 Task: Find a guest house in Prudentópolis, Brazil for 7 guests from July 10 to July 15, with 4 bedrooms, 7 beds, 4 bathrooms, WiFi, free parking, air conditioning, and breakfast, within a price range of ₹10,000 to ₹15,000.
Action: Mouse moved to (693, 109)
Screenshot: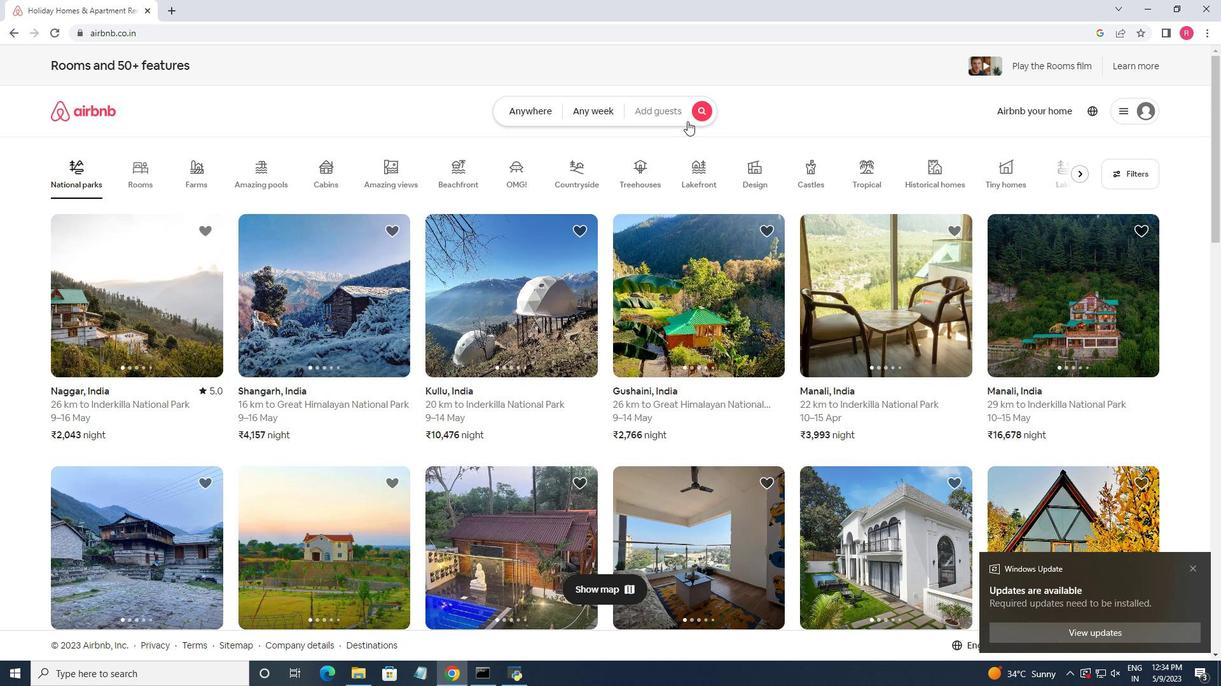 
Action: Mouse pressed left at (693, 109)
Screenshot: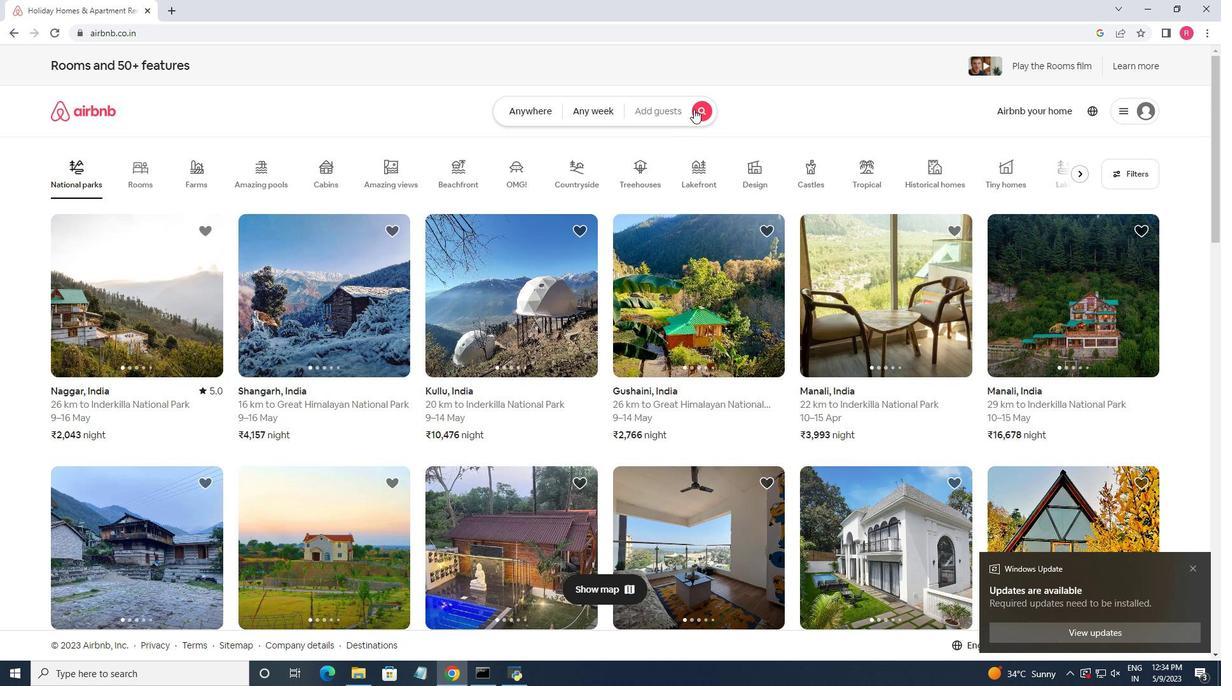
Action: Mouse moved to (375, 168)
Screenshot: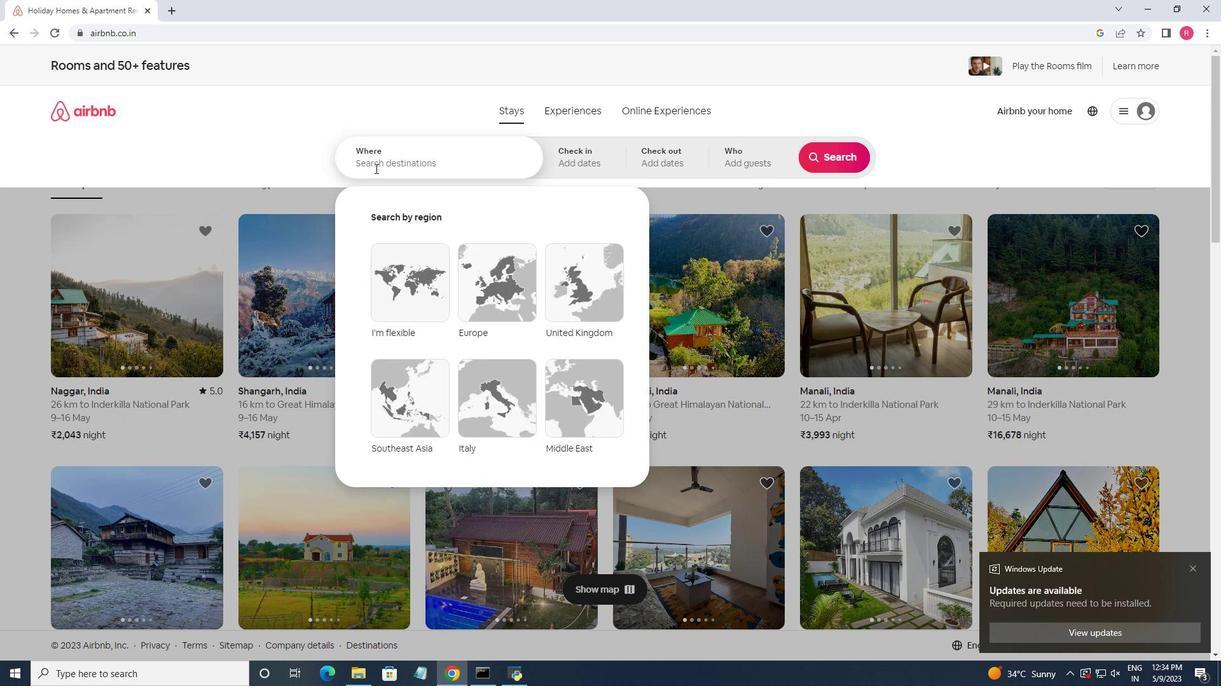 
Action: Mouse pressed left at (375, 168)
Screenshot: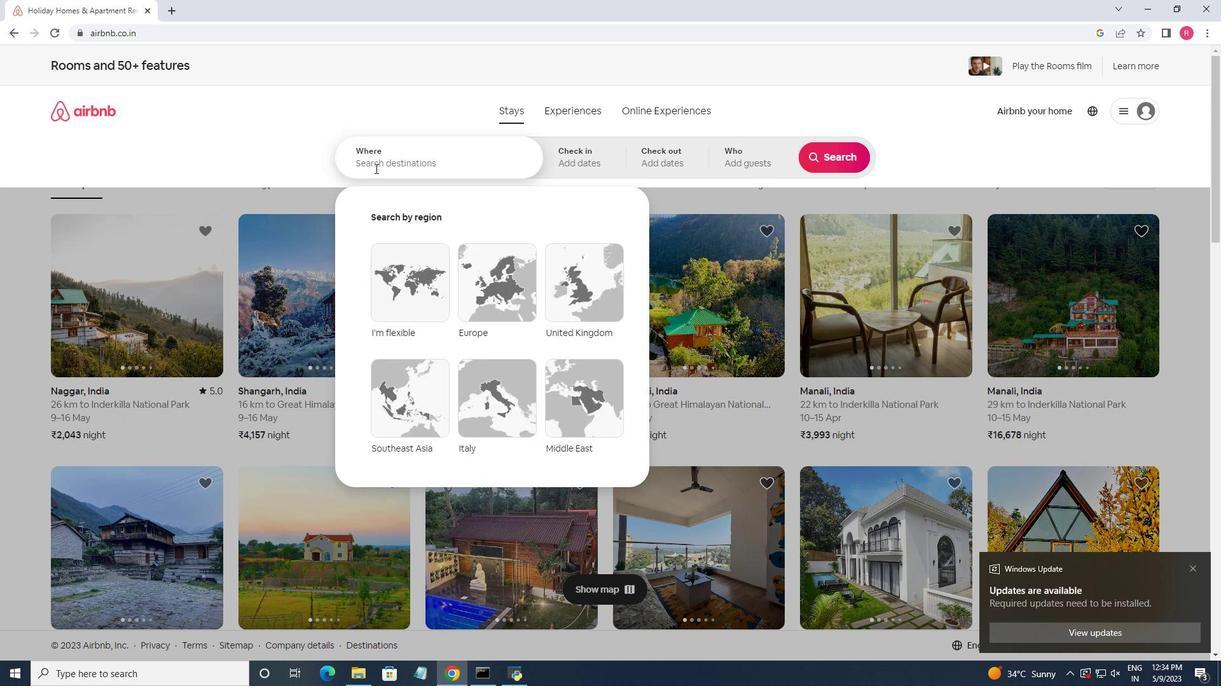 
Action: Key pressed <Key.shift>Prudentipolis,<Key.space><Key.shift>Brazil
Screenshot: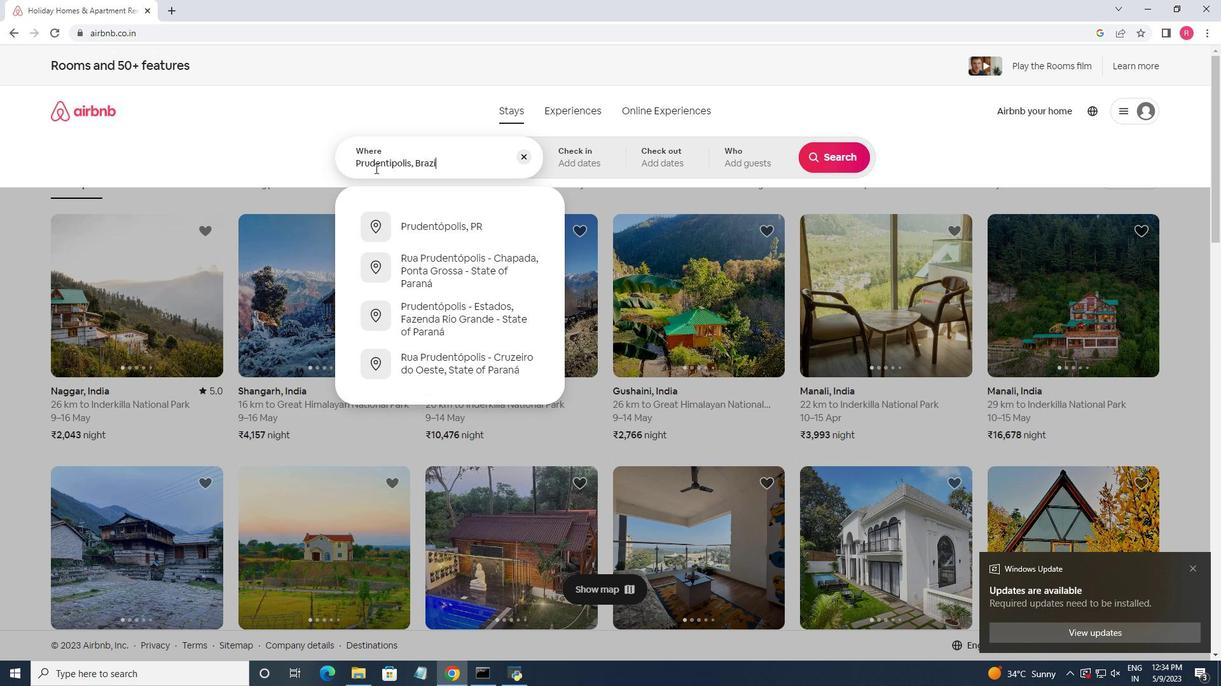 
Action: Mouse moved to (438, 227)
Screenshot: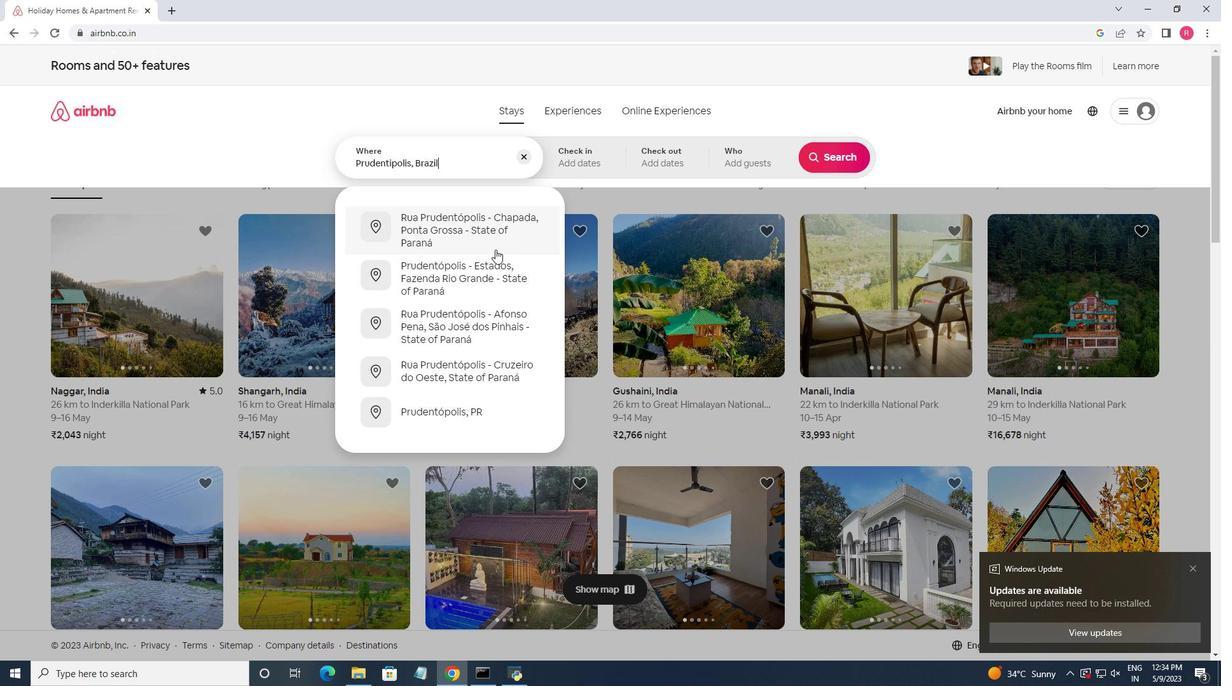 
Action: Key pressed <Key.enter>
Screenshot: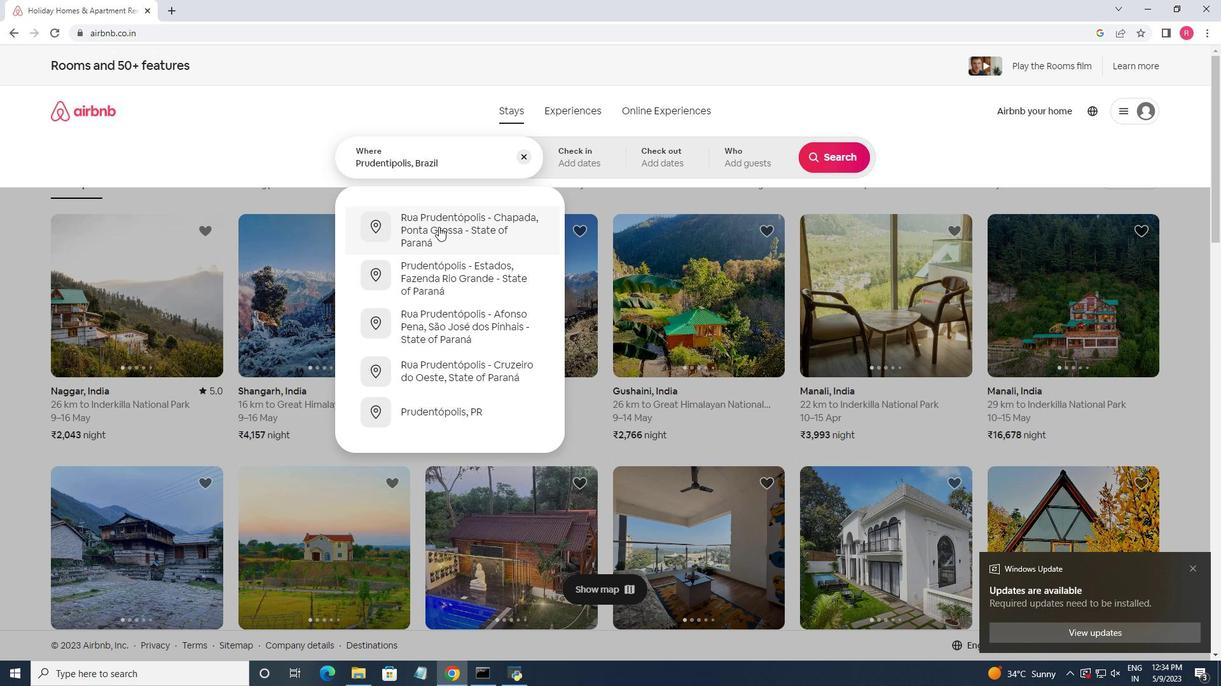 
Action: Mouse moved to (841, 258)
Screenshot: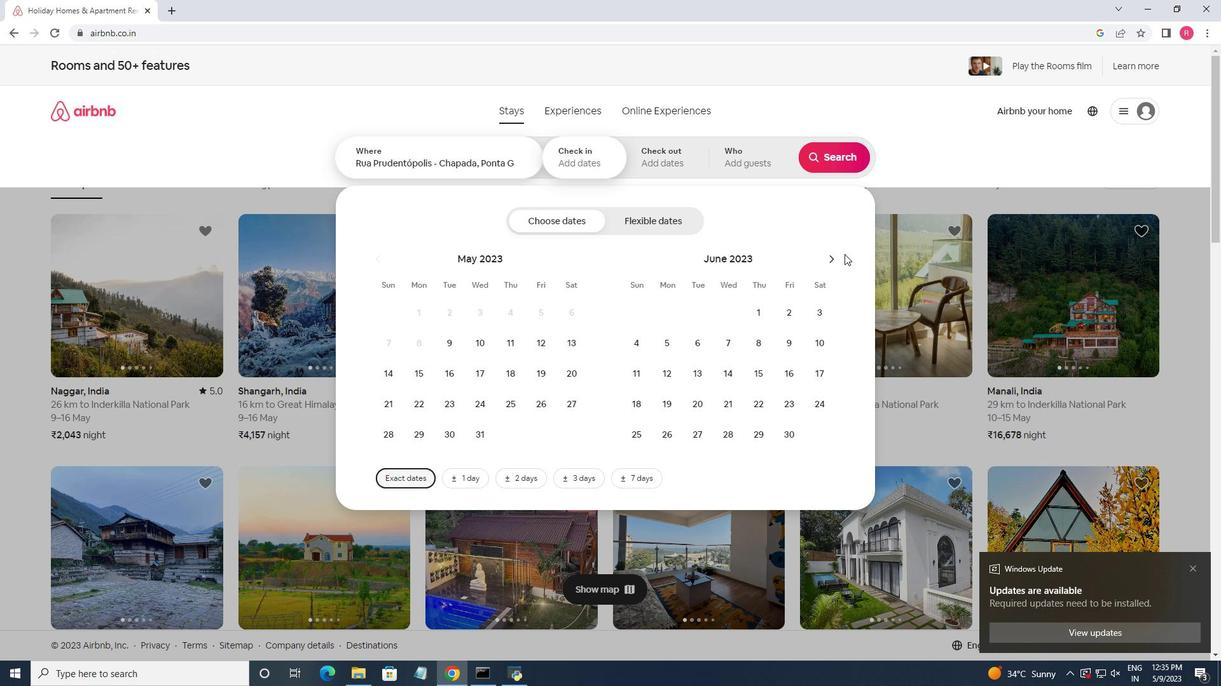 
Action: Mouse pressed left at (841, 258)
Screenshot: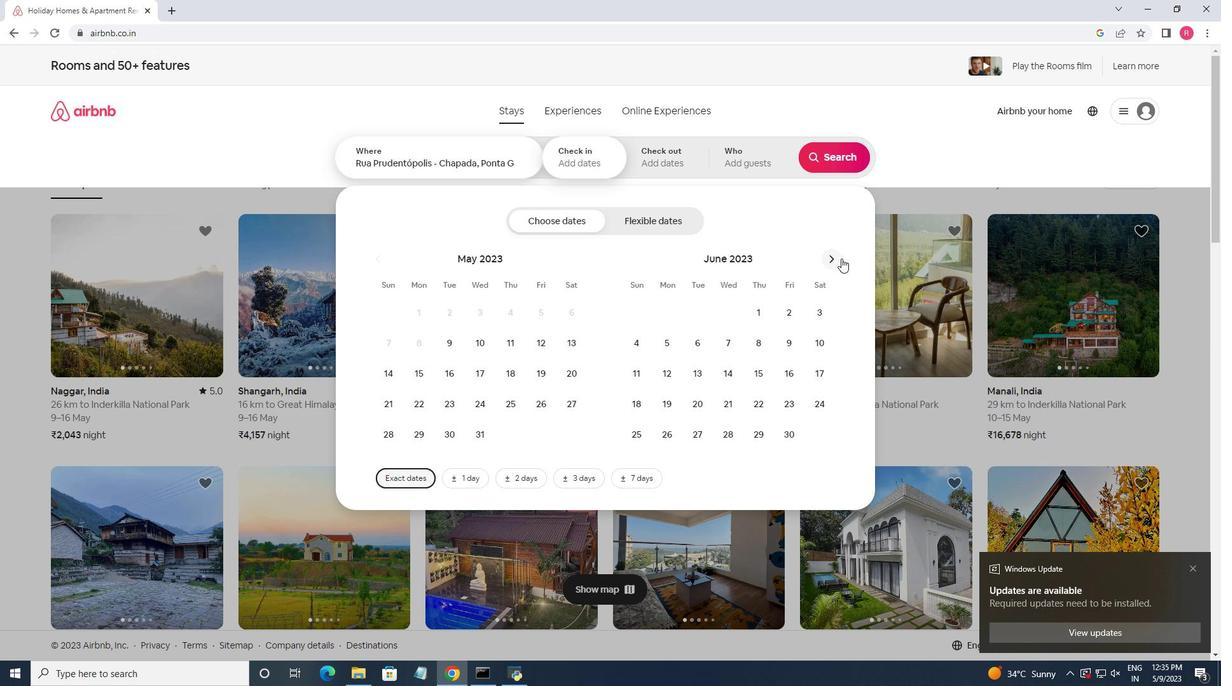 
Action: Mouse moved to (672, 373)
Screenshot: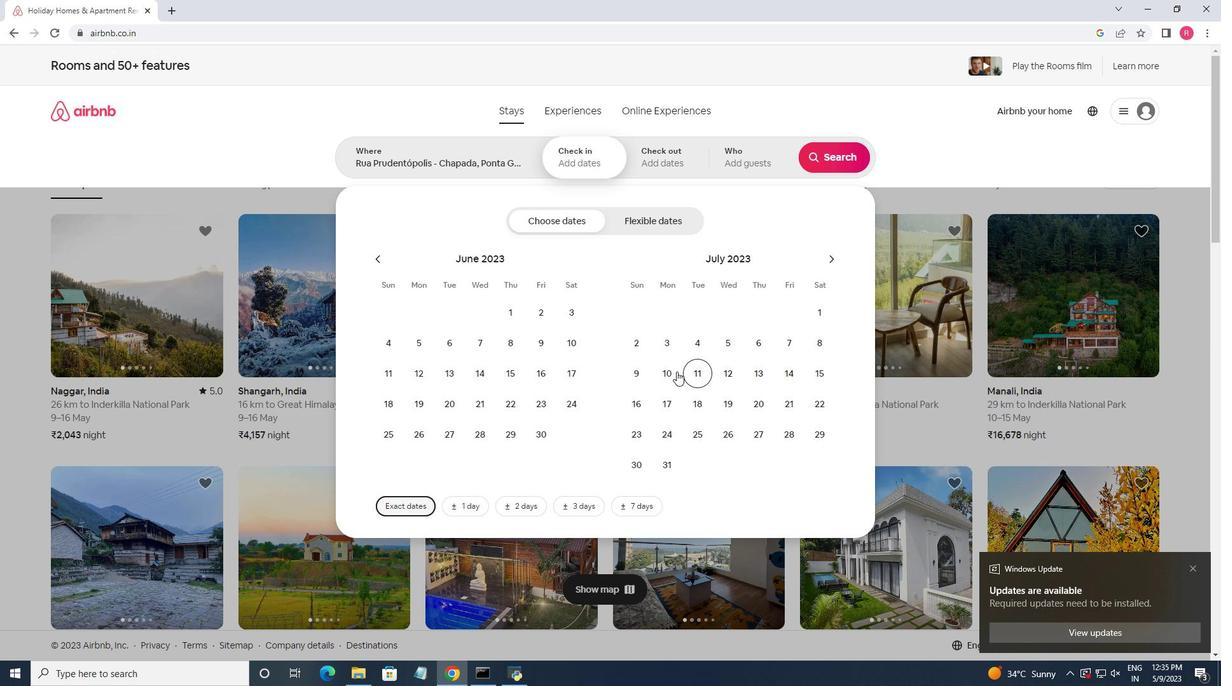 
Action: Mouse pressed left at (672, 373)
Screenshot: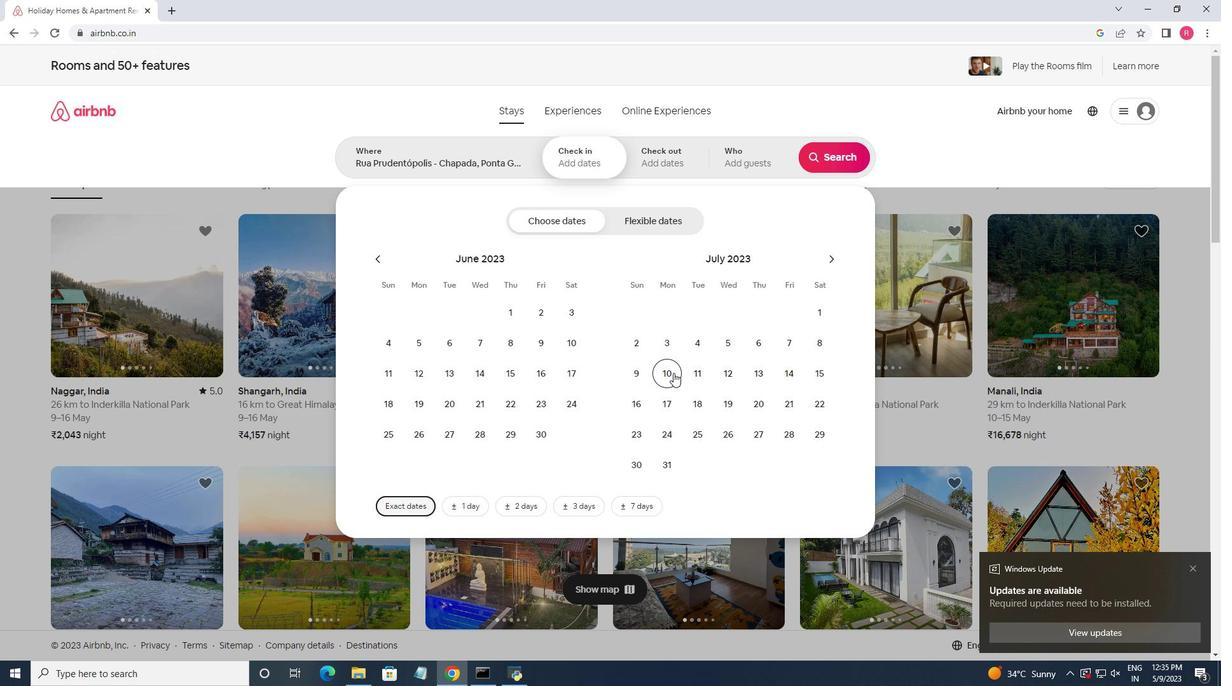 
Action: Mouse moved to (827, 377)
Screenshot: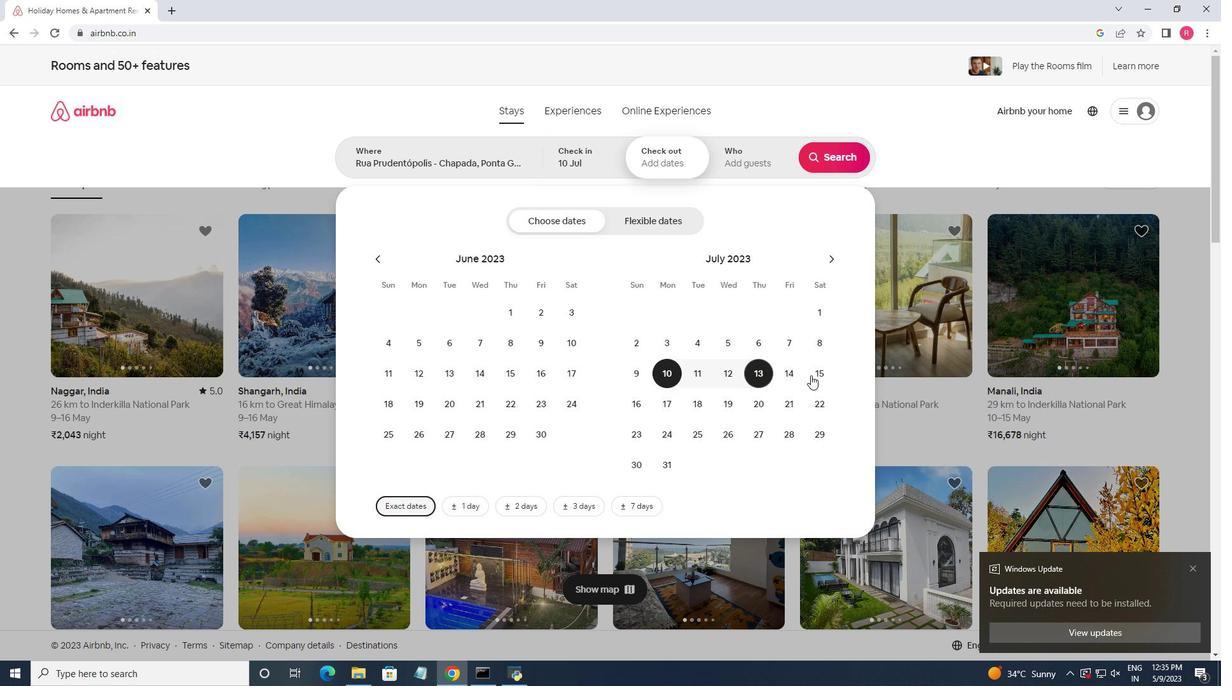 
Action: Mouse pressed left at (827, 377)
Screenshot: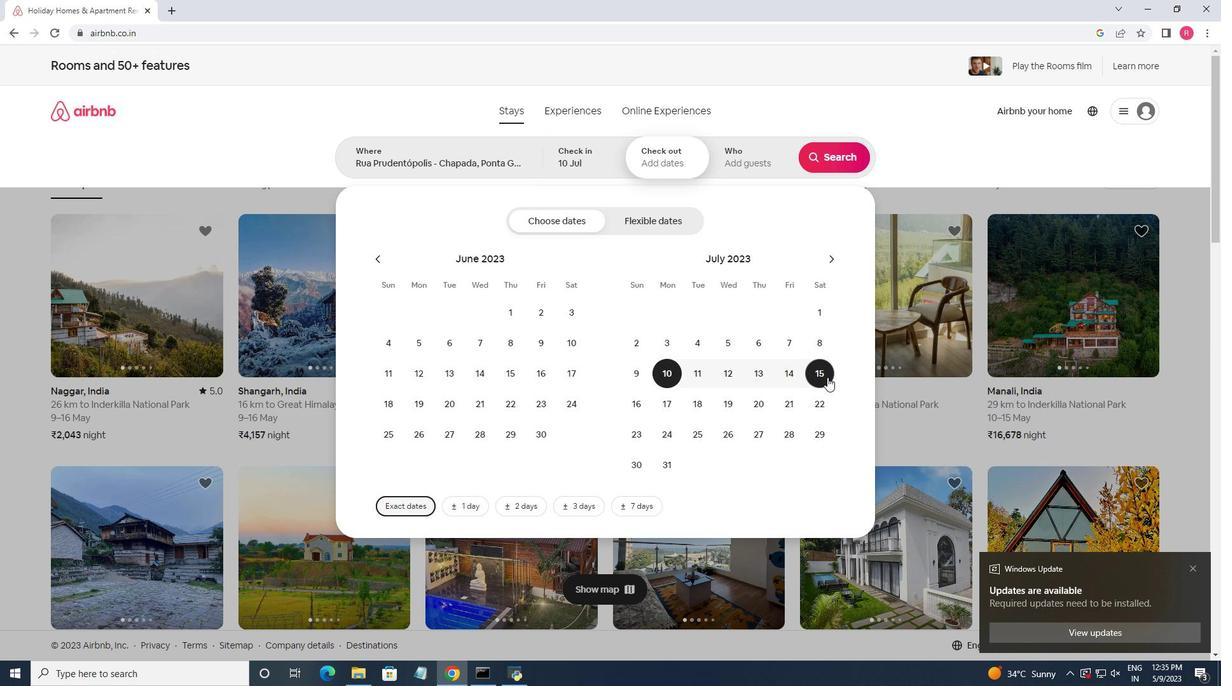 
Action: Mouse moved to (752, 162)
Screenshot: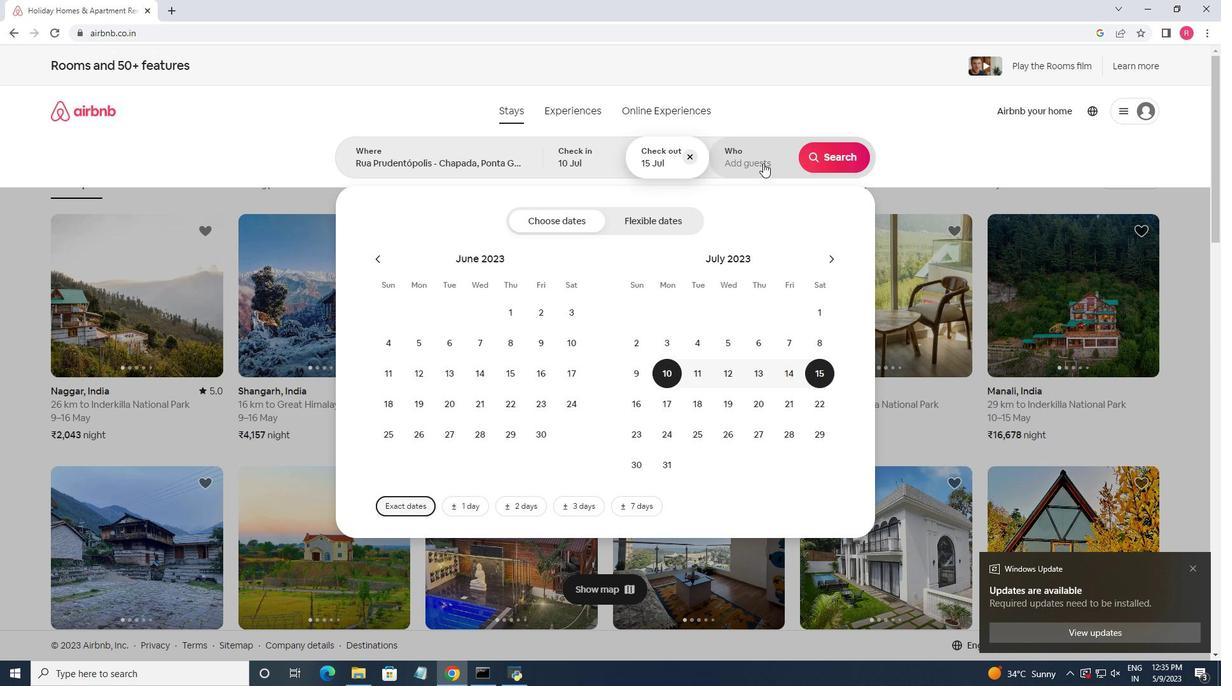 
Action: Mouse pressed left at (752, 162)
Screenshot: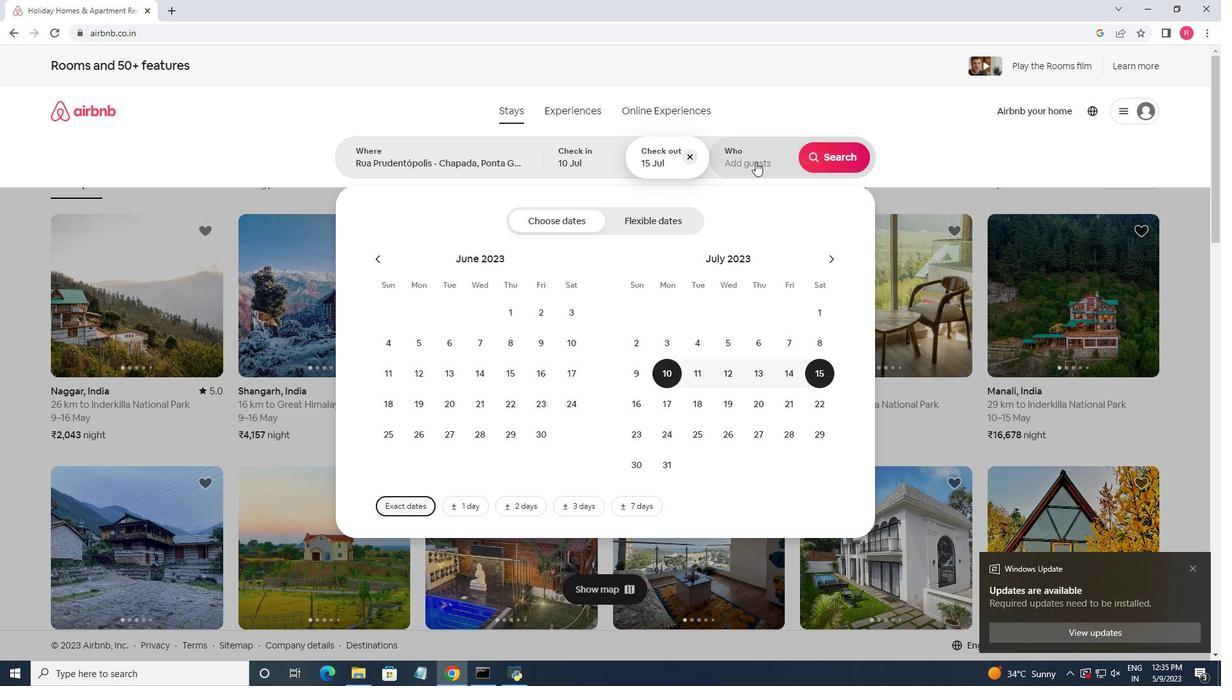 
Action: Mouse moved to (832, 228)
Screenshot: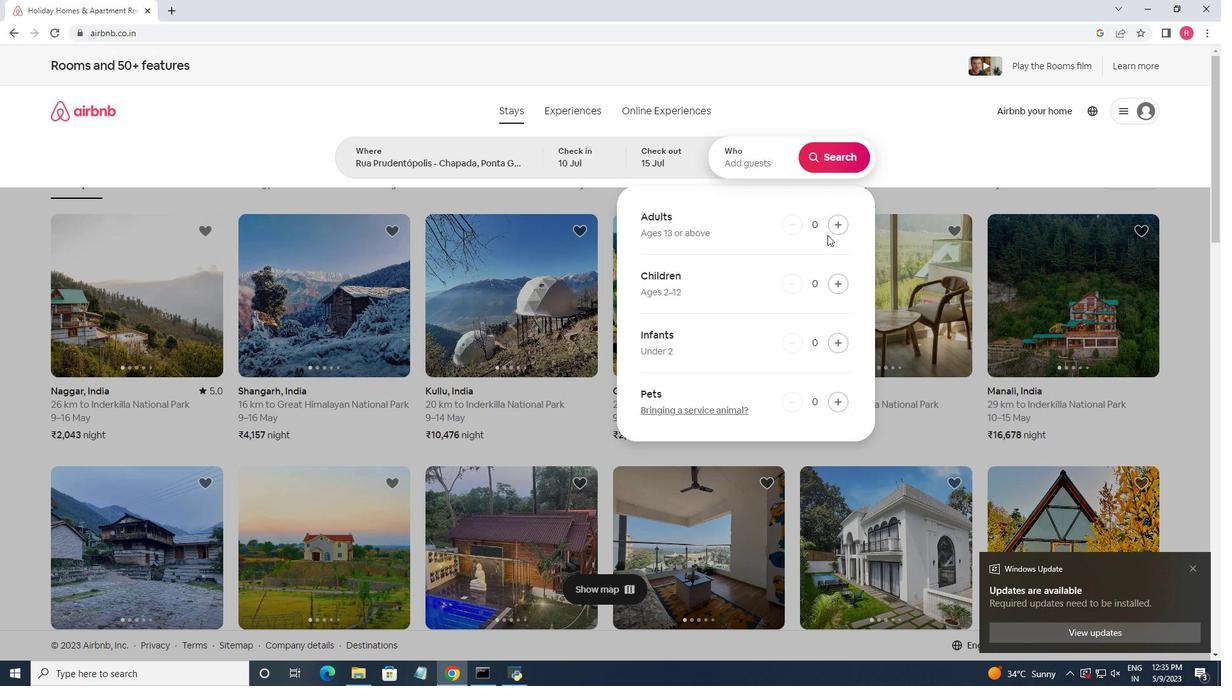 
Action: Mouse pressed left at (832, 228)
Screenshot: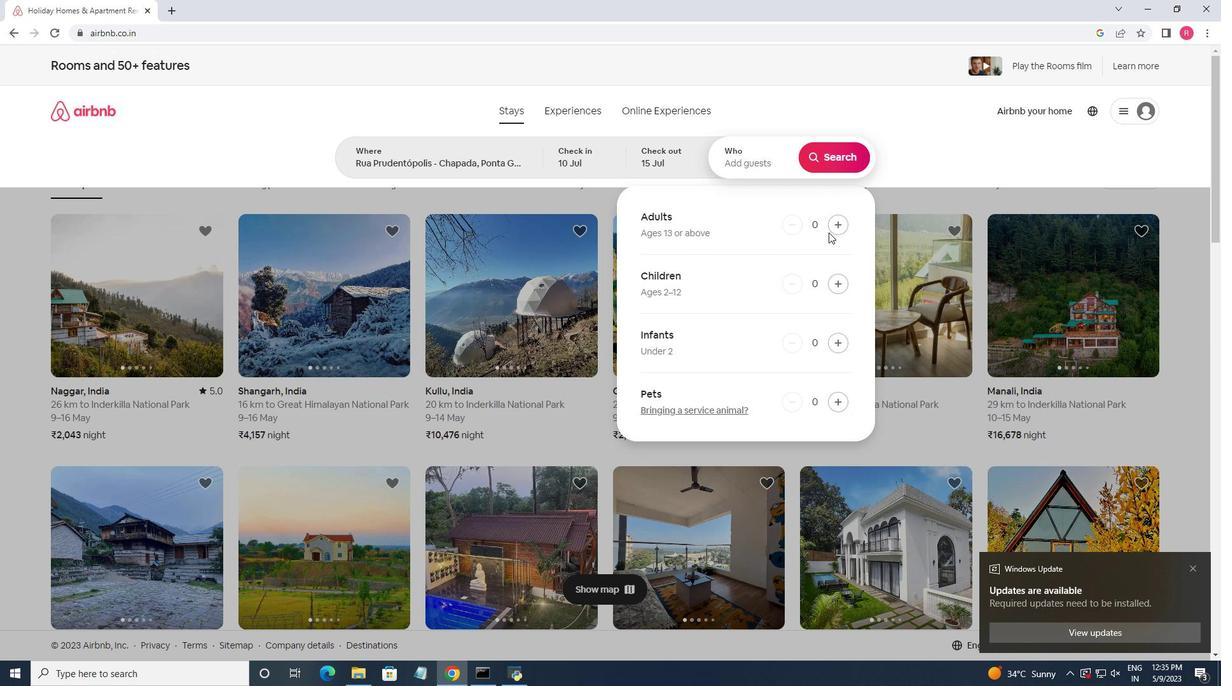 
Action: Mouse pressed left at (832, 228)
Screenshot: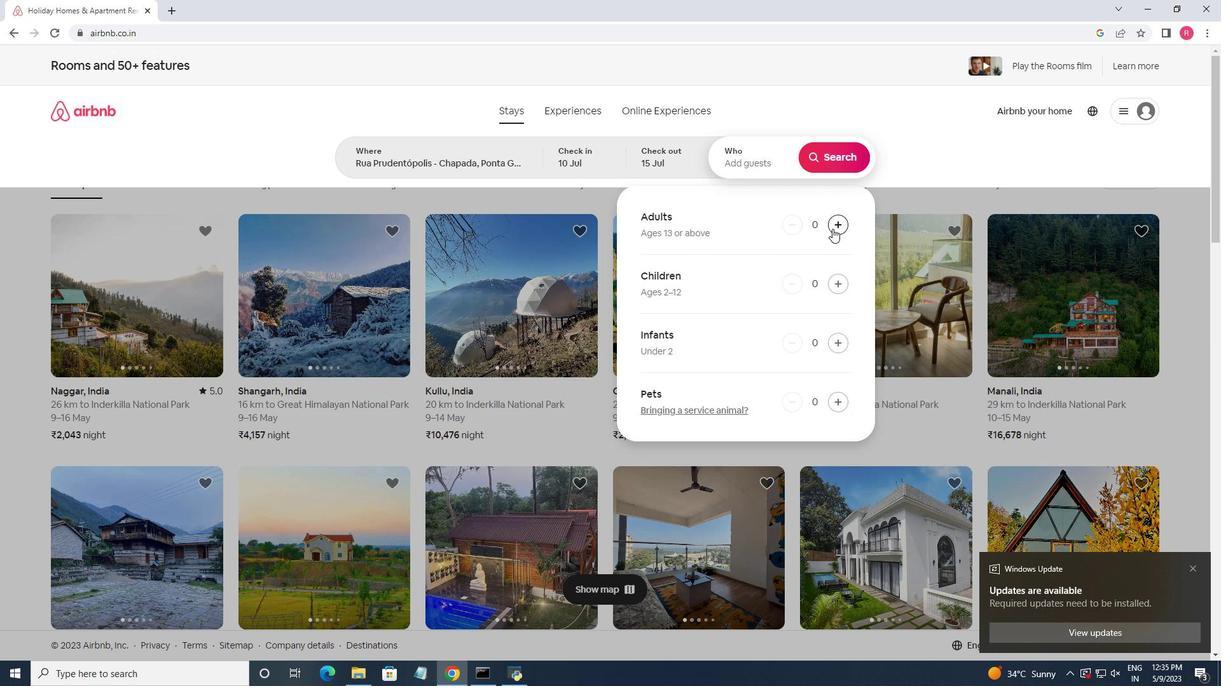 
Action: Mouse pressed left at (832, 228)
Screenshot: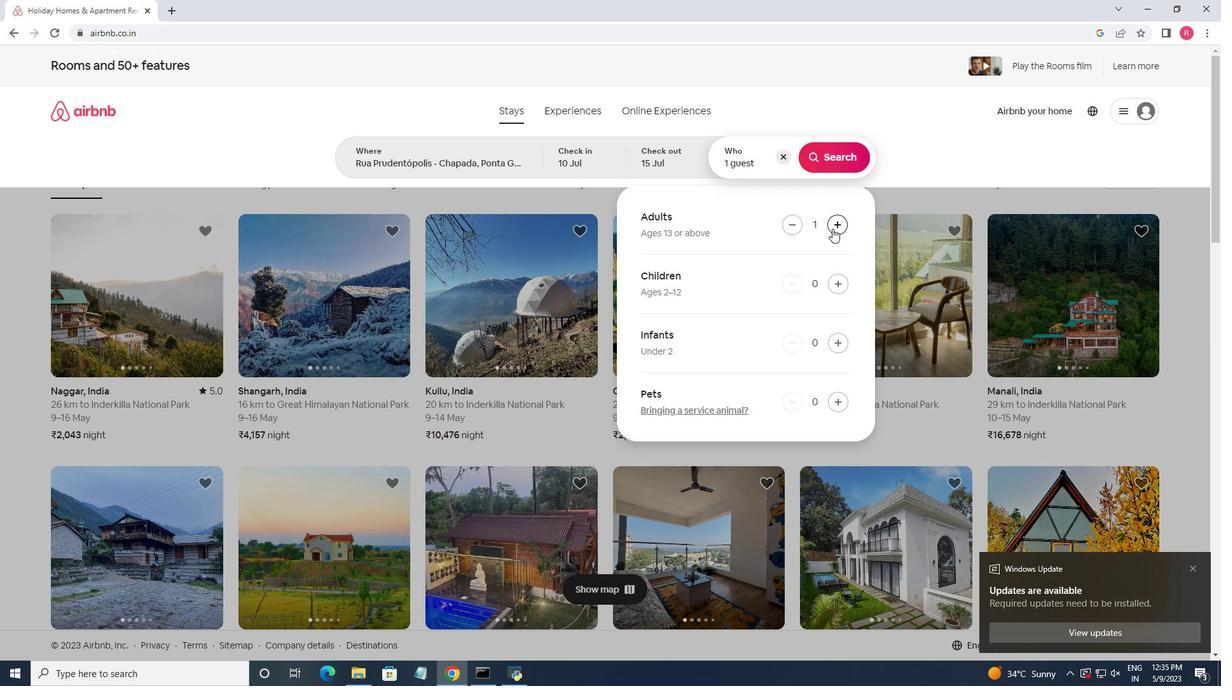 
Action: Mouse pressed left at (832, 228)
Screenshot: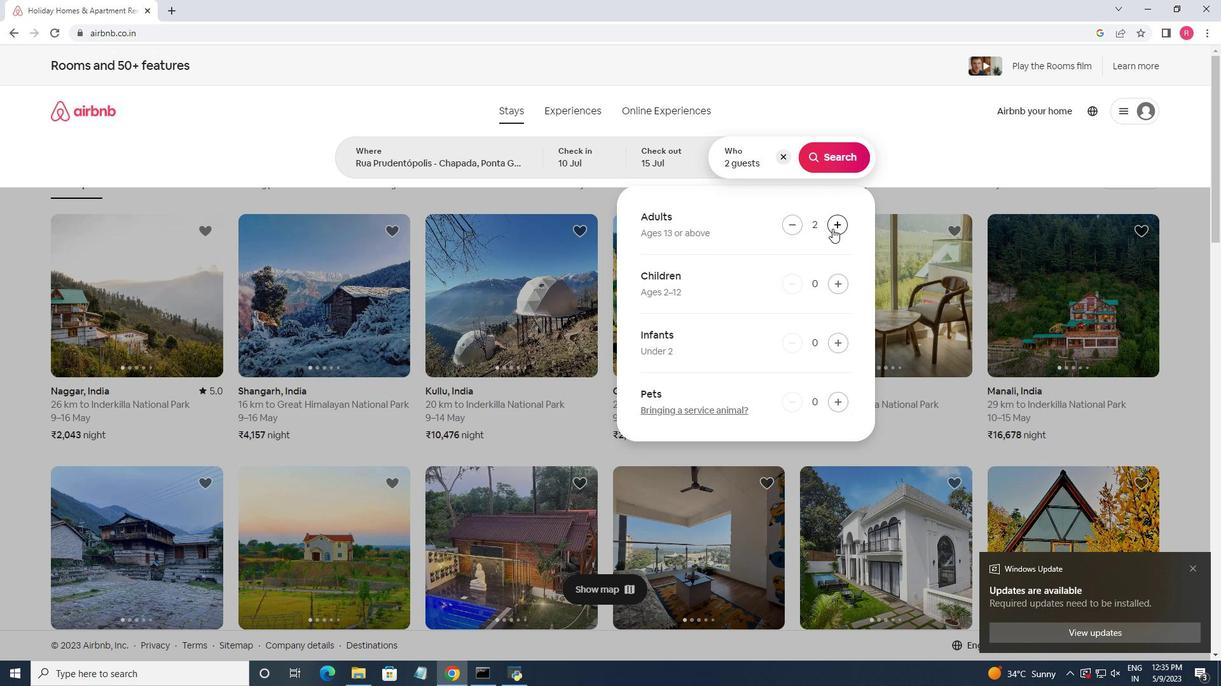 
Action: Mouse pressed left at (832, 228)
Screenshot: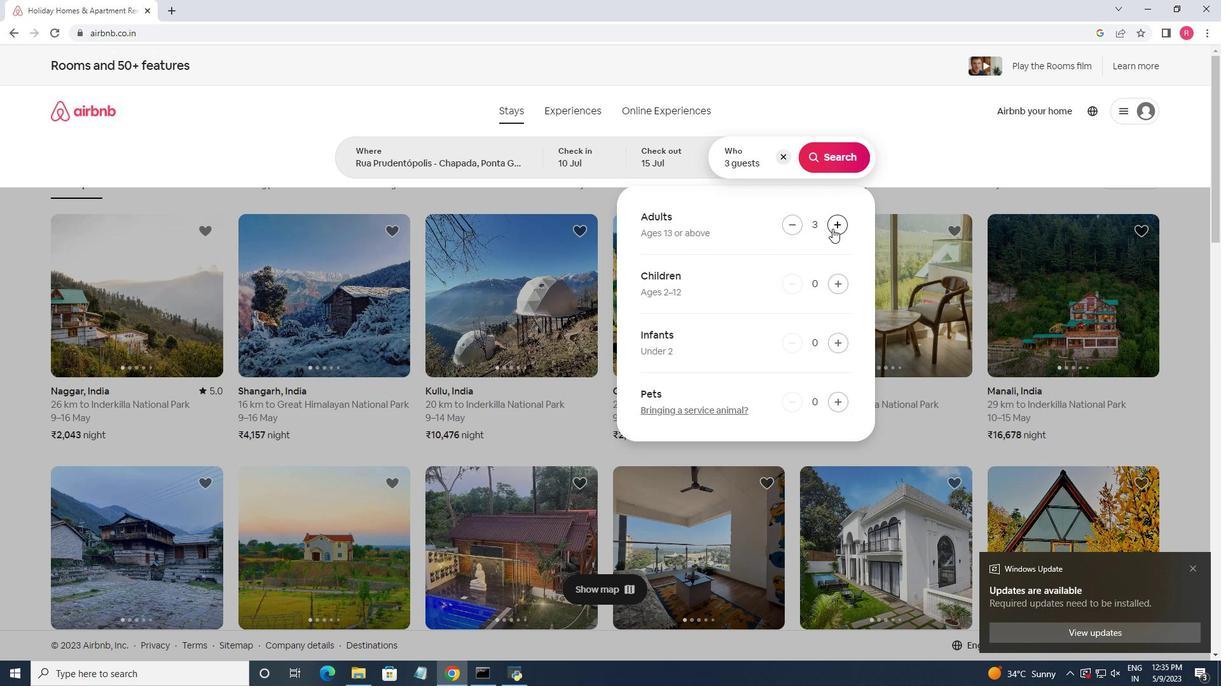 
Action: Mouse pressed left at (832, 228)
Screenshot: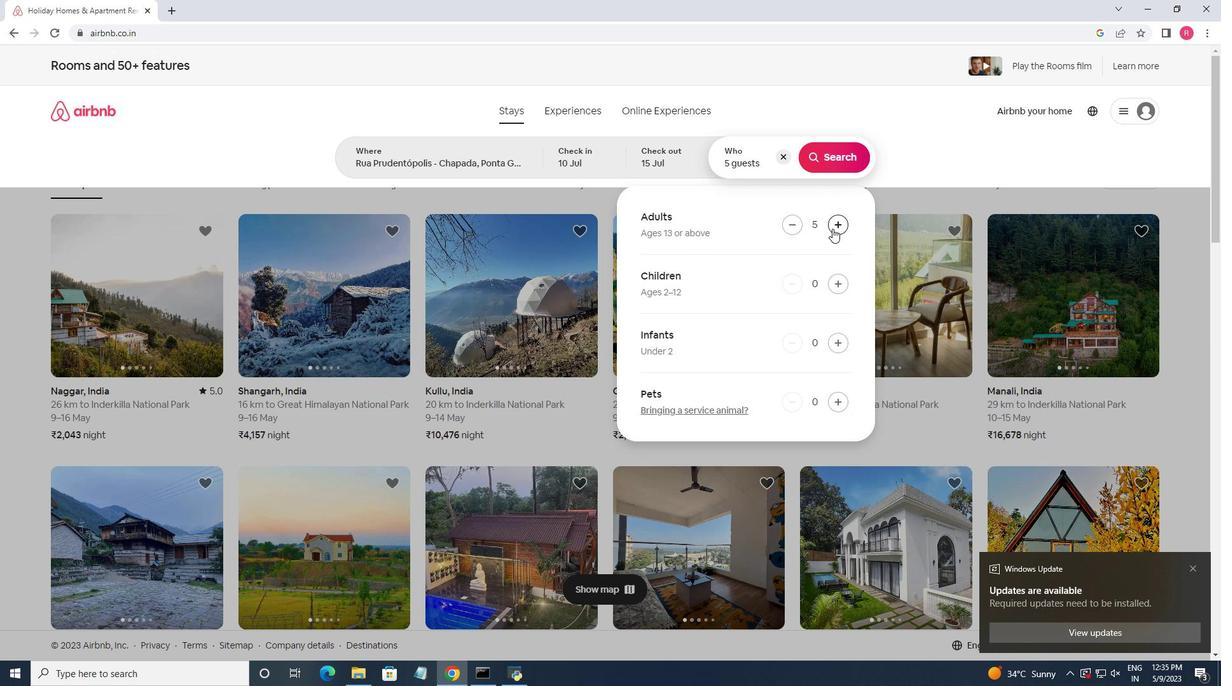 
Action: Mouse pressed left at (832, 228)
Screenshot: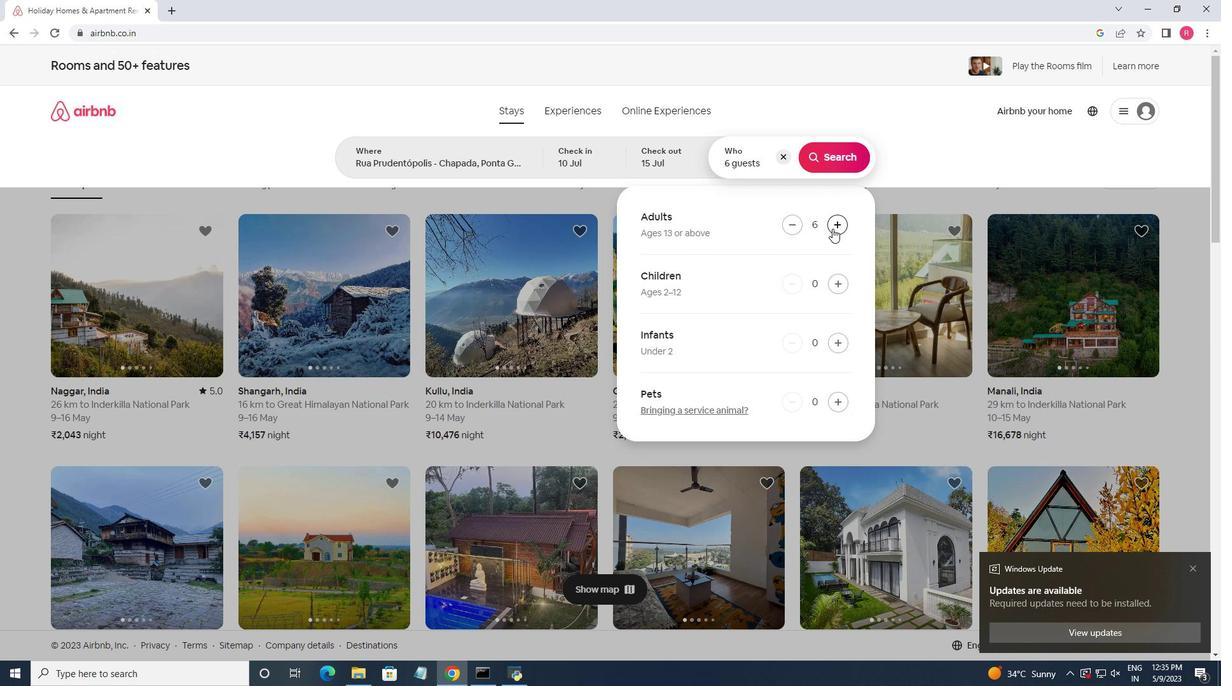 
Action: Mouse moved to (839, 152)
Screenshot: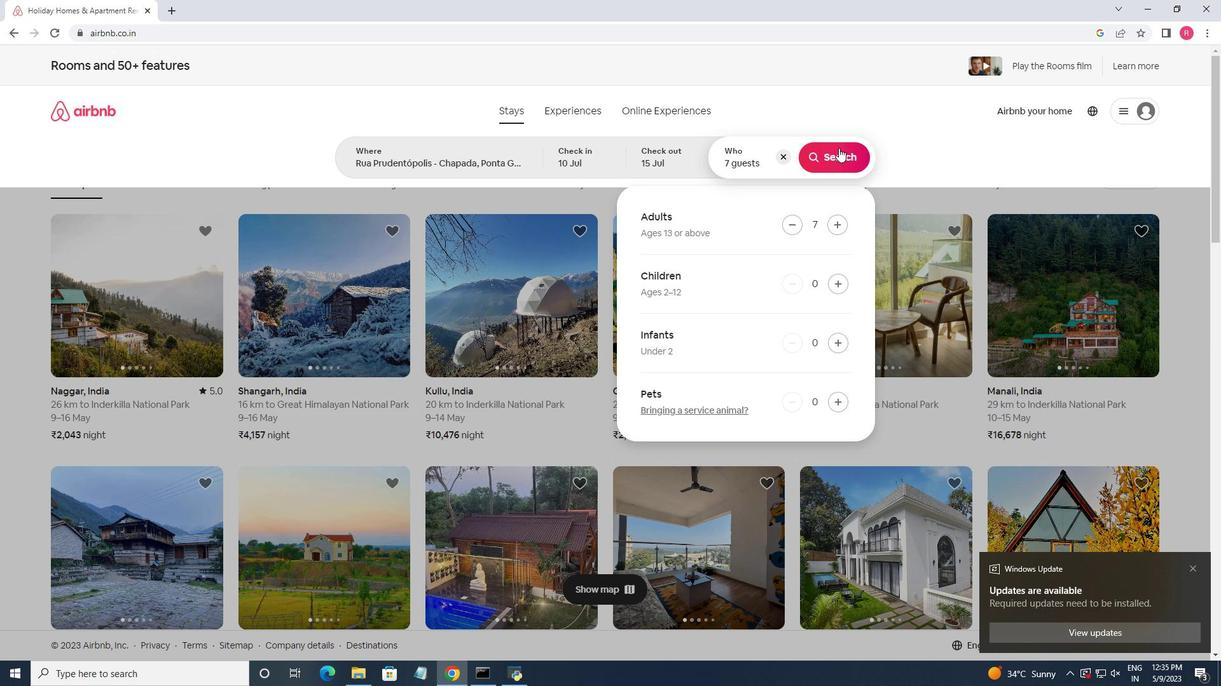 
Action: Mouse pressed left at (839, 152)
Screenshot: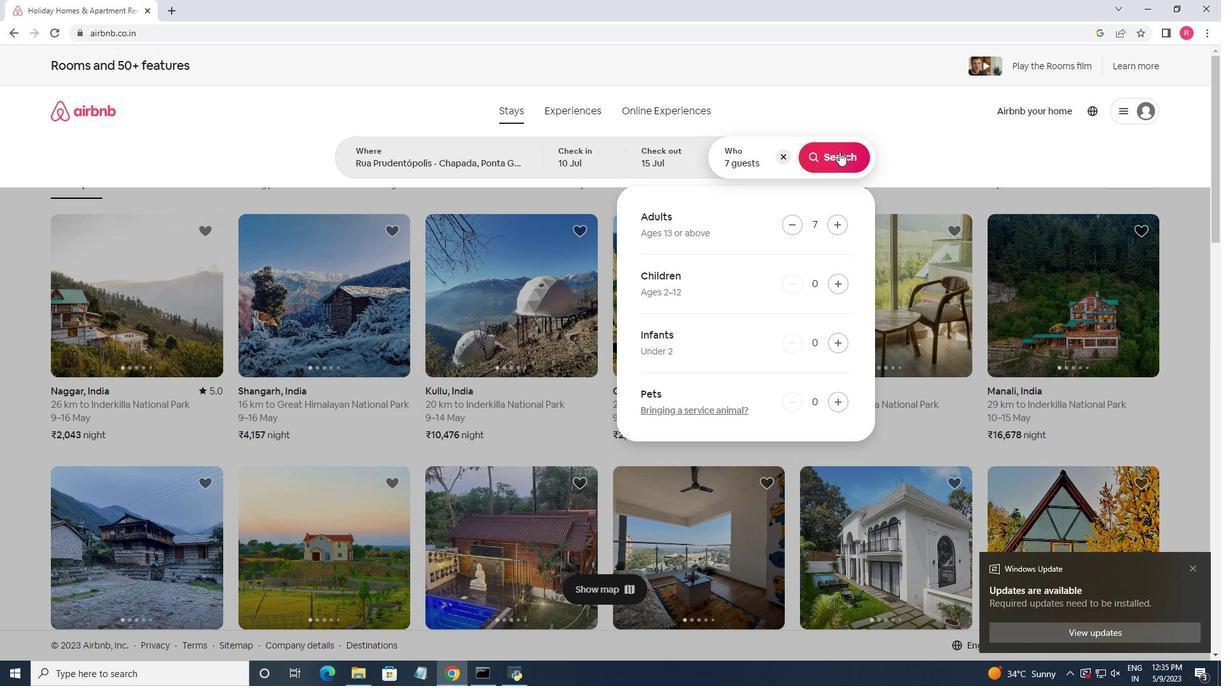 
Action: Mouse moved to (1172, 127)
Screenshot: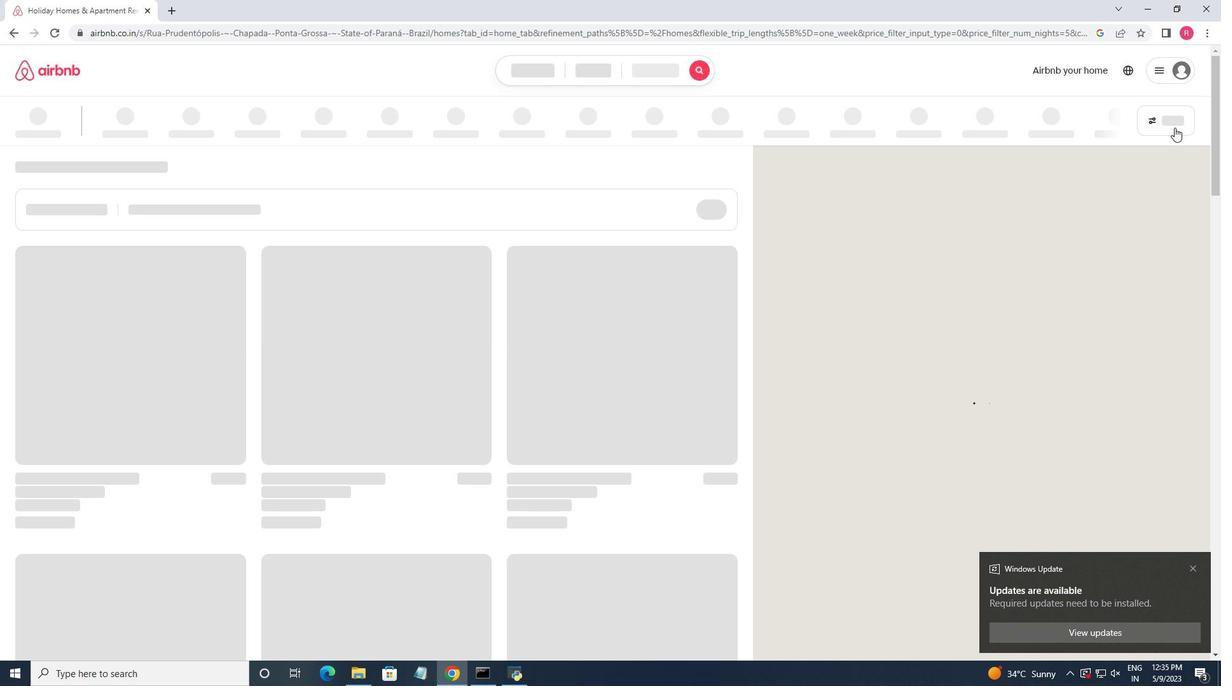 
Action: Mouse pressed left at (1172, 127)
Screenshot: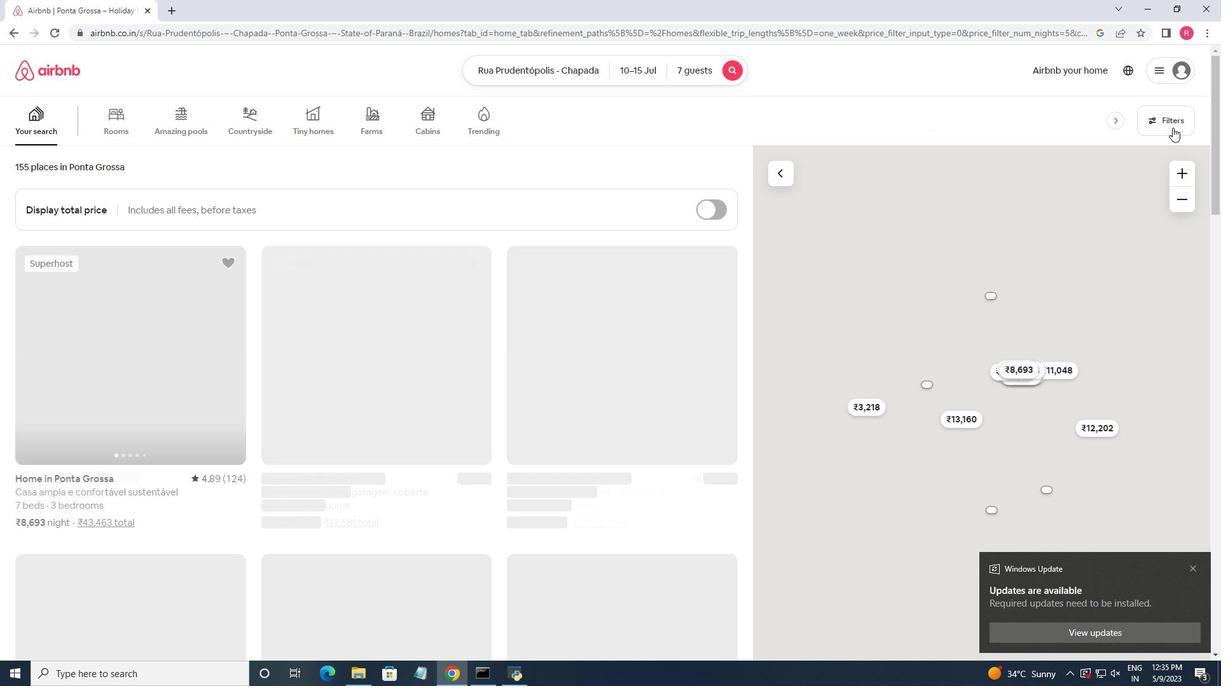 
Action: Mouse moved to (478, 375)
Screenshot: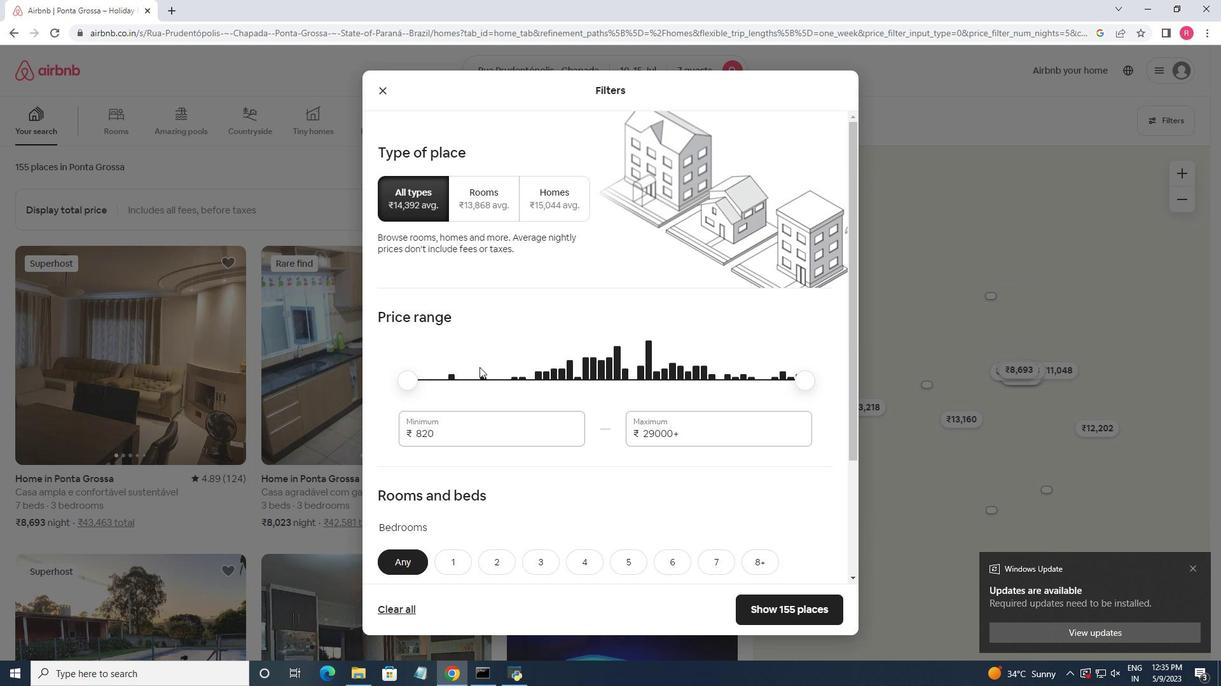 
Action: Mouse scrolled (478, 374) with delta (0, 0)
Screenshot: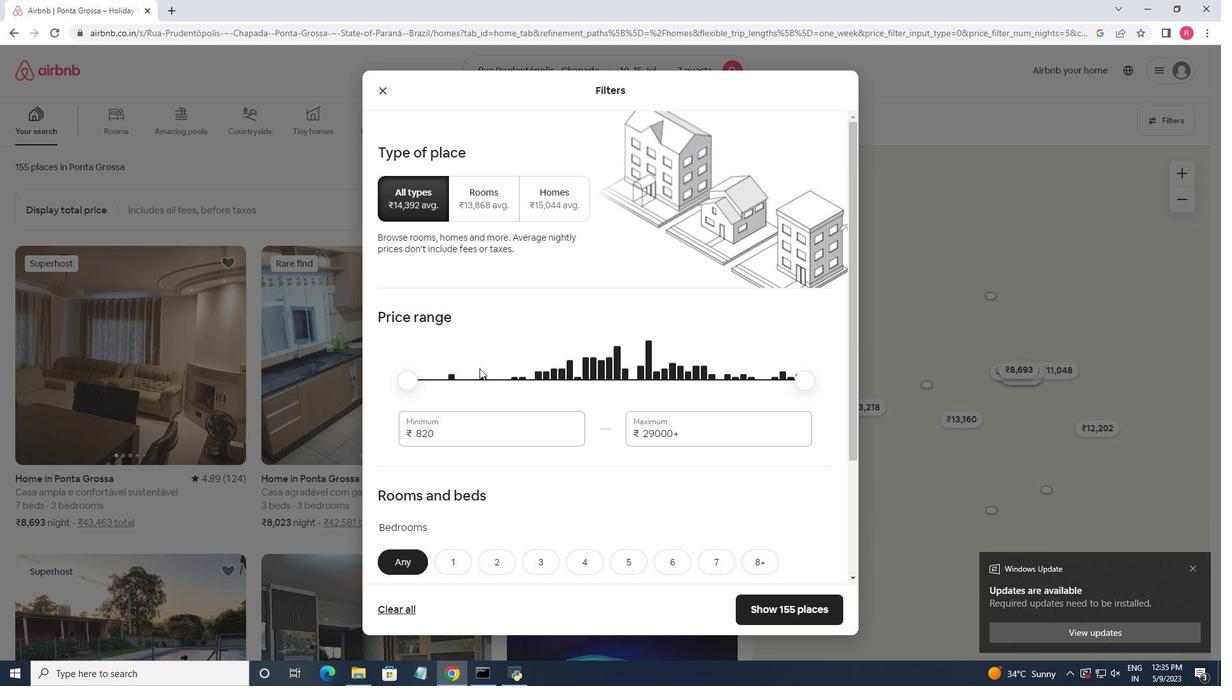 
Action: Mouse moved to (463, 373)
Screenshot: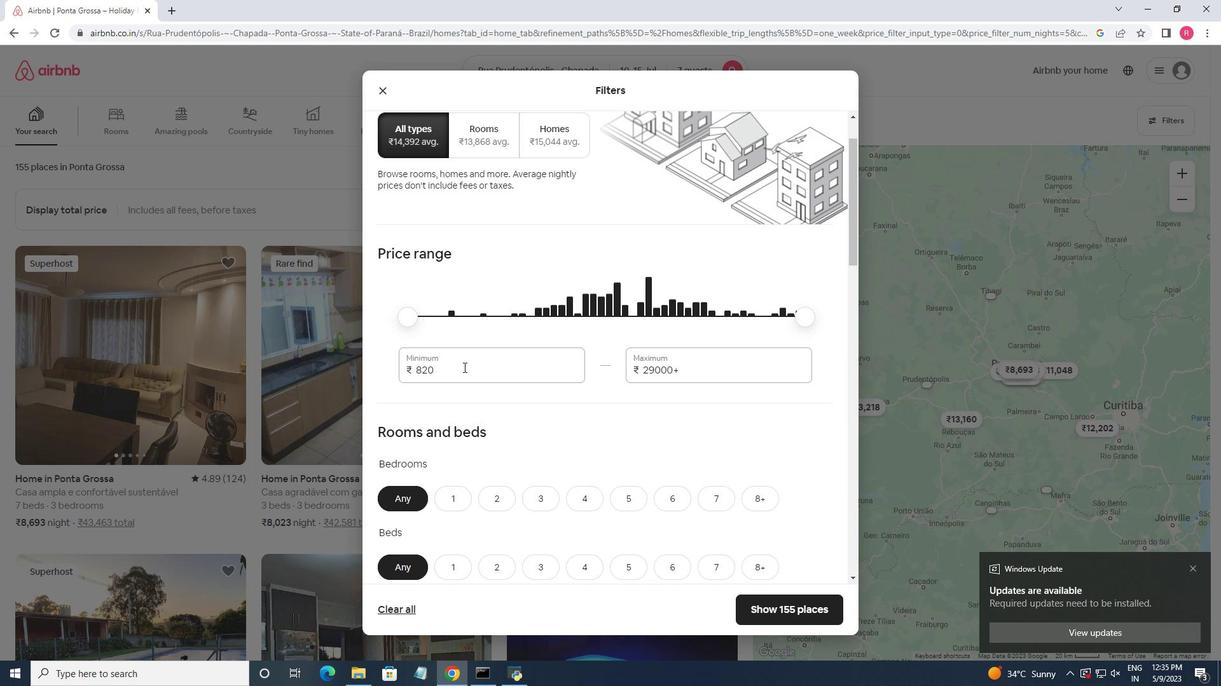 
Action: Mouse pressed left at (463, 373)
Screenshot: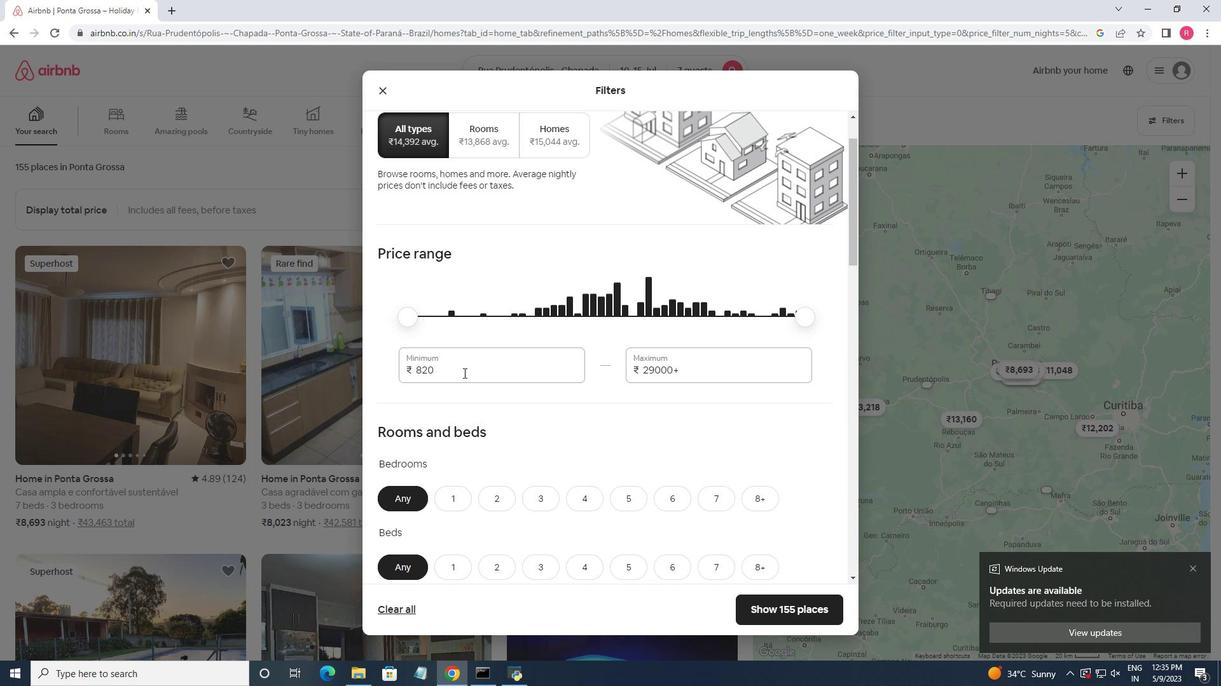 
Action: Mouse moved to (463, 374)
Screenshot: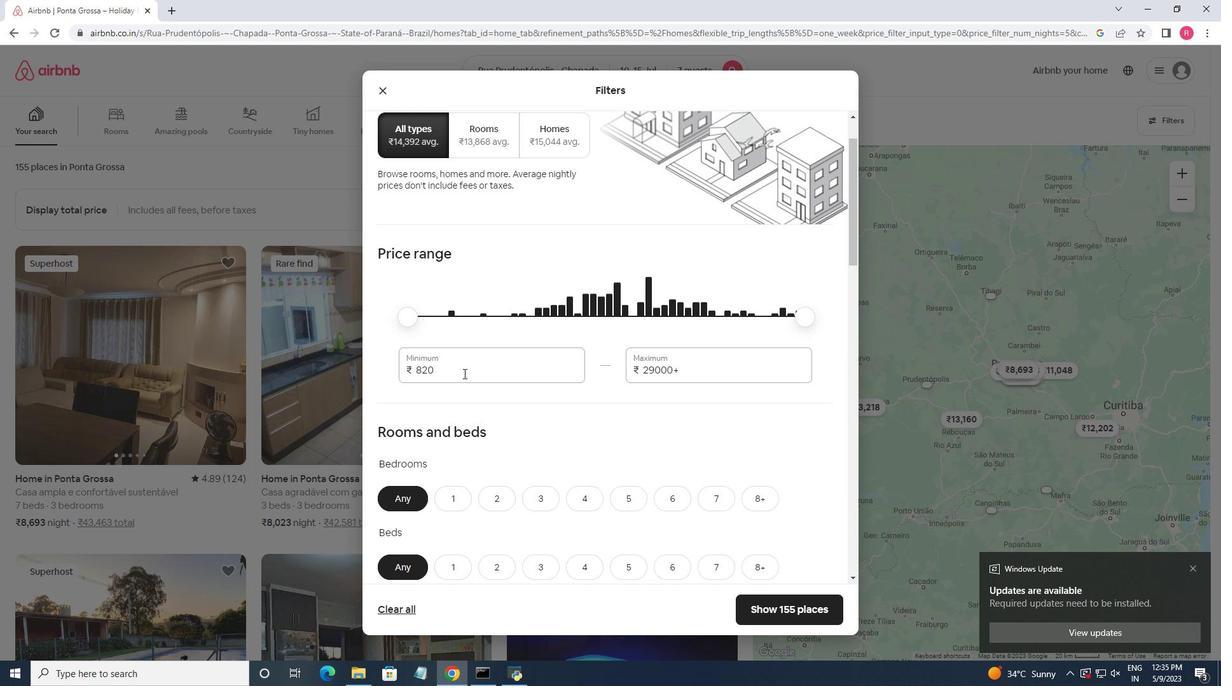 
Action: Key pressed <Key.backspace><Key.backspace><Key.backspace><Key.backspace>10000<Key.tab>15000
Screenshot: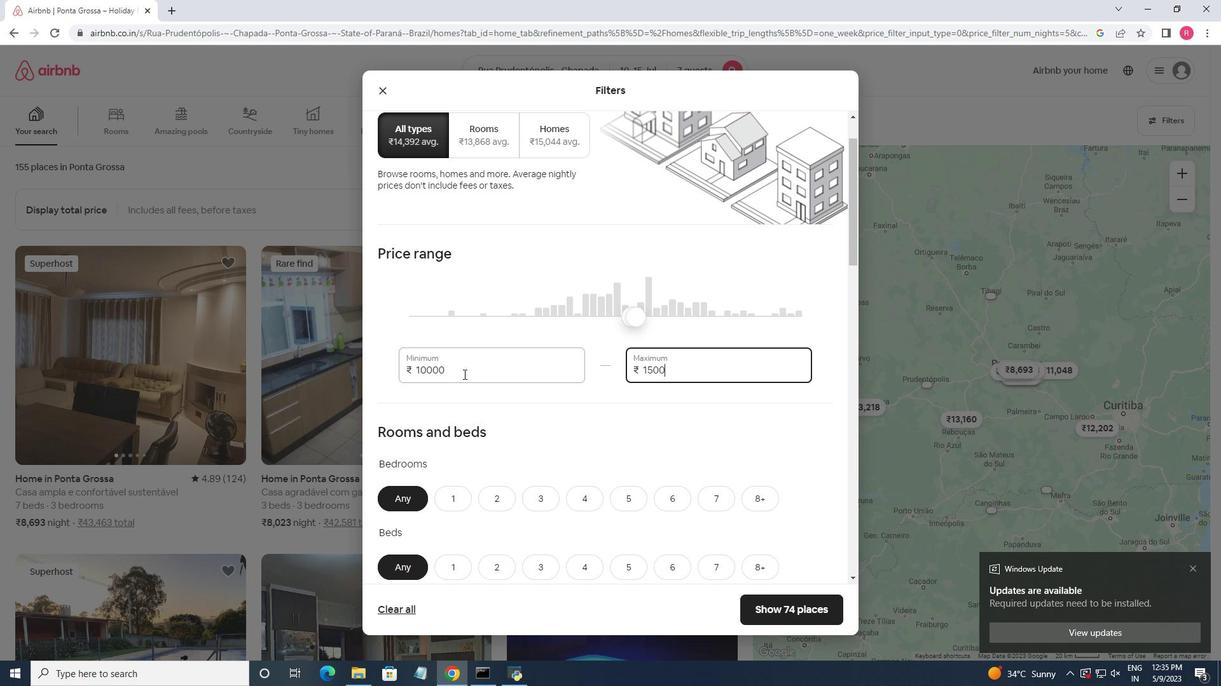 
Action: Mouse moved to (555, 452)
Screenshot: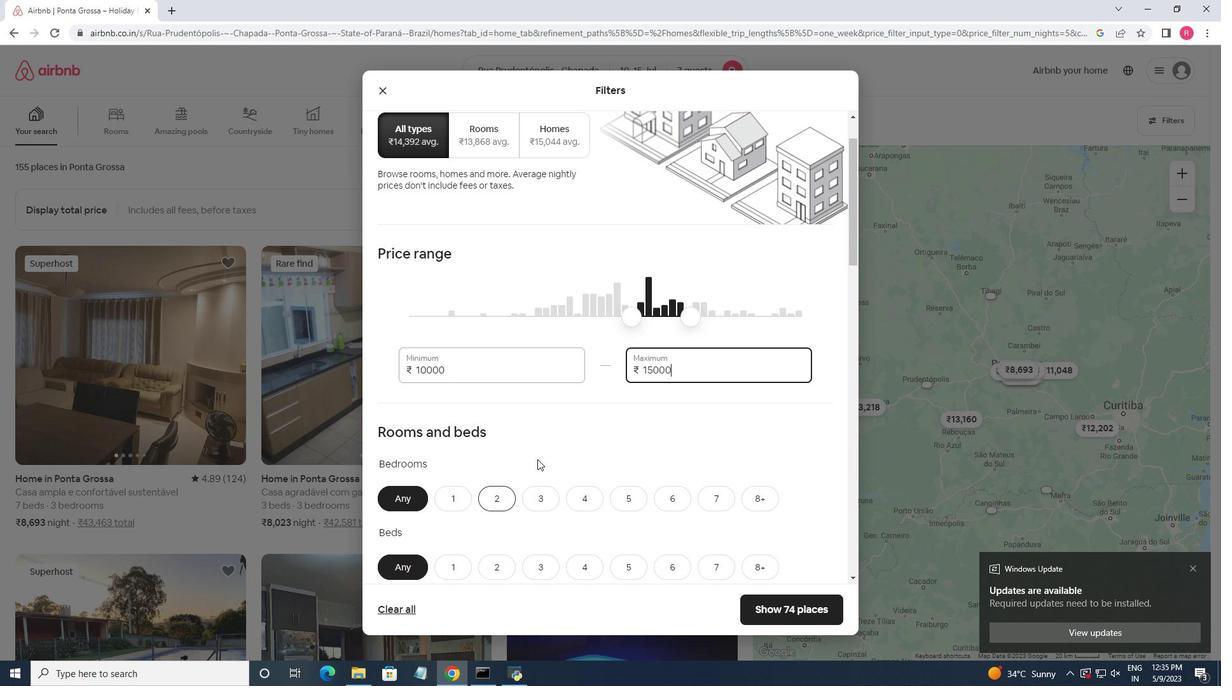 
Action: Mouse scrolled (555, 452) with delta (0, 0)
Screenshot: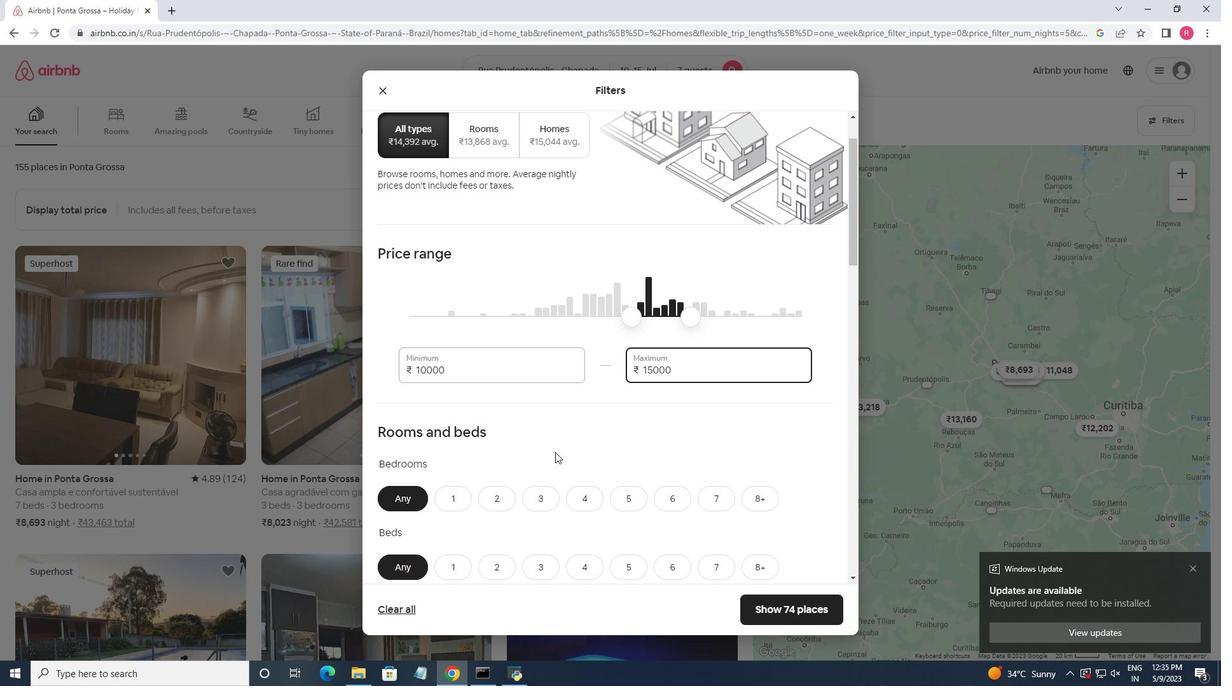 
Action: Mouse moved to (581, 433)
Screenshot: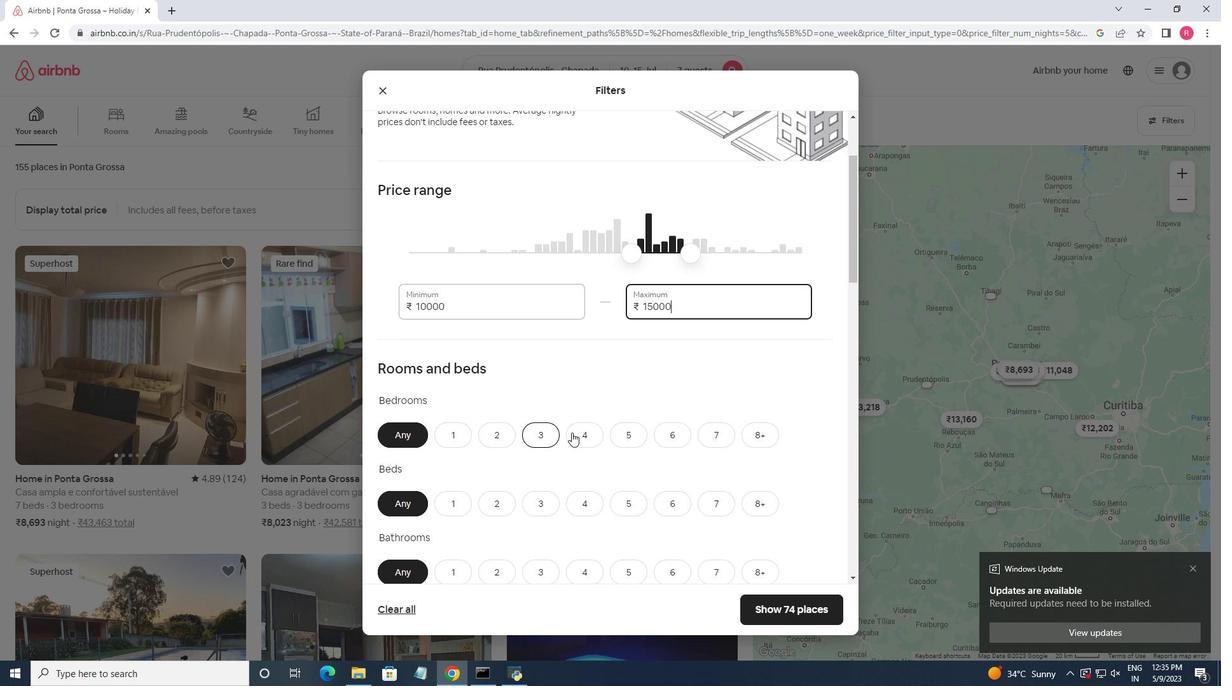 
Action: Mouse pressed left at (581, 433)
Screenshot: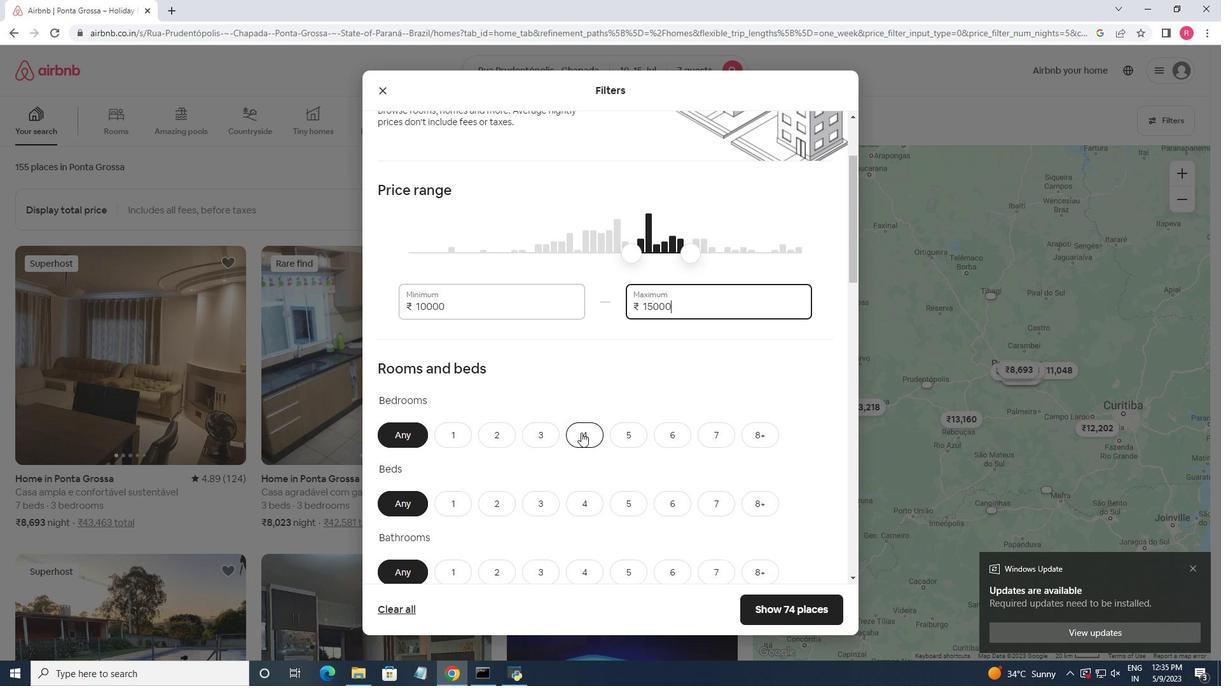 
Action: Mouse moved to (600, 406)
Screenshot: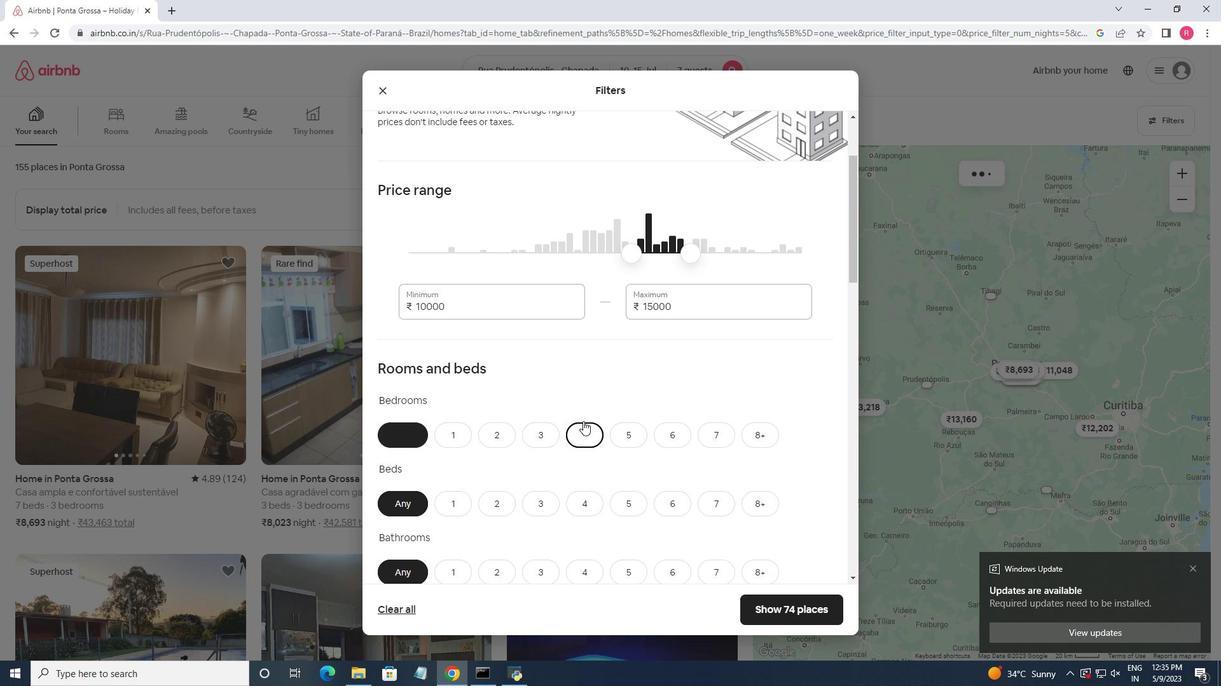 
Action: Mouse scrolled (600, 405) with delta (0, 0)
Screenshot: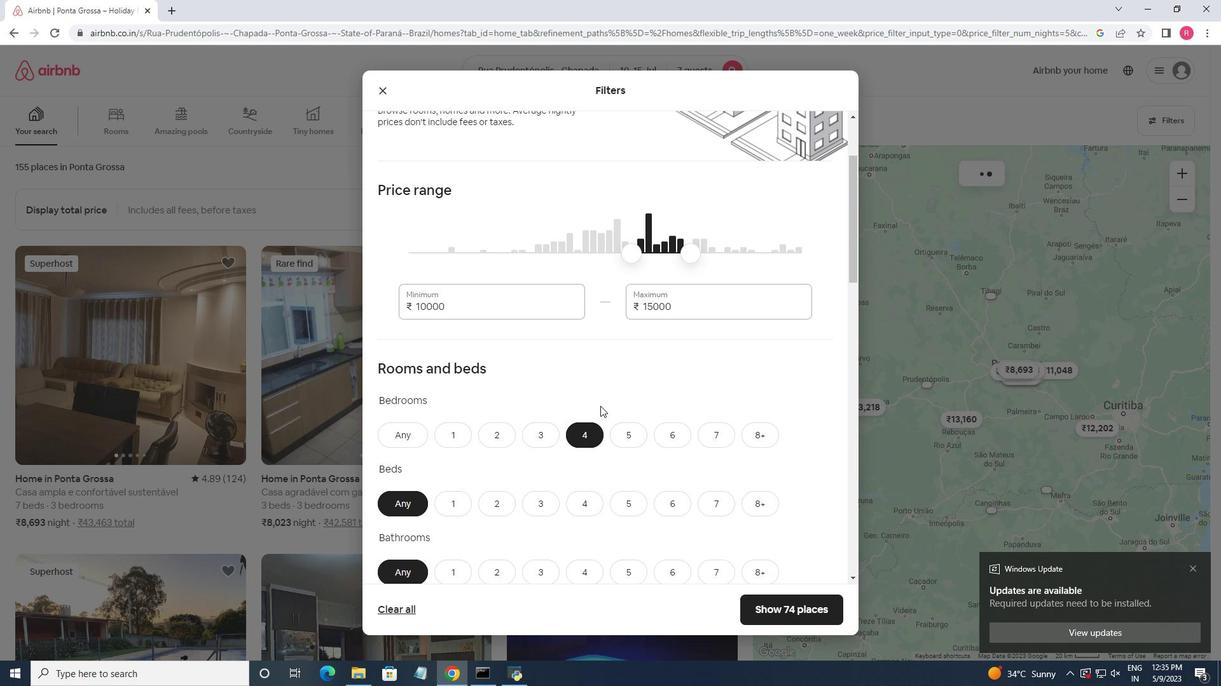 
Action: Mouse scrolled (600, 405) with delta (0, 0)
Screenshot: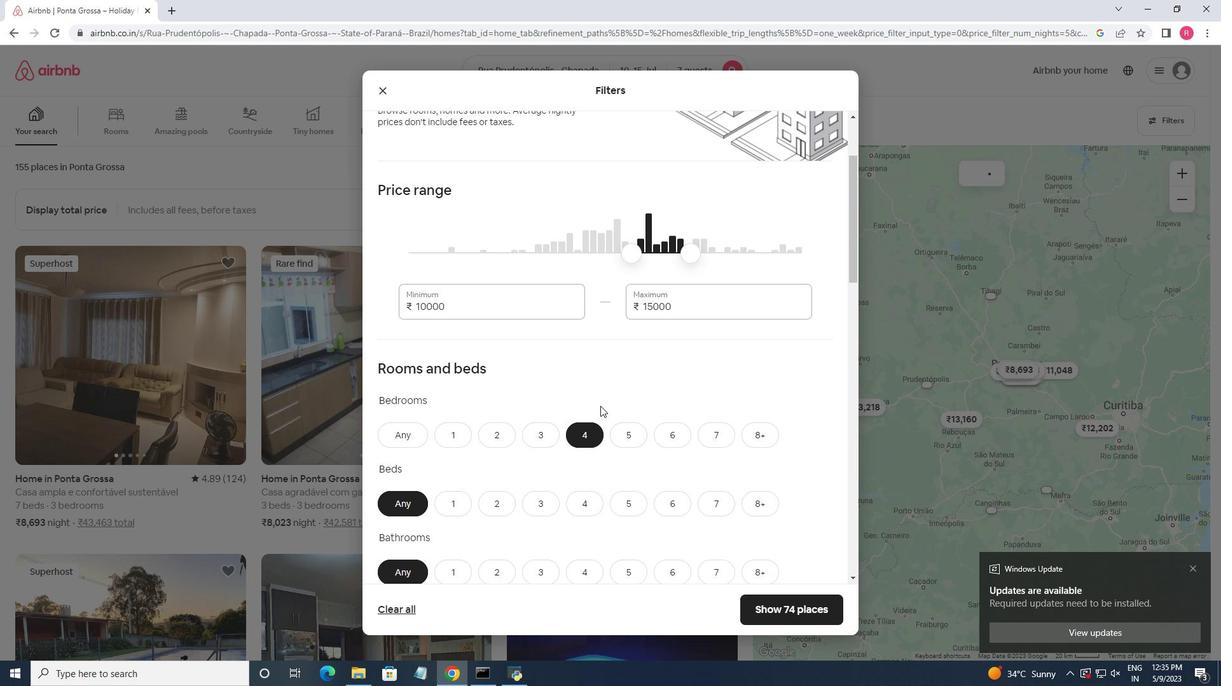
Action: Mouse moved to (712, 377)
Screenshot: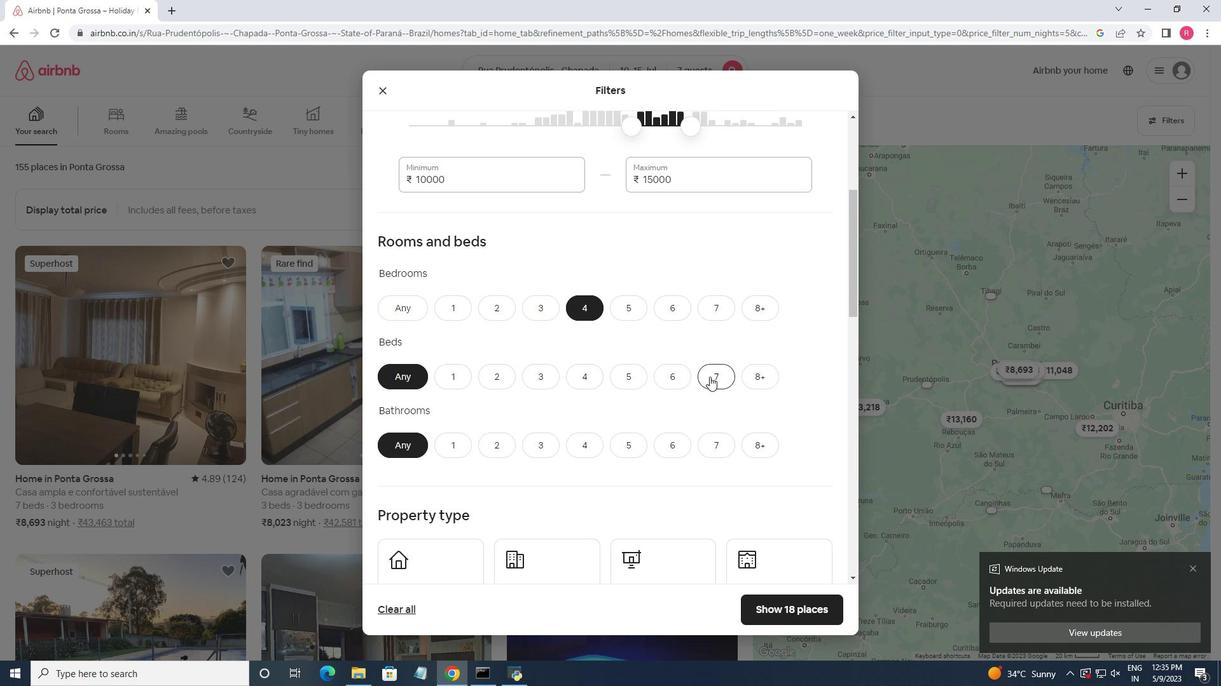 
Action: Mouse pressed left at (712, 377)
Screenshot: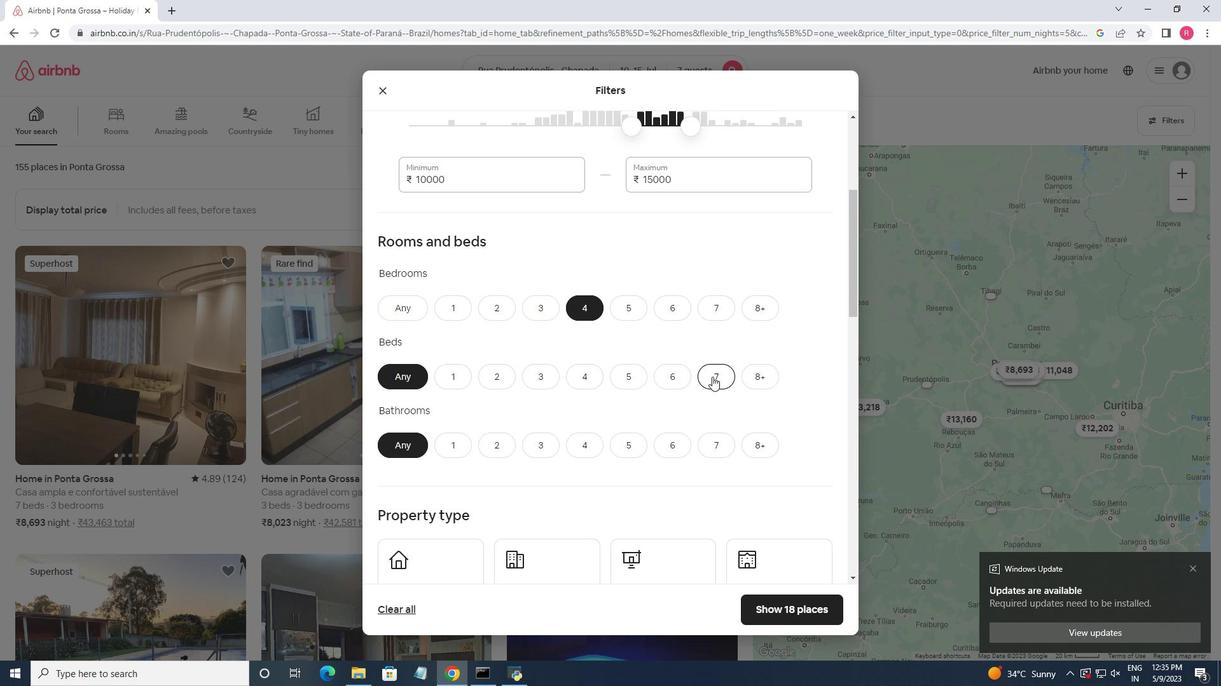 
Action: Mouse moved to (588, 448)
Screenshot: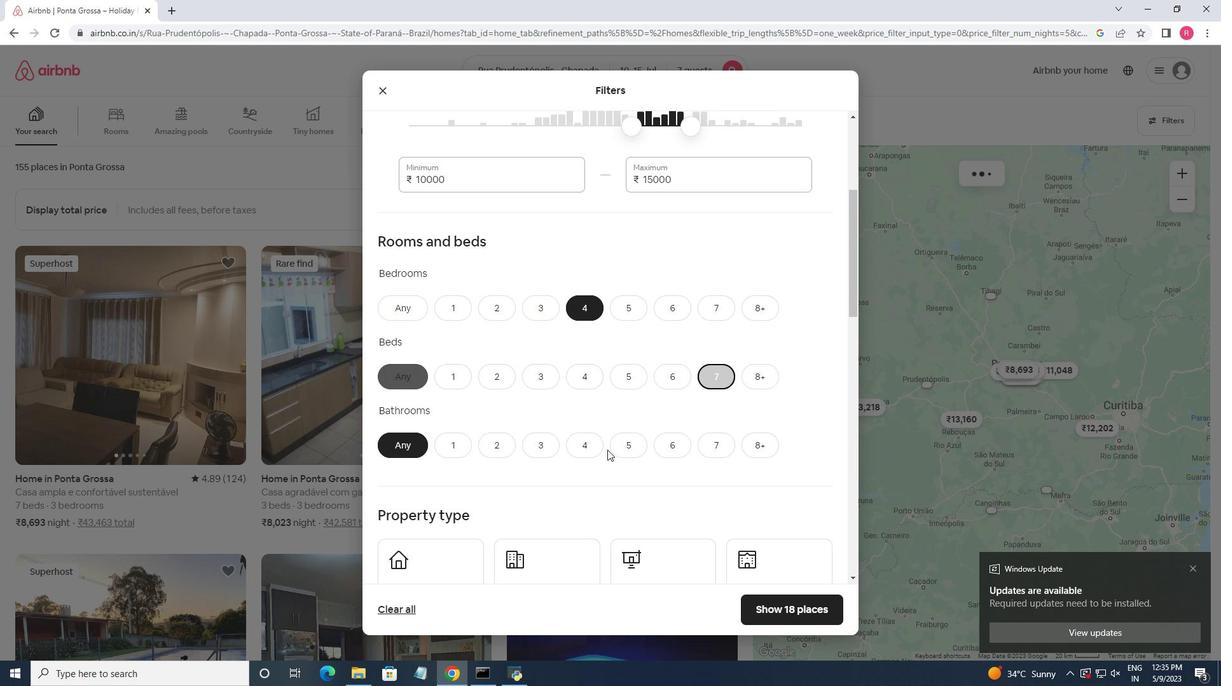 
Action: Mouse pressed left at (588, 448)
Screenshot: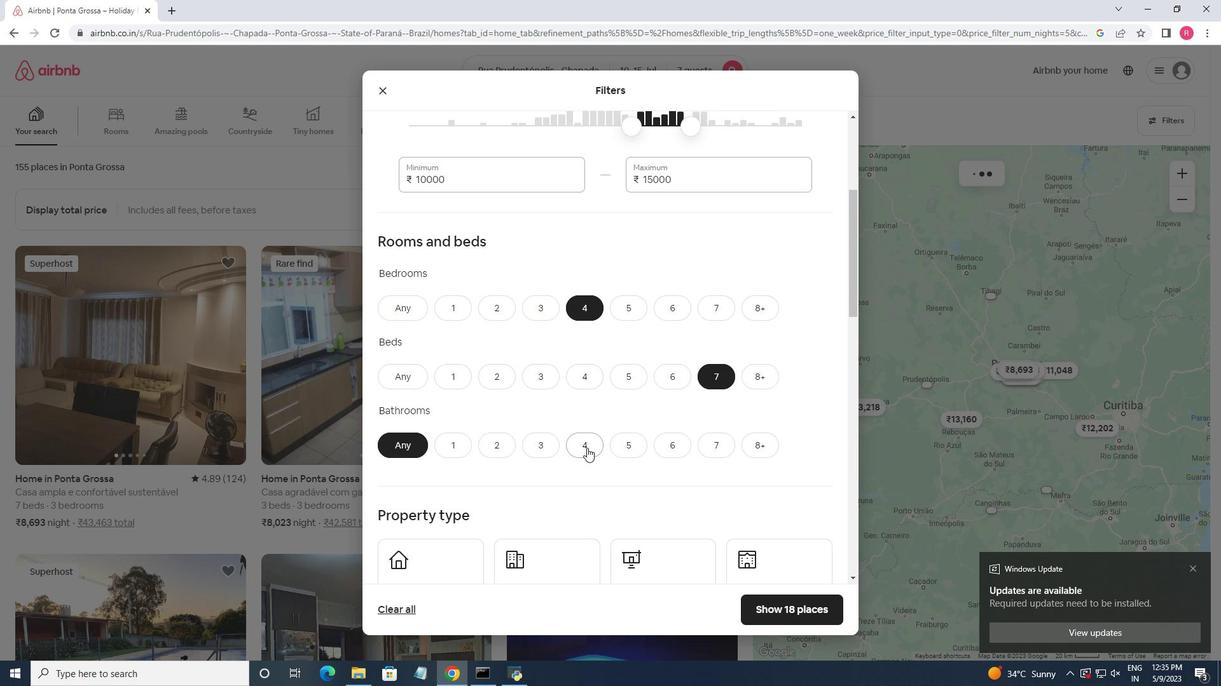 
Action: Mouse moved to (625, 383)
Screenshot: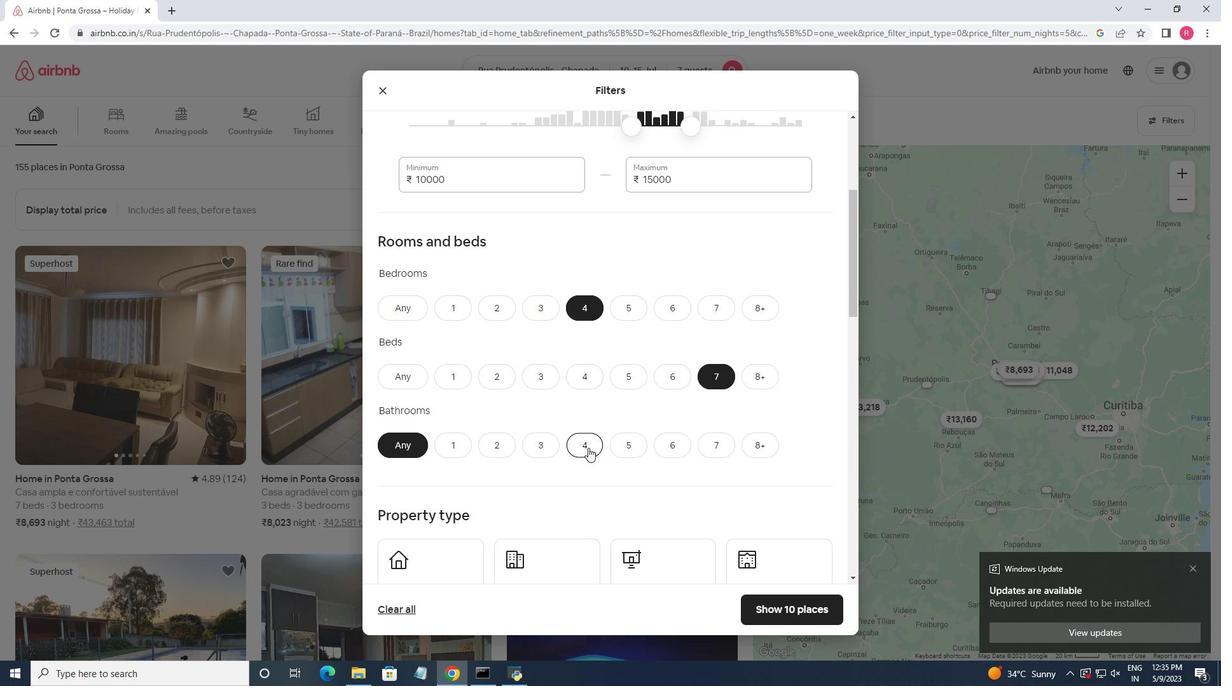 
Action: Mouse scrolled (625, 382) with delta (0, 0)
Screenshot: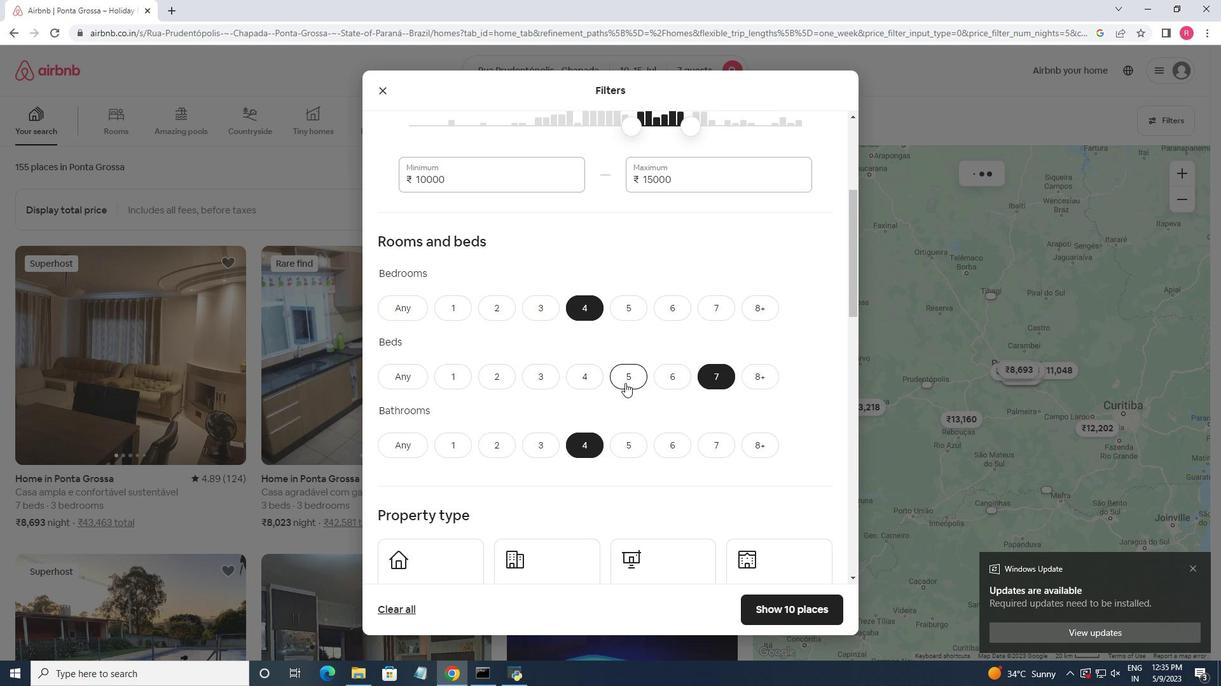 
Action: Mouse scrolled (625, 382) with delta (0, 0)
Screenshot: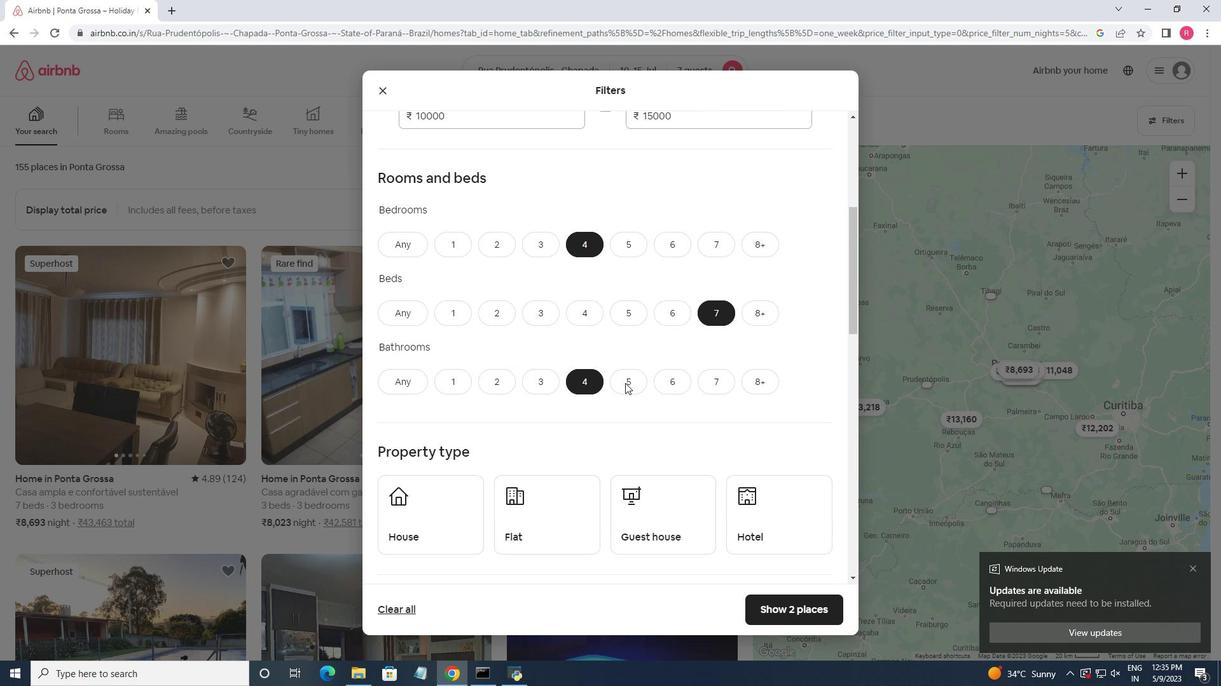 
Action: Mouse scrolled (625, 382) with delta (0, 0)
Screenshot: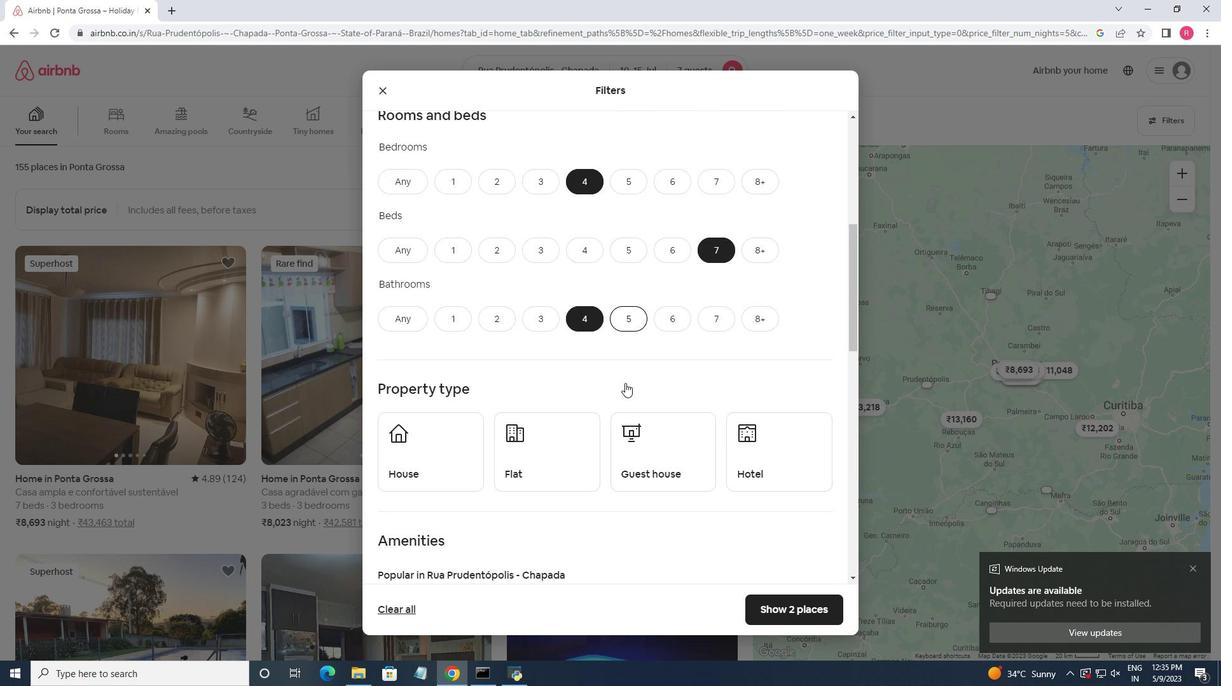 
Action: Mouse moved to (449, 397)
Screenshot: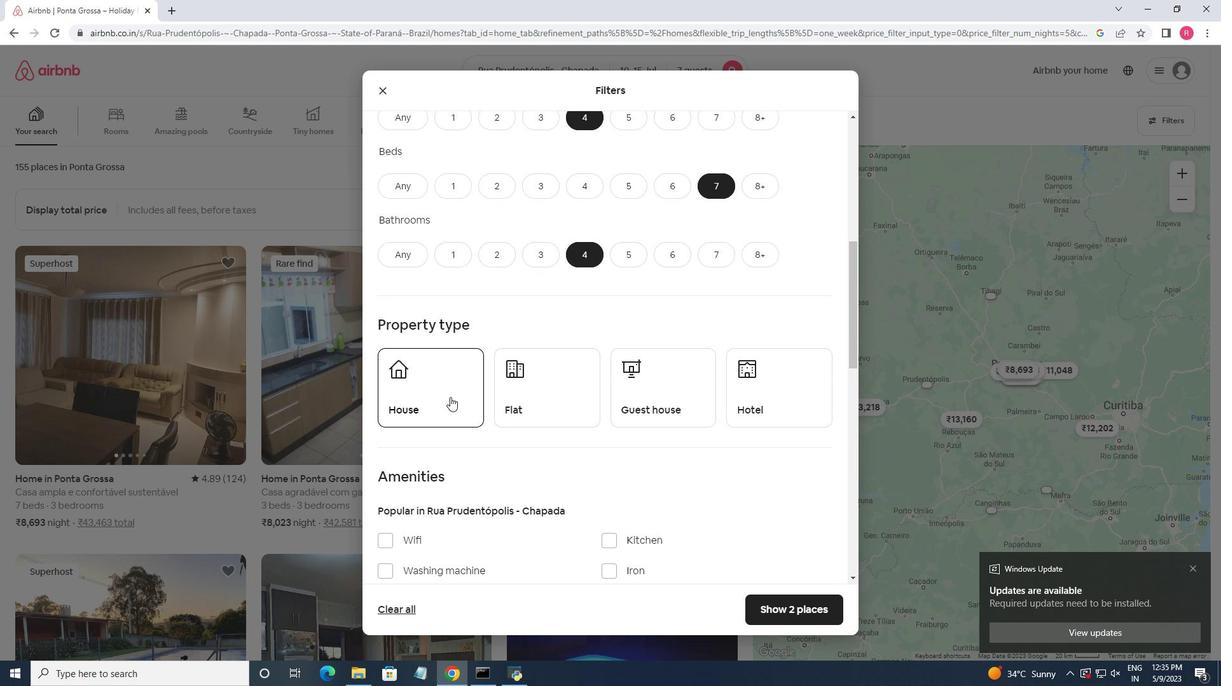 
Action: Mouse pressed left at (449, 397)
Screenshot: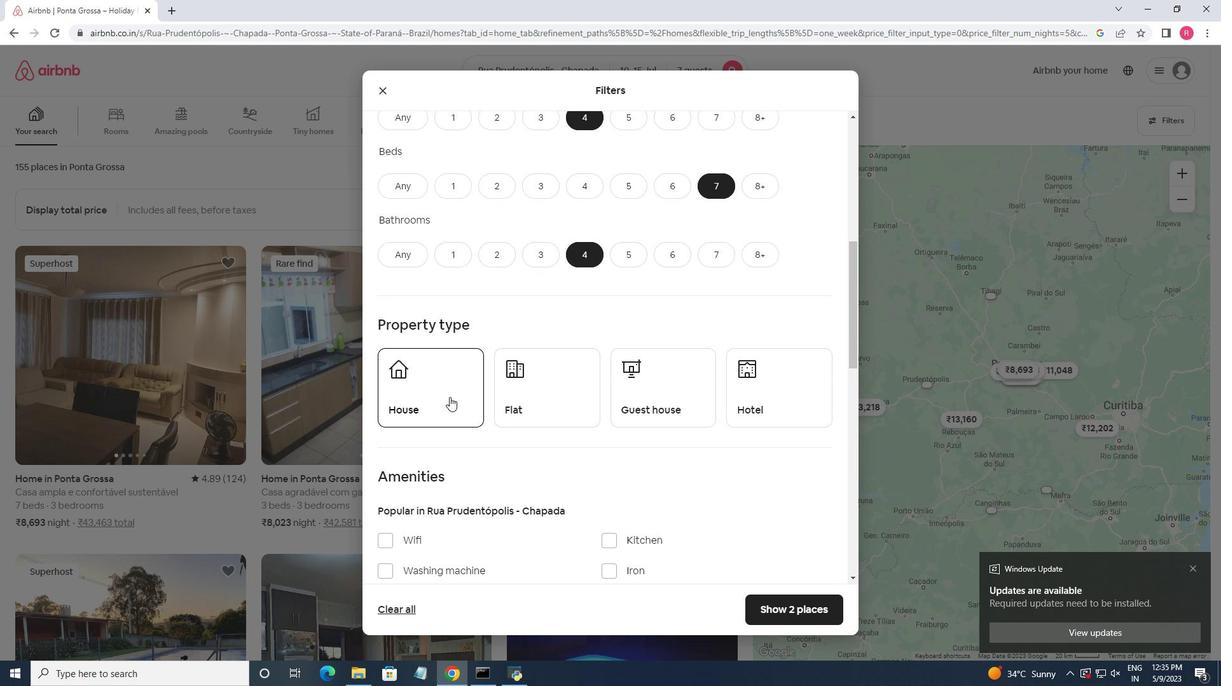 
Action: Mouse moved to (553, 401)
Screenshot: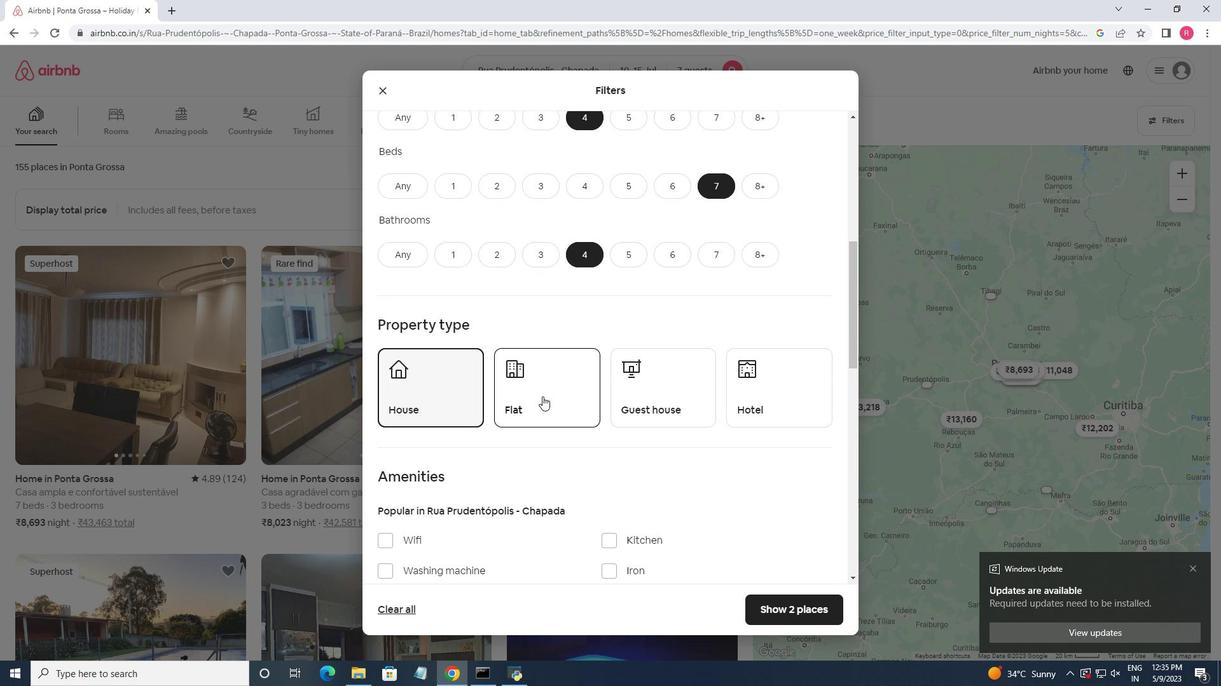 
Action: Mouse pressed left at (553, 401)
Screenshot: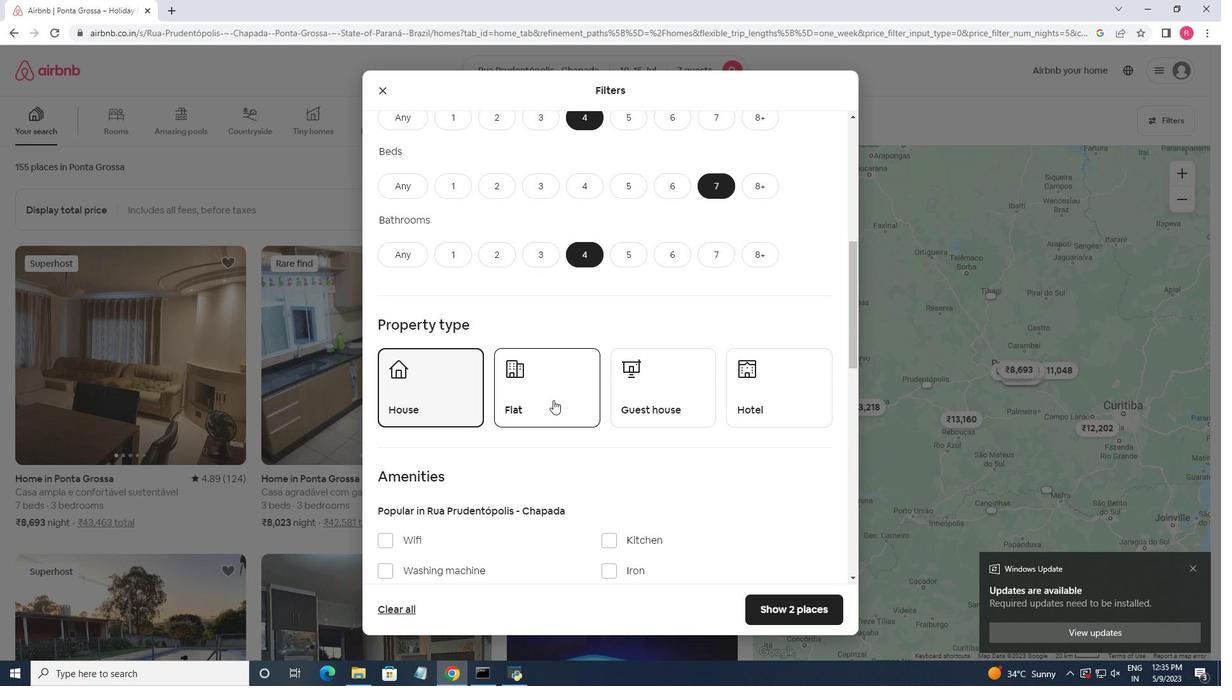 
Action: Mouse moved to (649, 394)
Screenshot: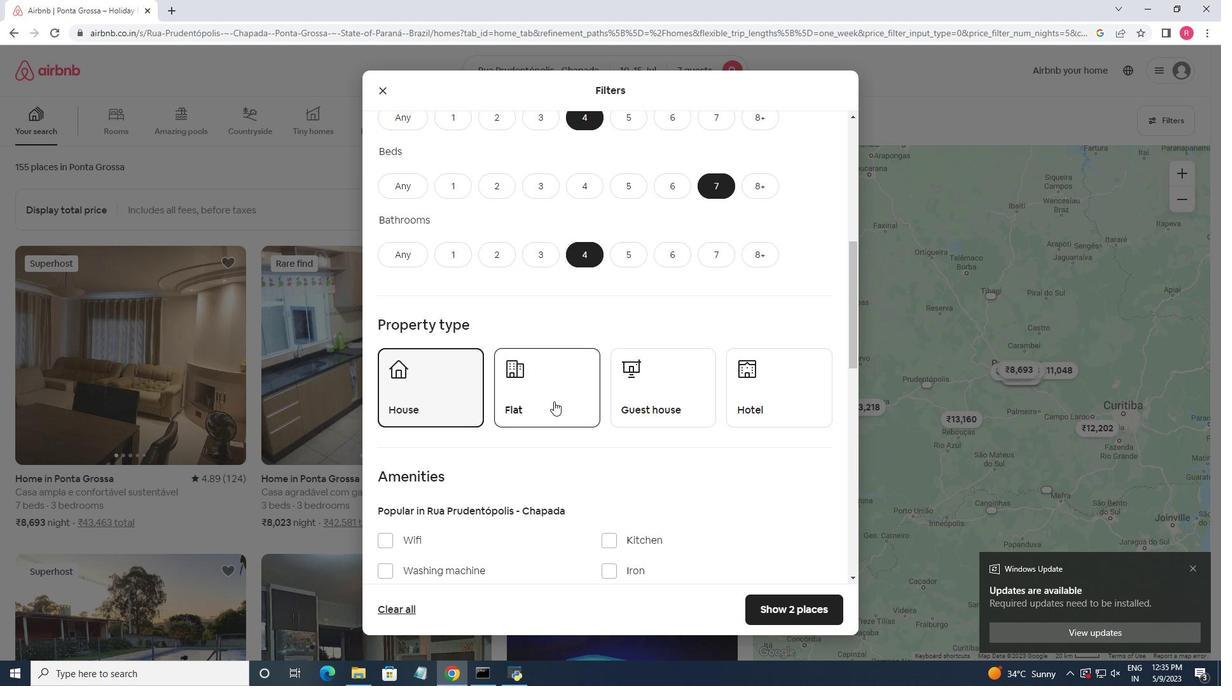 
Action: Mouse pressed left at (649, 394)
Screenshot: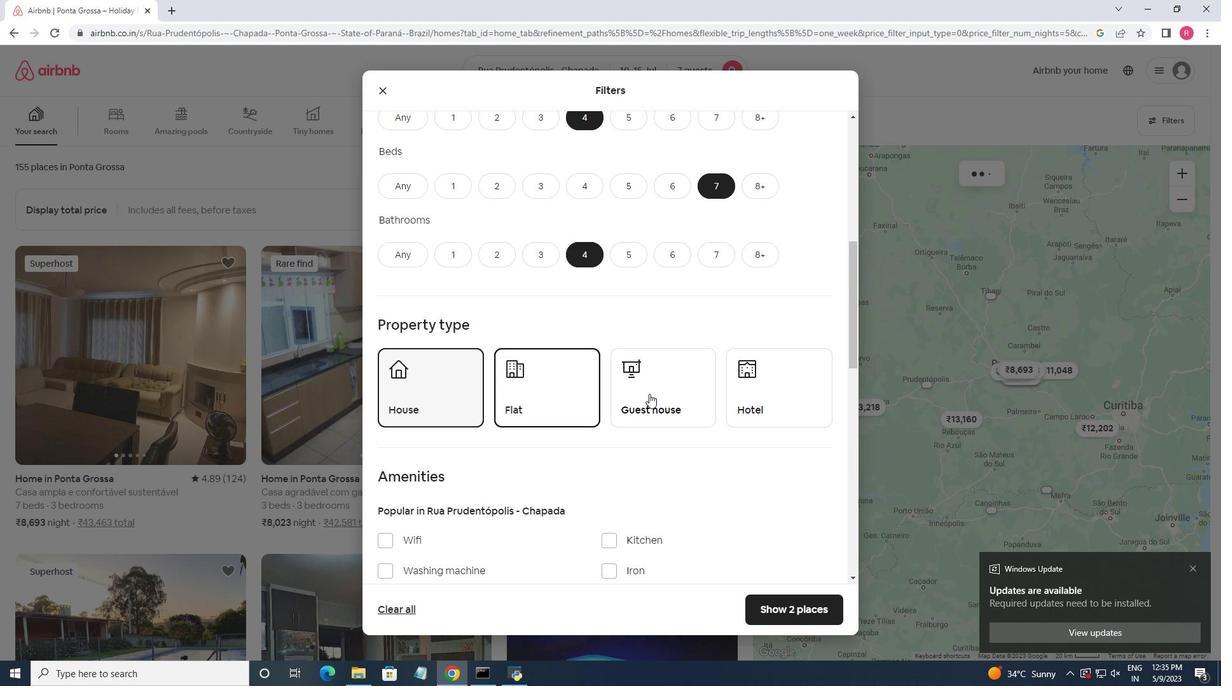 
Action: Mouse moved to (574, 384)
Screenshot: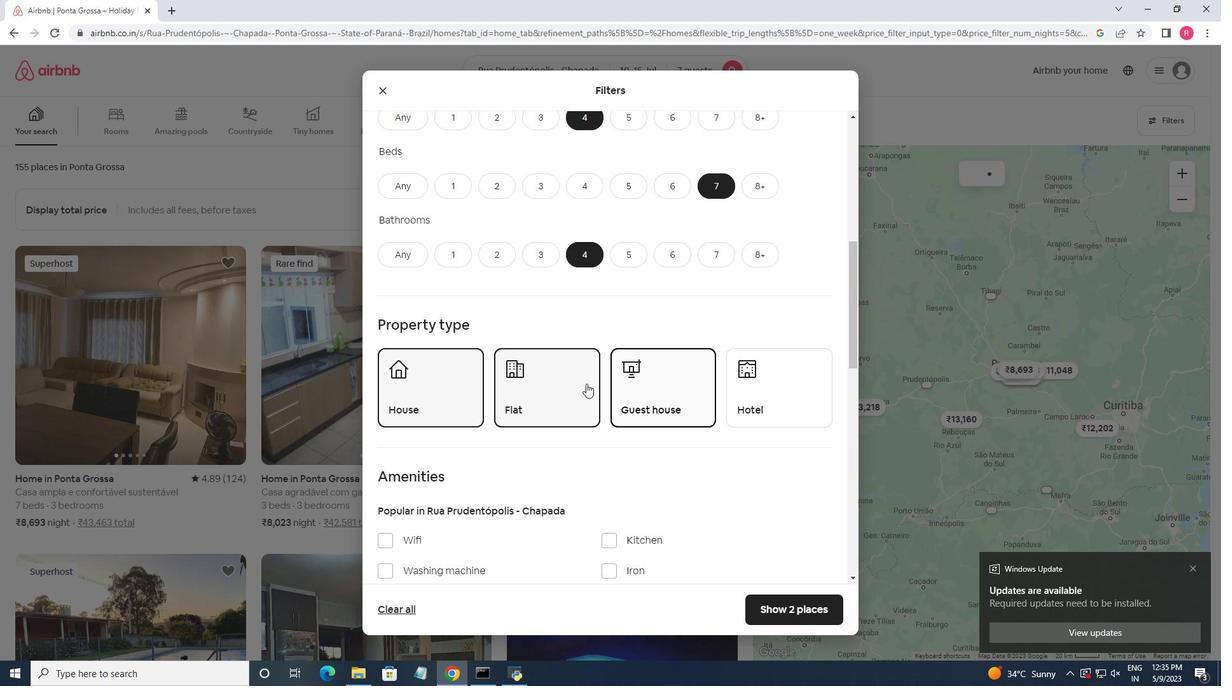 
Action: Mouse scrolled (574, 384) with delta (0, 0)
Screenshot: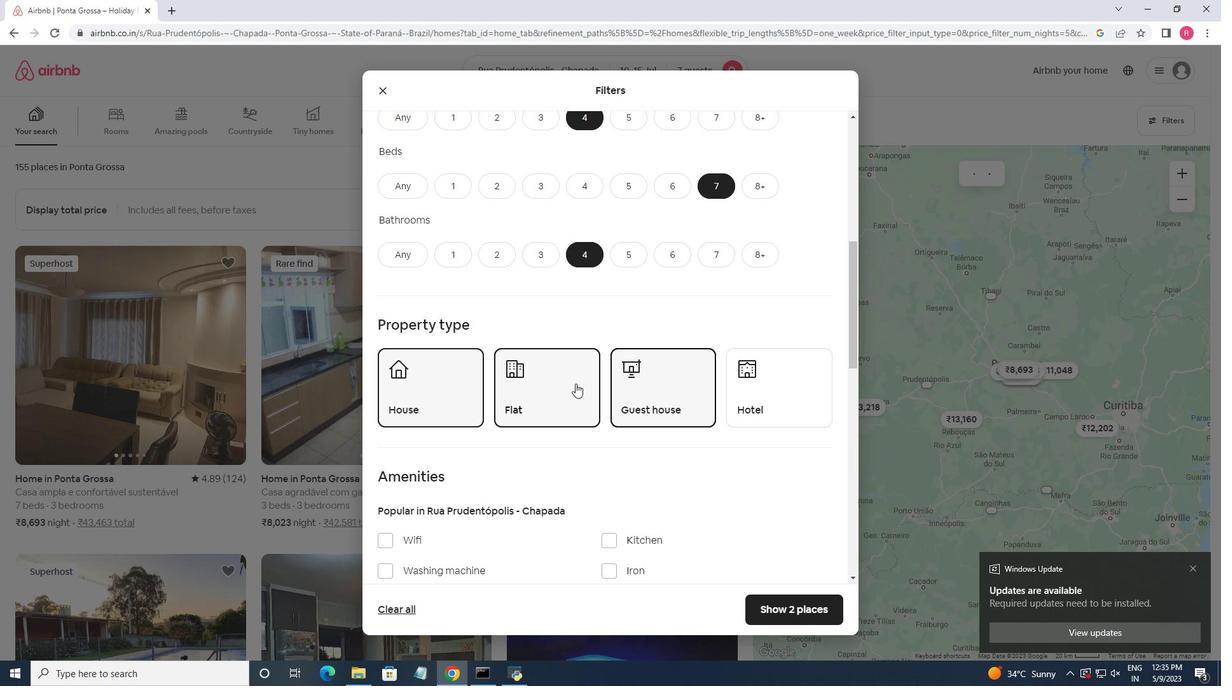 
Action: Mouse scrolled (574, 384) with delta (0, 0)
Screenshot: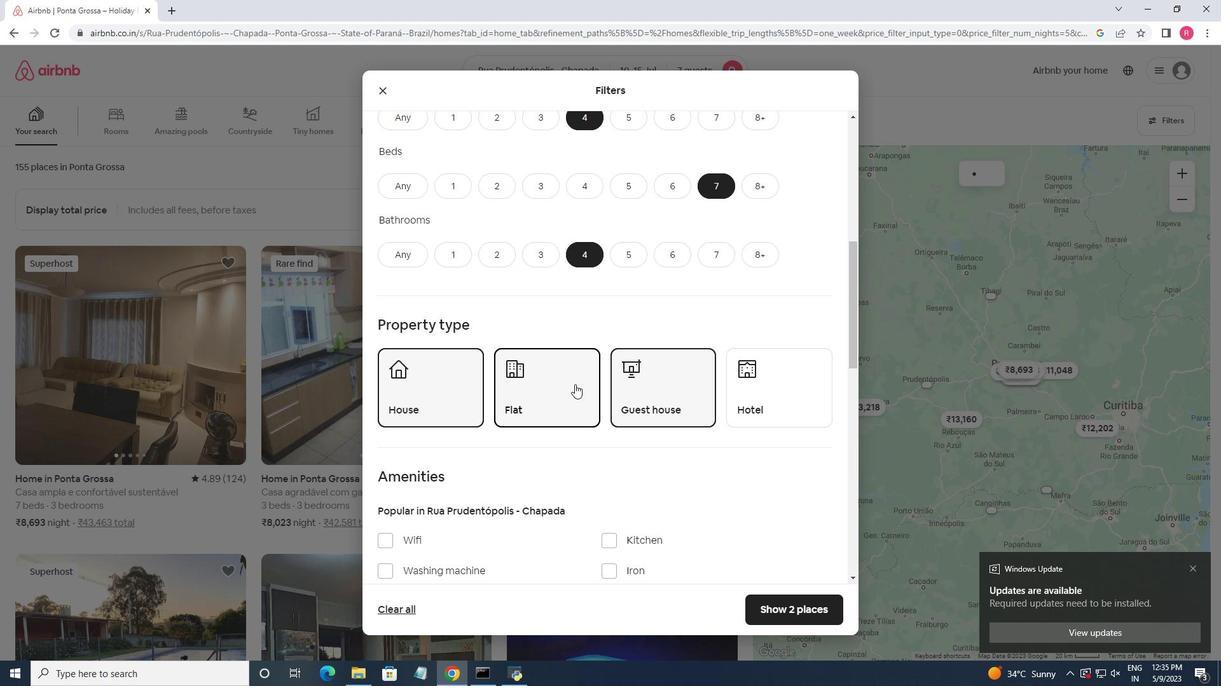 
Action: Mouse moved to (574, 391)
Screenshot: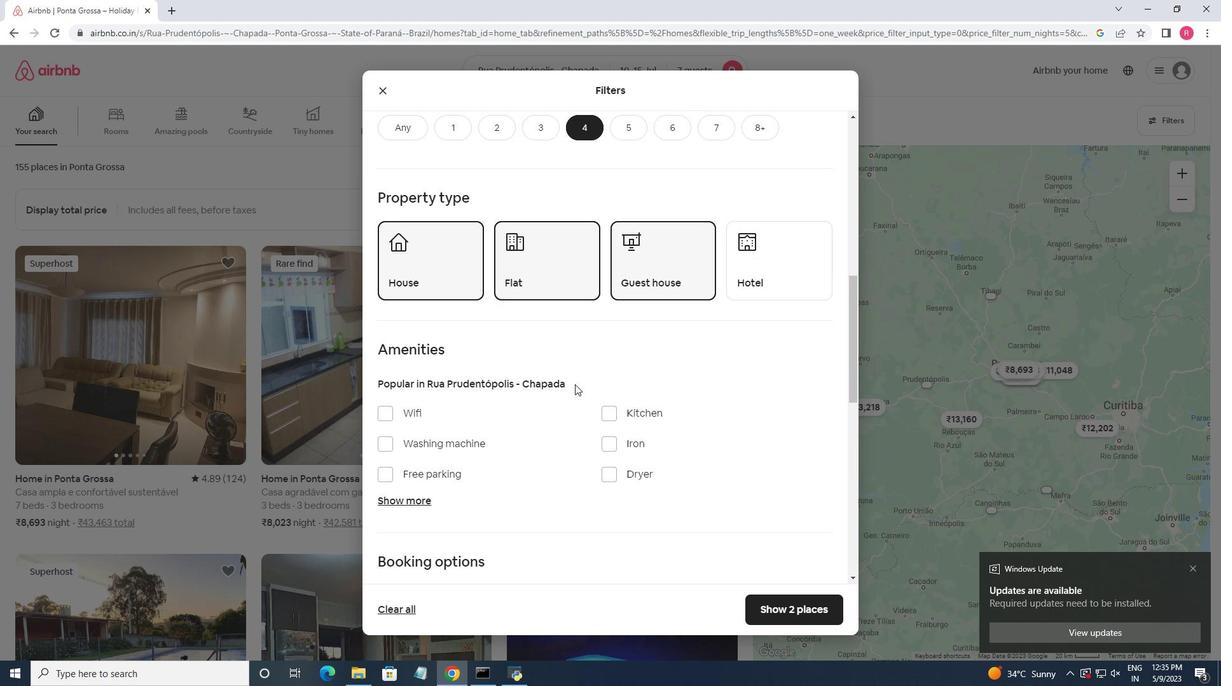 
Action: Mouse scrolled (574, 391) with delta (0, 0)
Screenshot: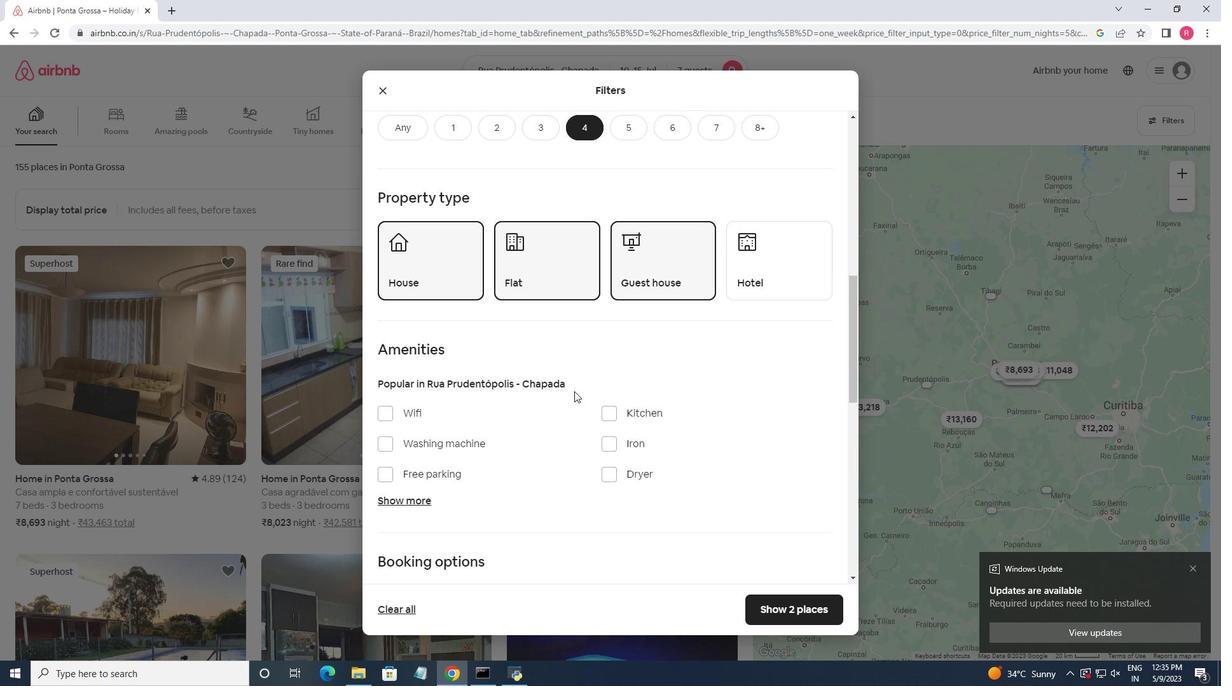 
Action: Mouse moved to (387, 349)
Screenshot: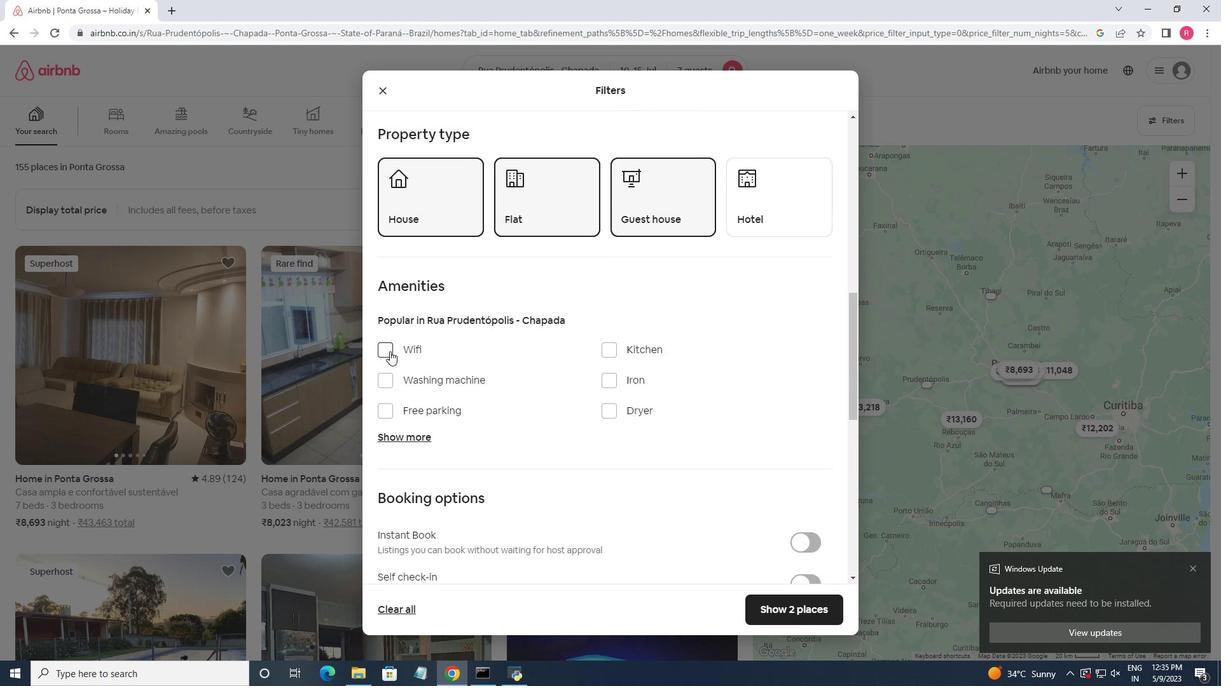 
Action: Mouse pressed left at (387, 349)
Screenshot: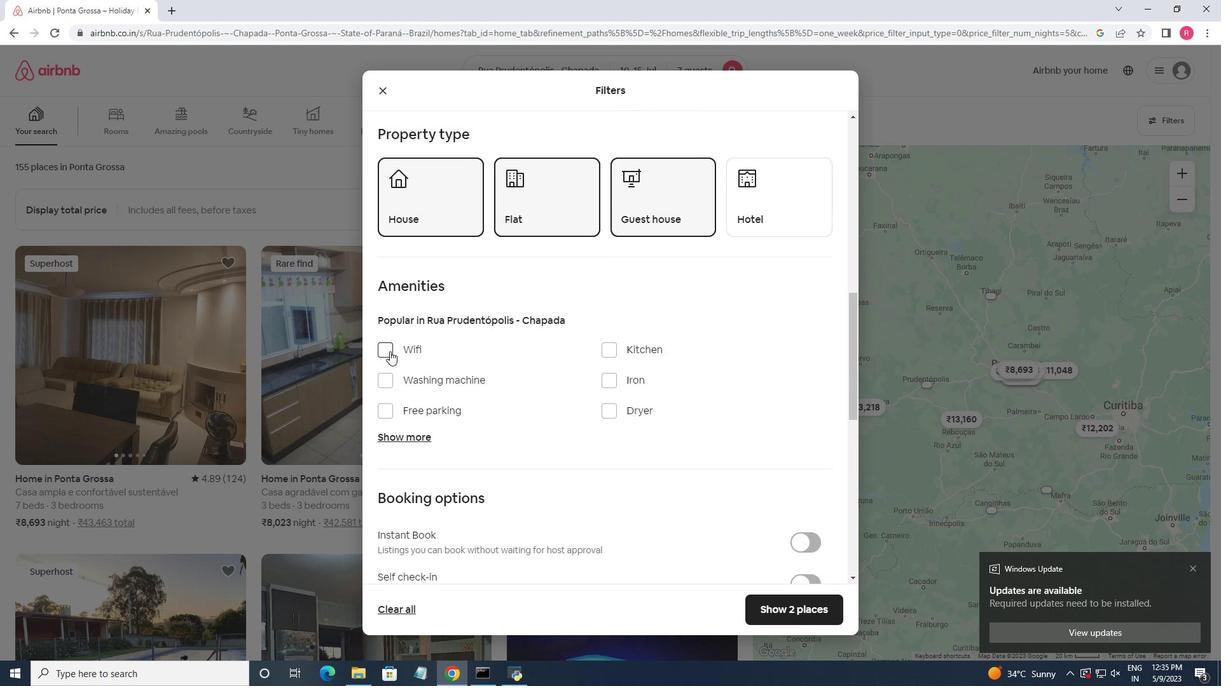 
Action: Mouse moved to (414, 439)
Screenshot: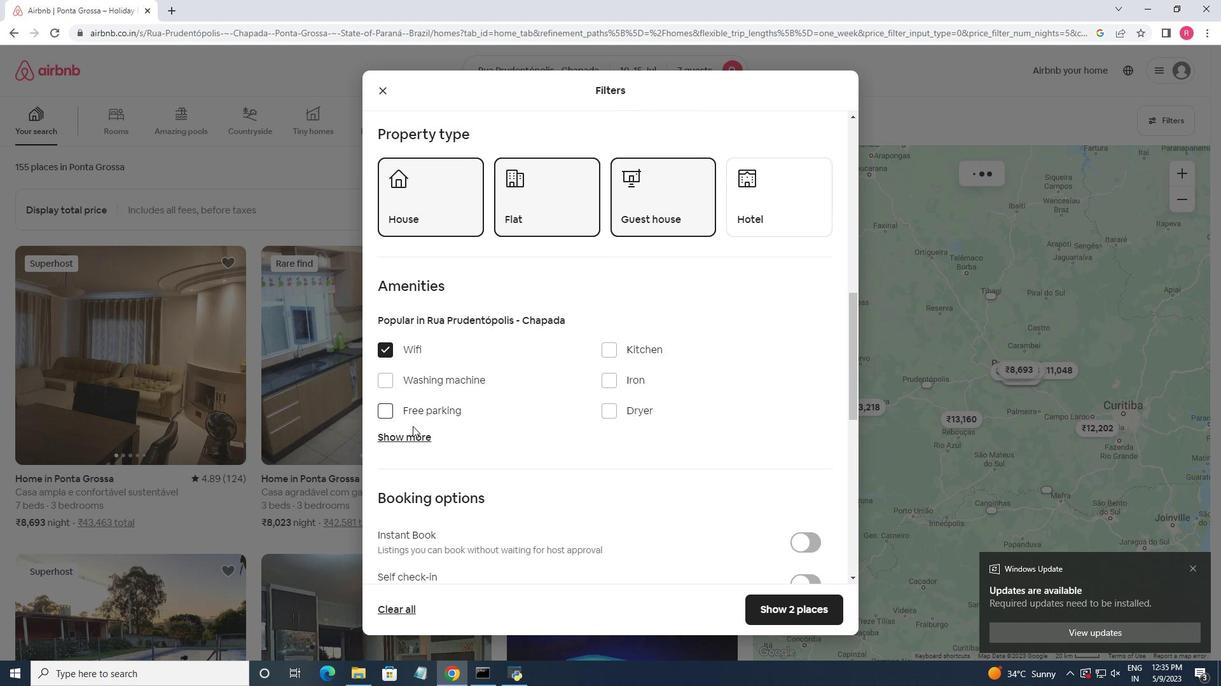 
Action: Mouse pressed left at (414, 439)
Screenshot: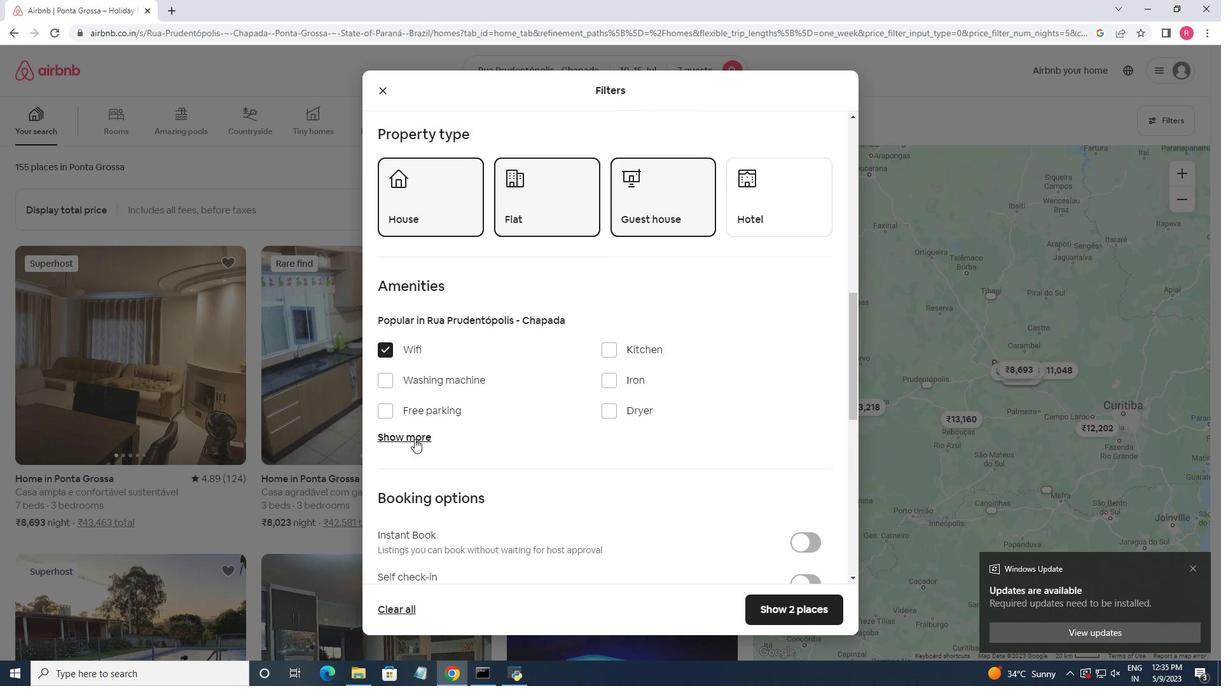 
Action: Mouse moved to (391, 407)
Screenshot: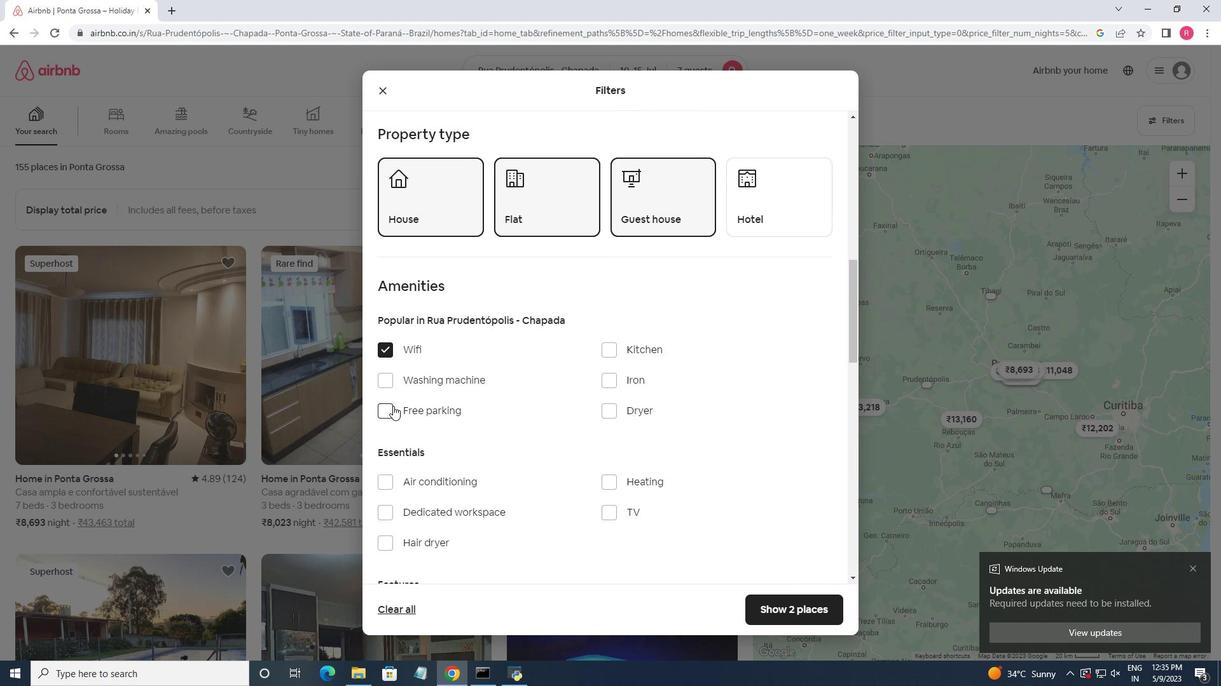 
Action: Mouse pressed left at (391, 407)
Screenshot: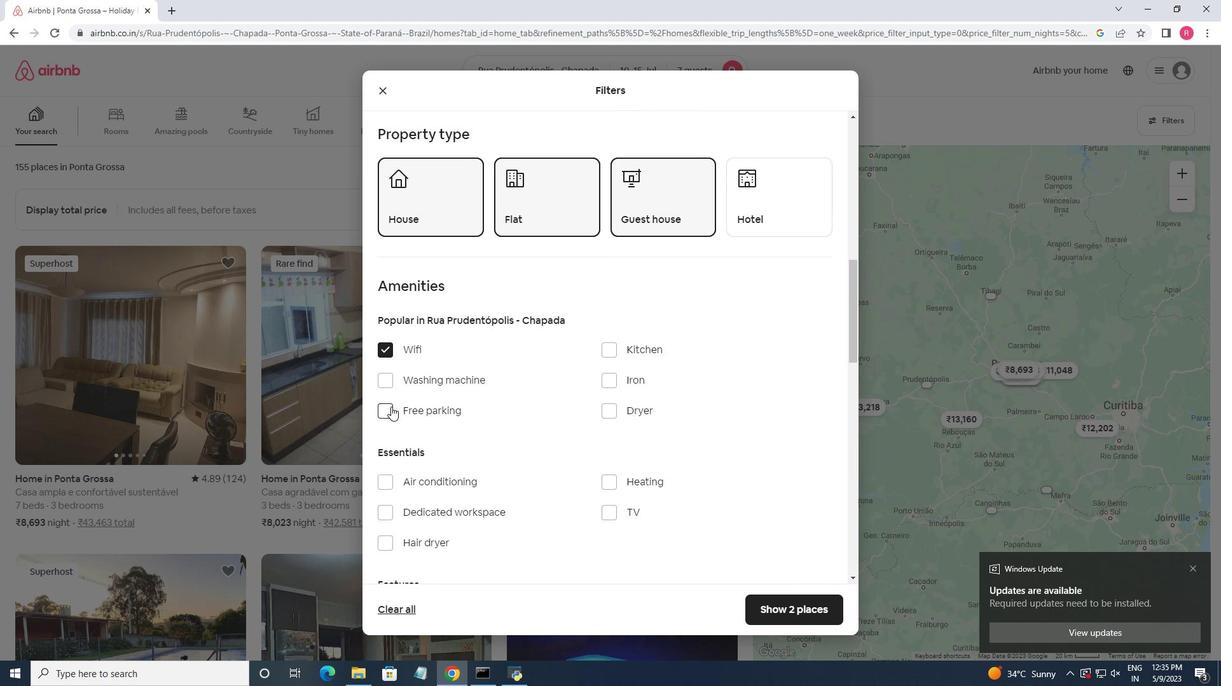 
Action: Mouse moved to (452, 421)
Screenshot: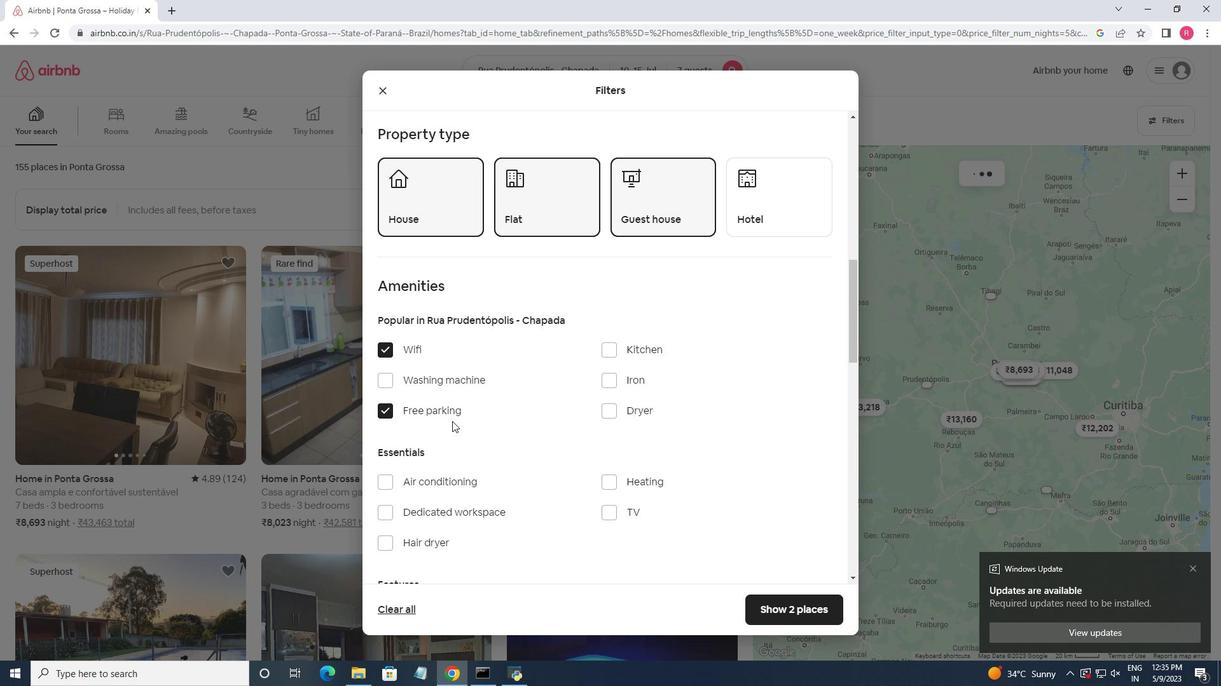 
Action: Mouse scrolled (452, 421) with delta (0, 0)
Screenshot: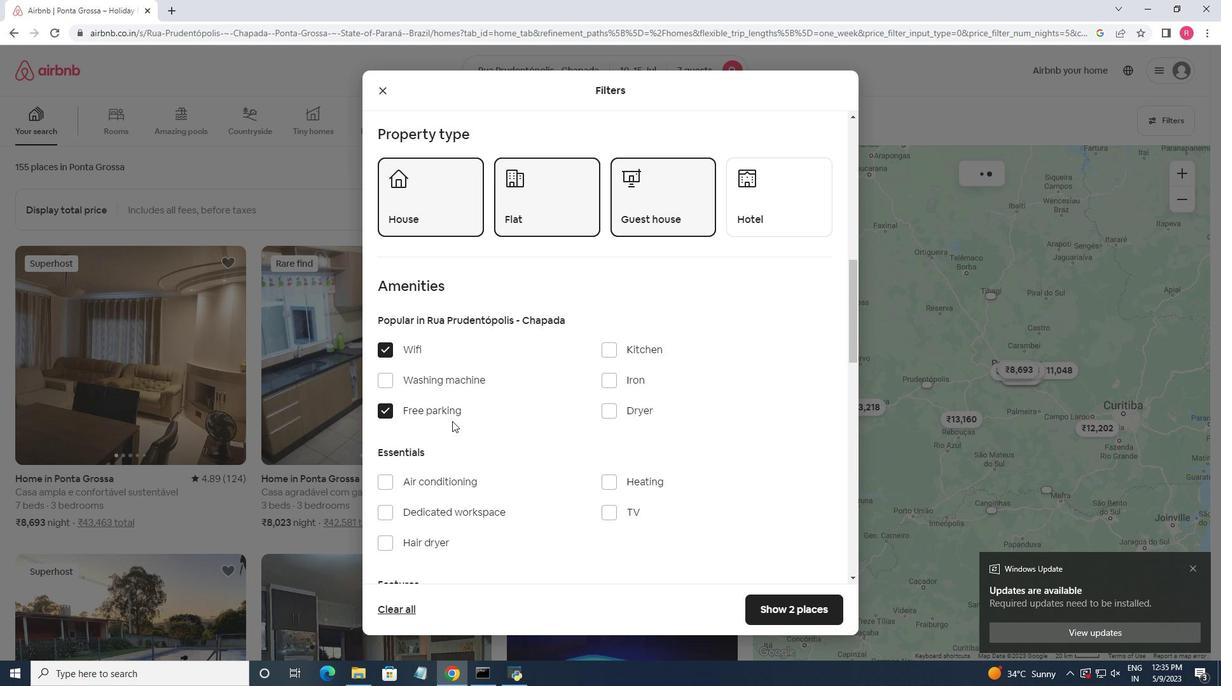 
Action: Mouse scrolled (452, 421) with delta (0, 0)
Screenshot: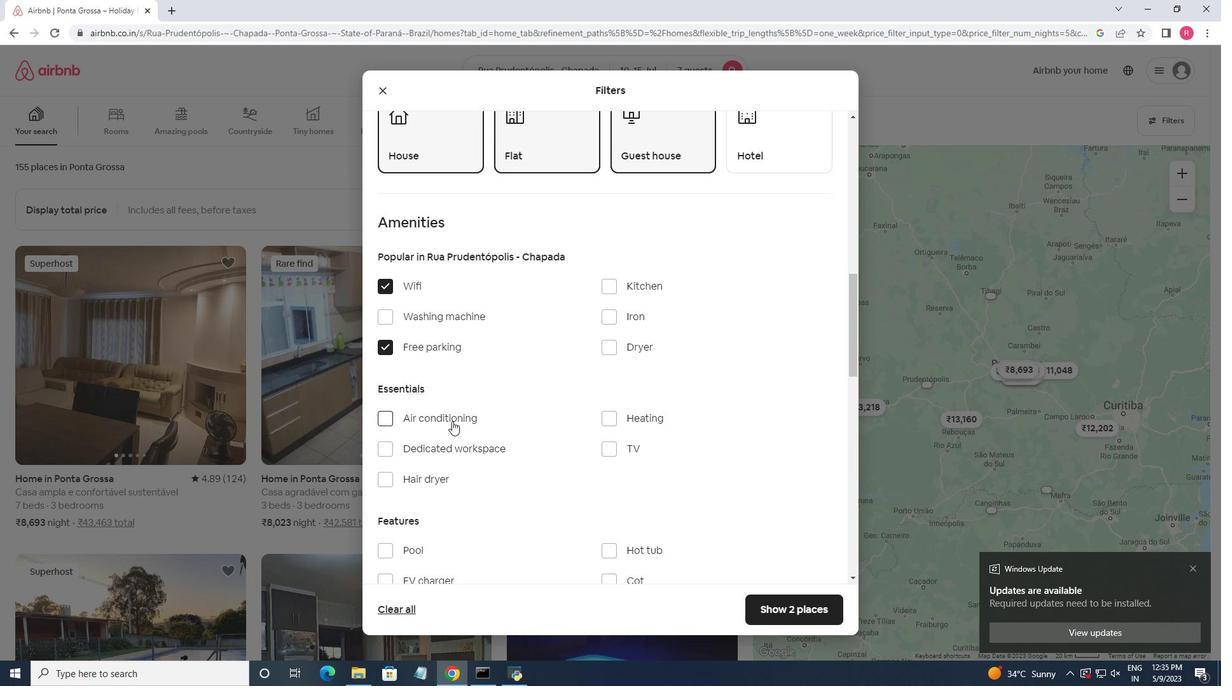 
Action: Mouse moved to (602, 386)
Screenshot: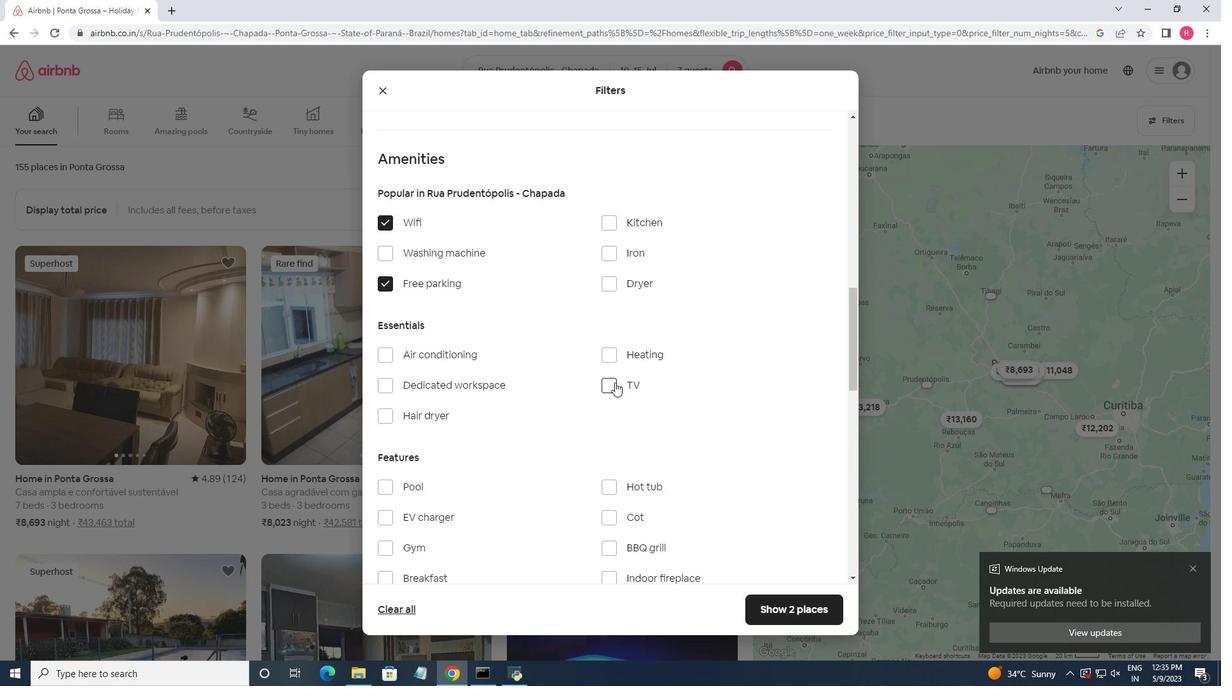 
Action: Mouse pressed left at (602, 386)
Screenshot: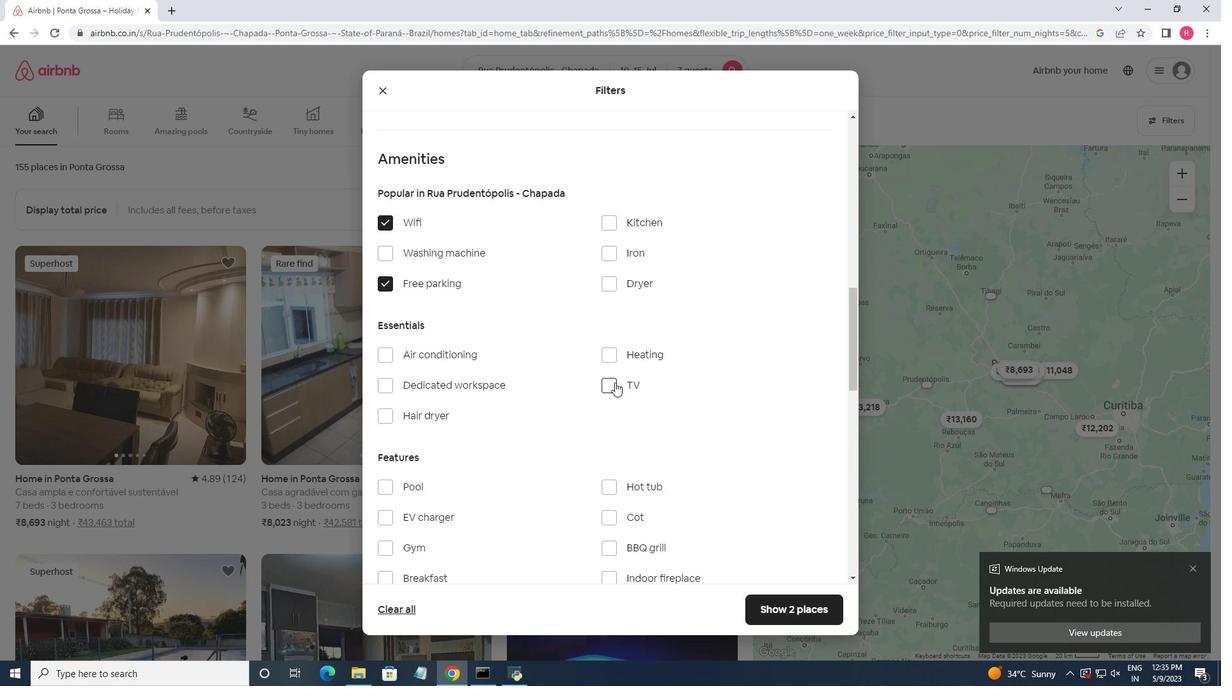 
Action: Mouse moved to (541, 419)
Screenshot: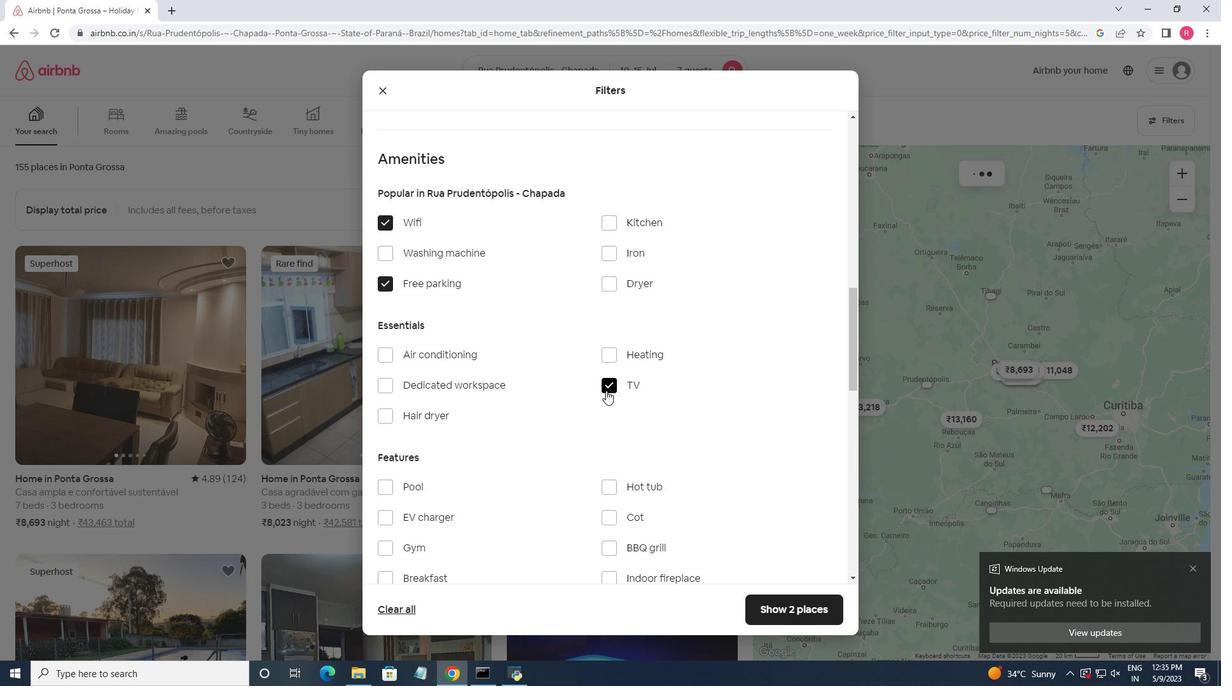 
Action: Mouse scrolled (541, 419) with delta (0, 0)
Screenshot: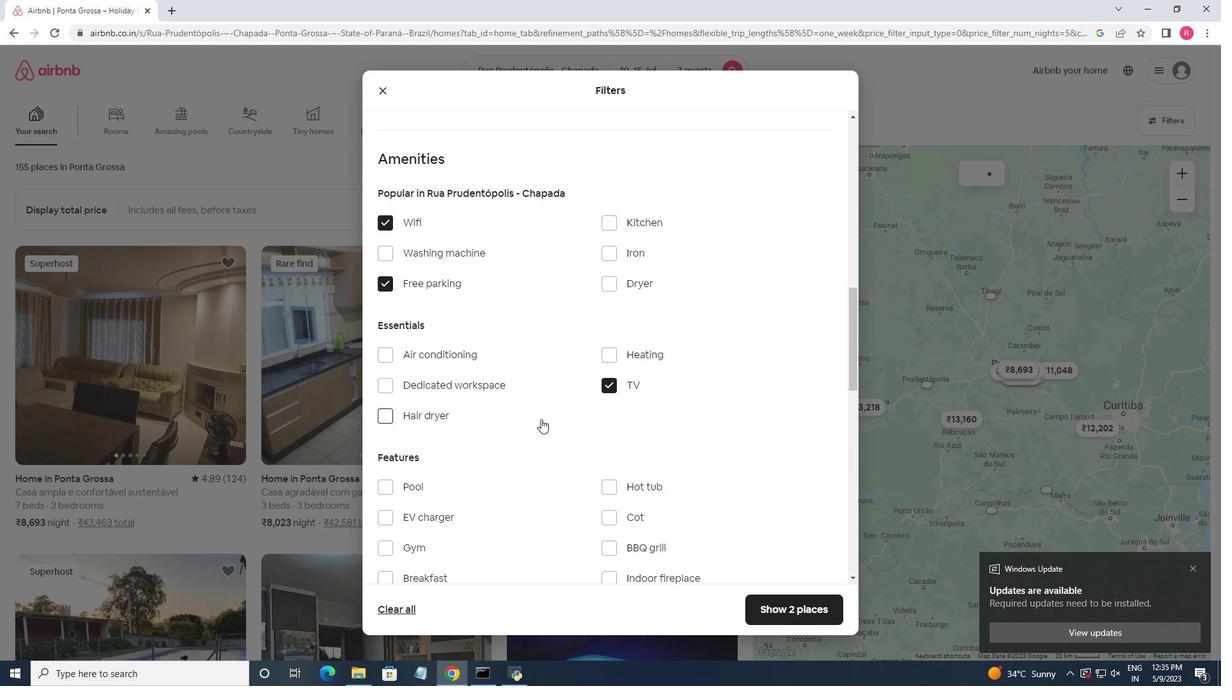 
Action: Mouse scrolled (541, 419) with delta (0, 0)
Screenshot: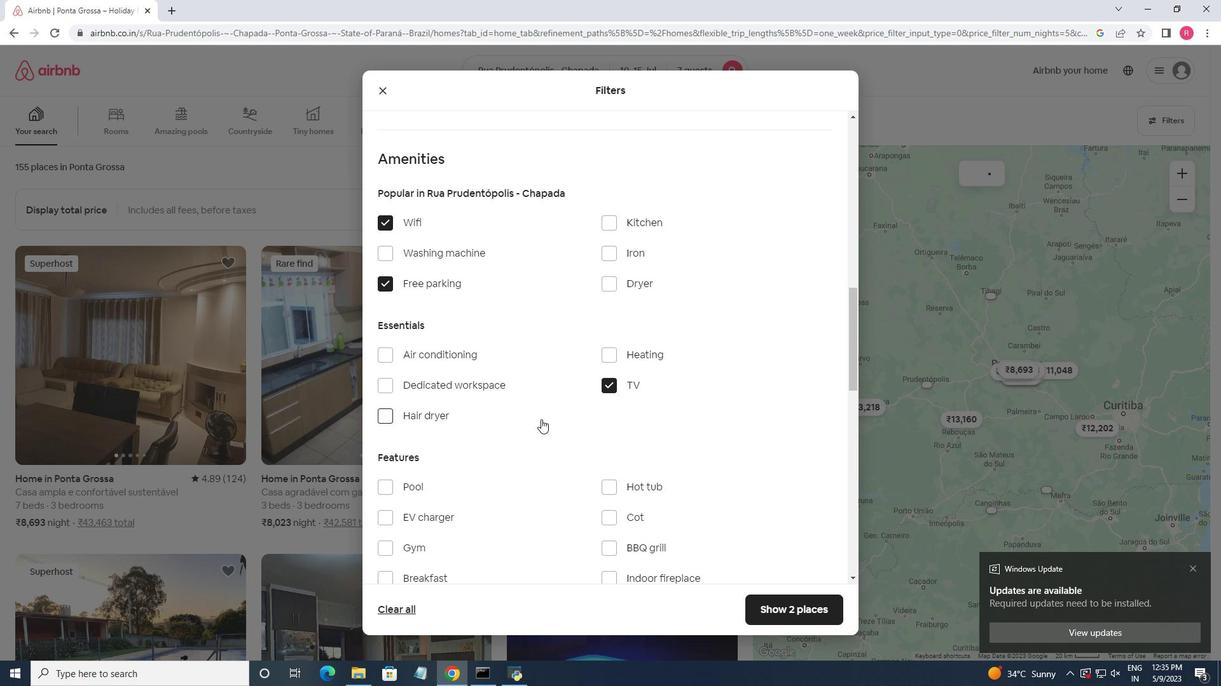 
Action: Mouse moved to (541, 421)
Screenshot: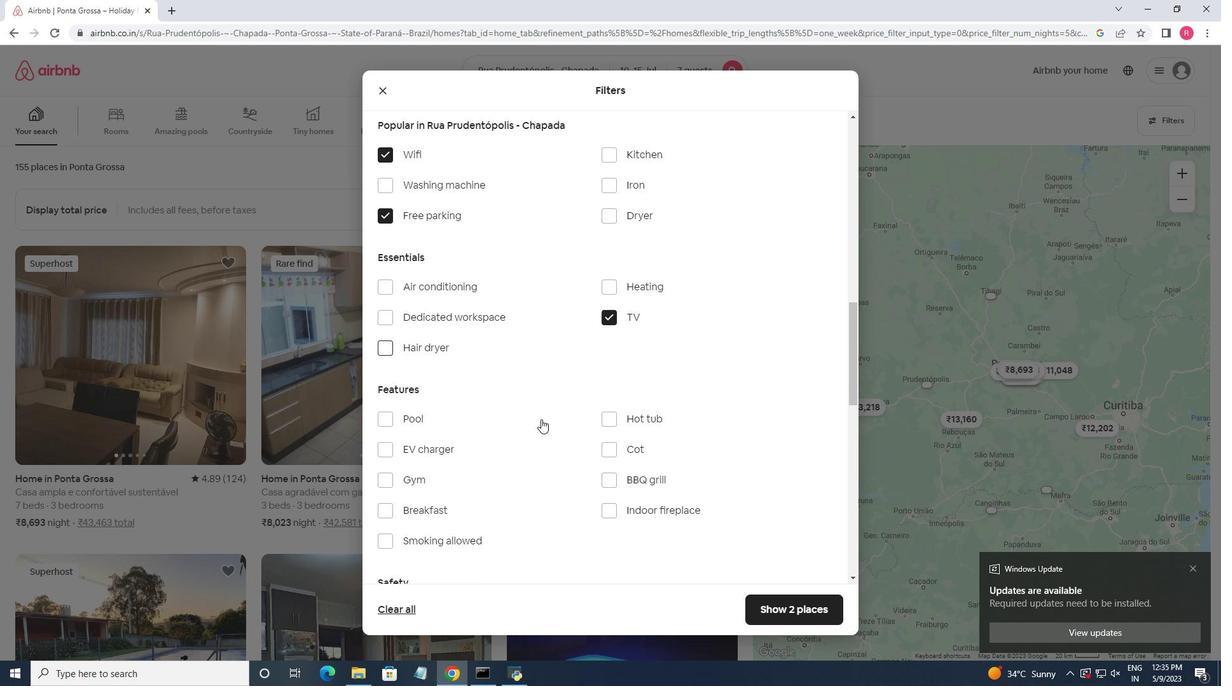 
Action: Mouse scrolled (541, 421) with delta (0, 0)
Screenshot: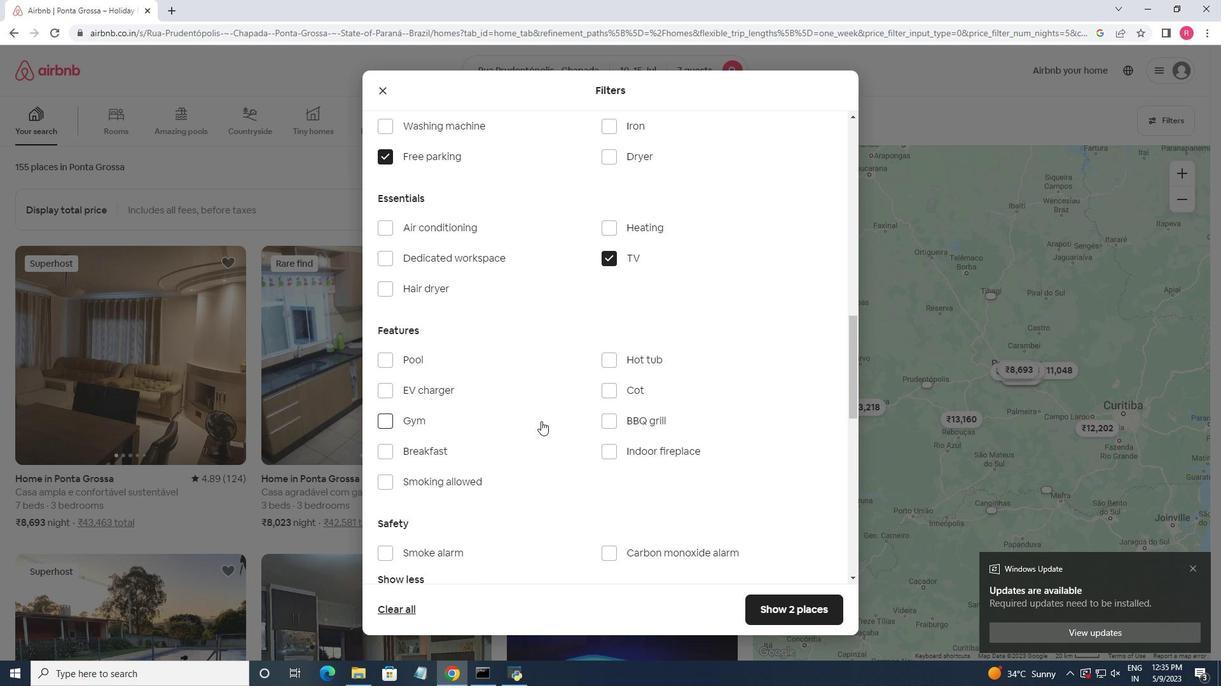 
Action: Mouse moved to (388, 361)
Screenshot: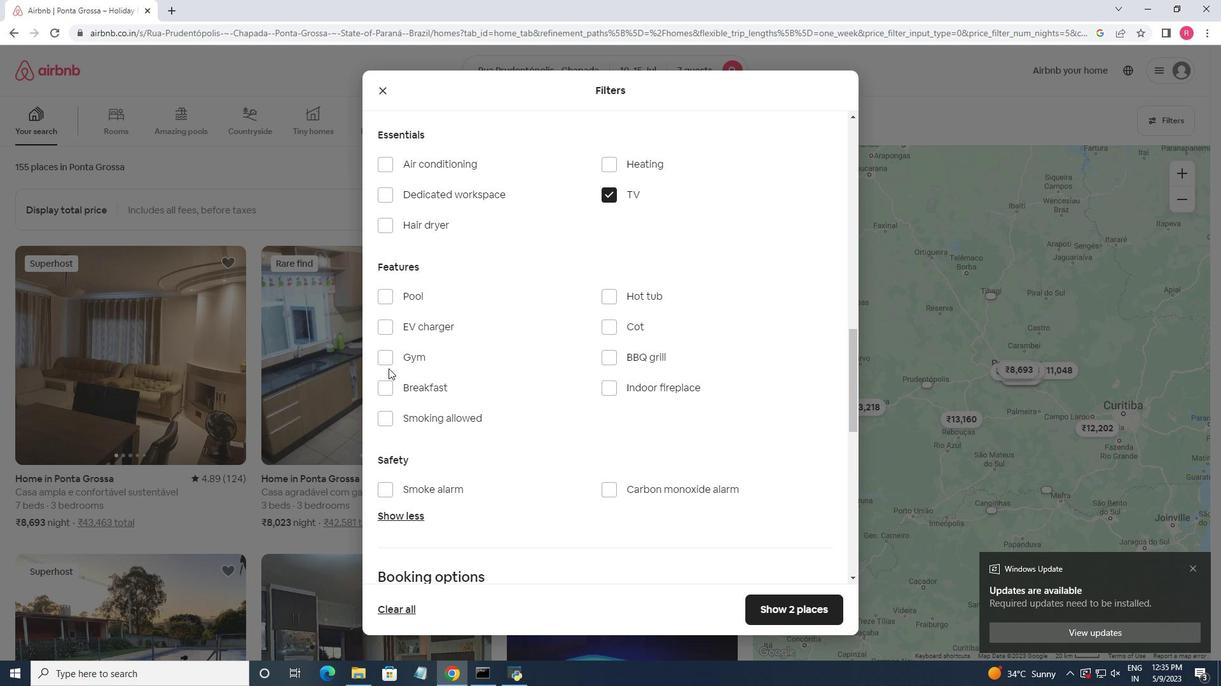 
Action: Mouse pressed left at (388, 361)
Screenshot: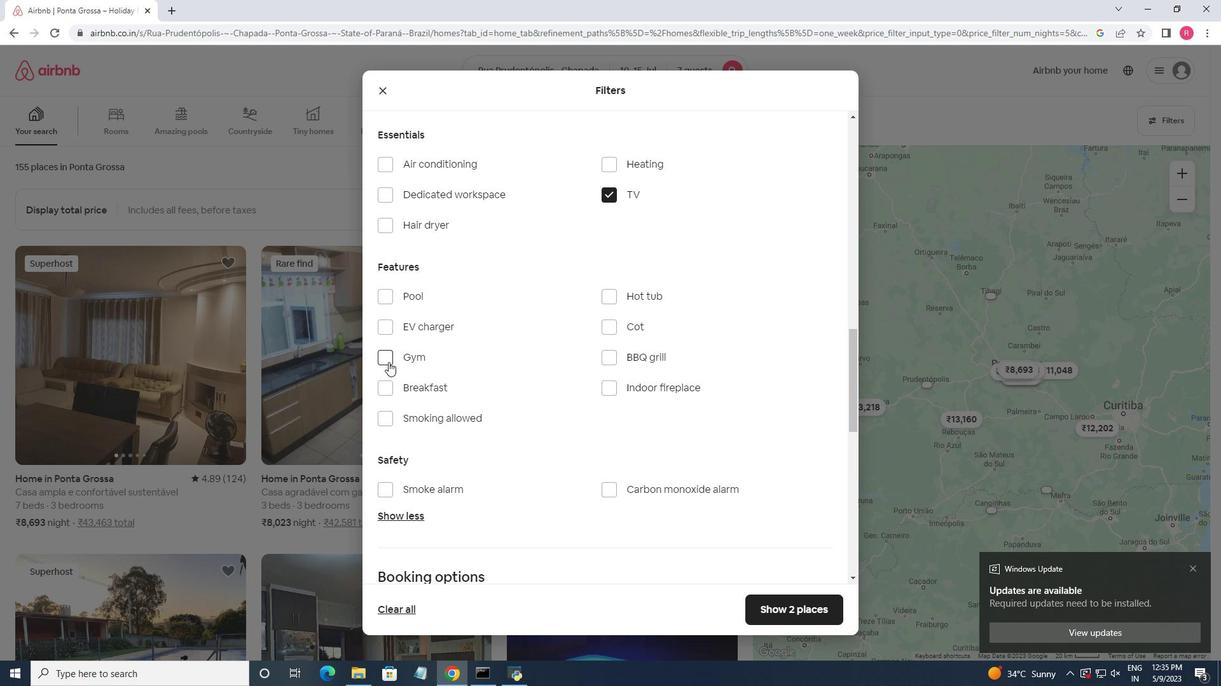 
Action: Mouse moved to (388, 387)
Screenshot: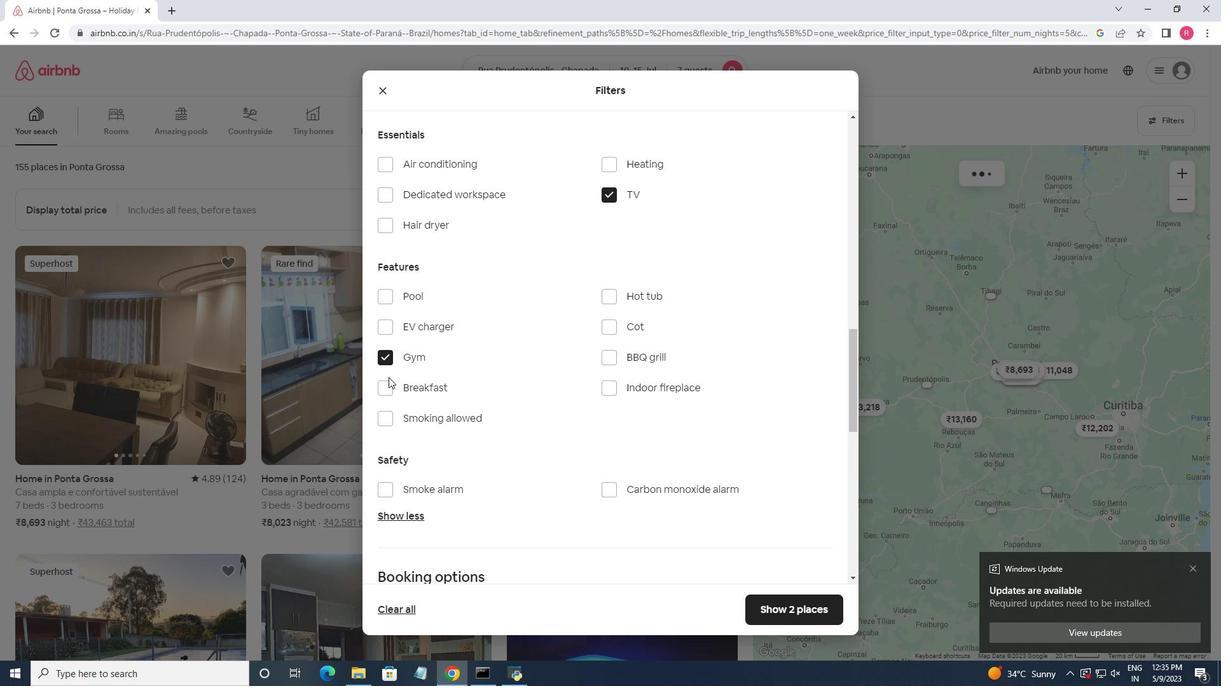 
Action: Mouse pressed left at (388, 387)
Screenshot: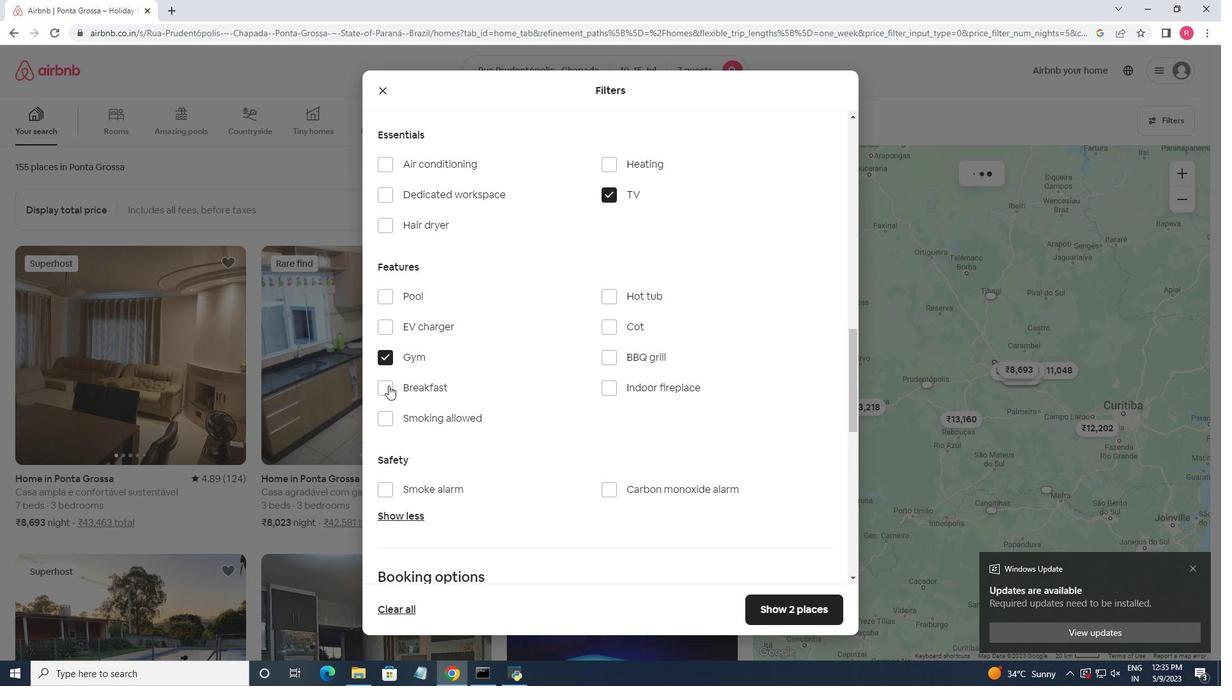 
Action: Mouse moved to (531, 384)
Screenshot: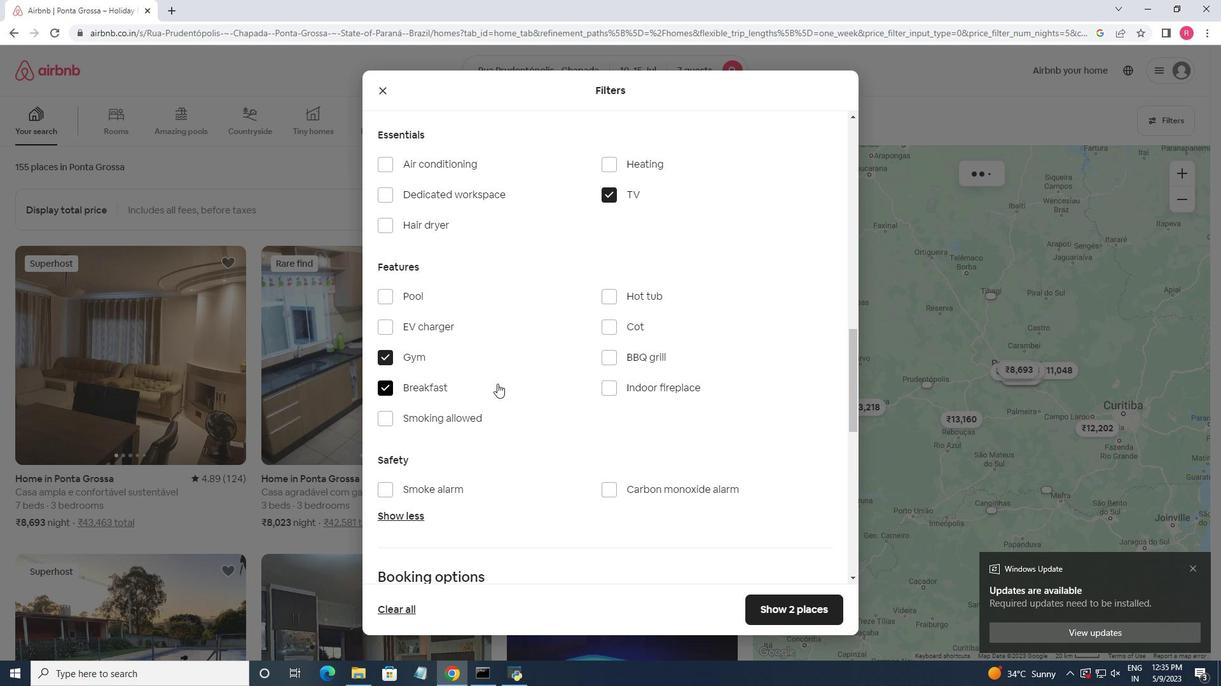 
Action: Mouse scrolled (531, 383) with delta (0, 0)
Screenshot: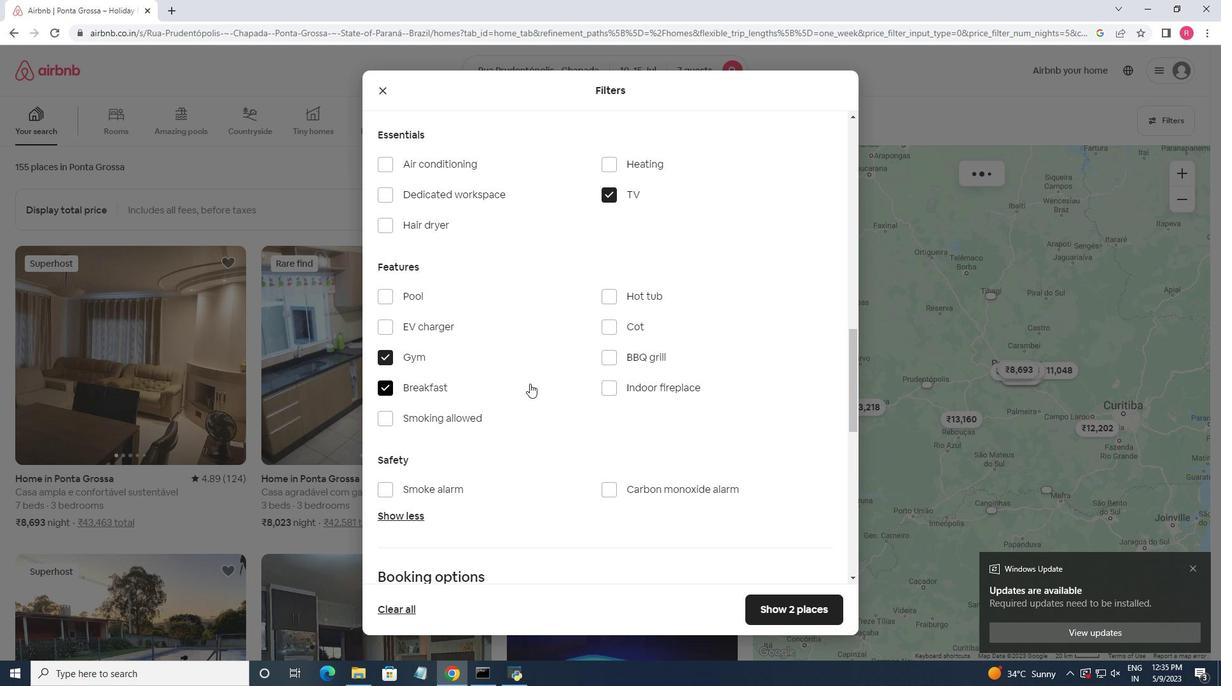 
Action: Mouse moved to (531, 384)
Screenshot: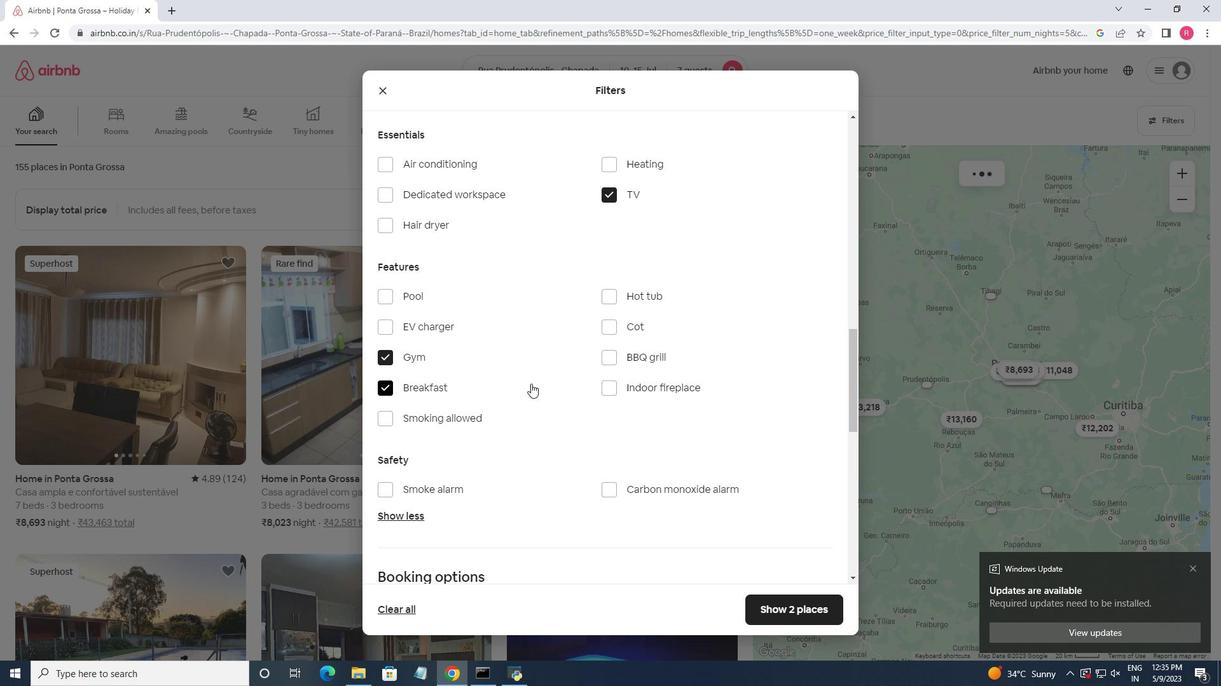 
Action: Mouse scrolled (531, 383) with delta (0, 0)
Screenshot: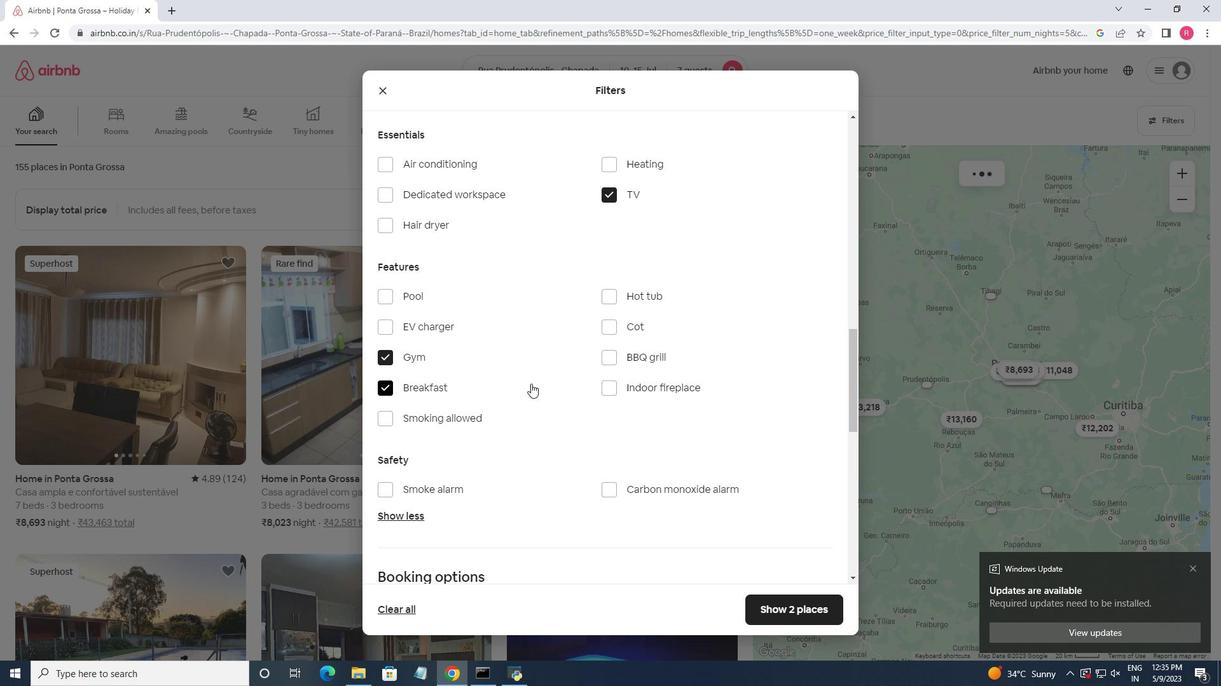 
Action: Mouse scrolled (531, 383) with delta (0, 0)
Screenshot: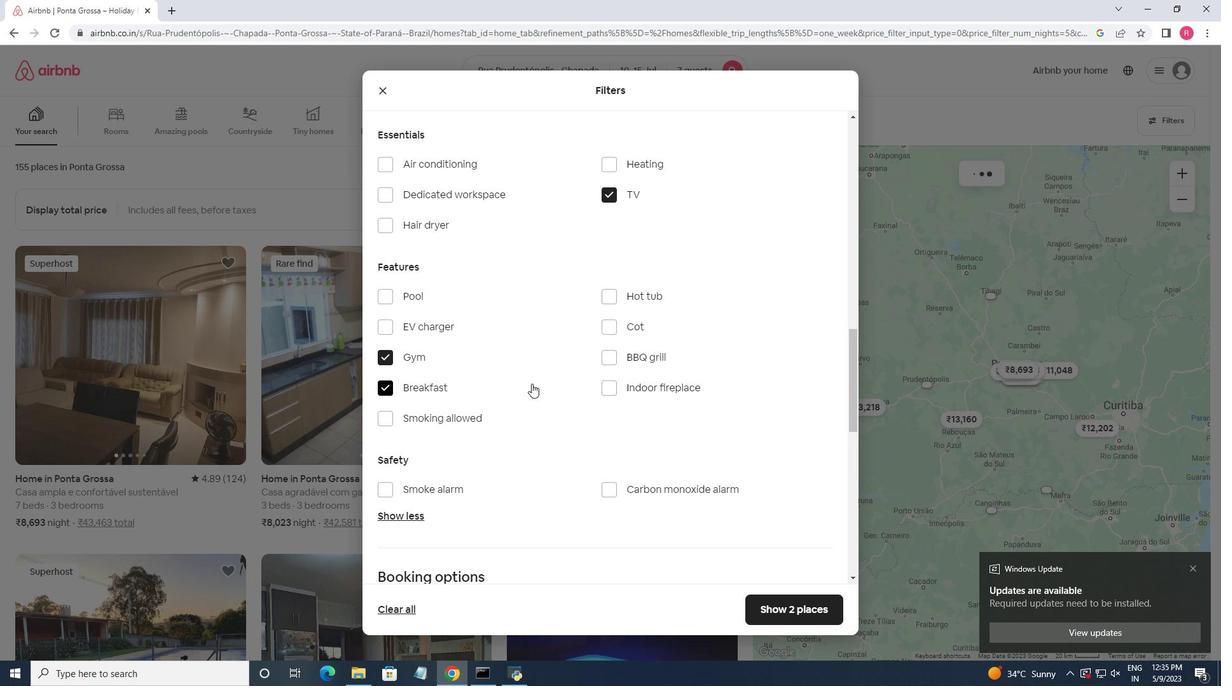 
Action: Mouse moved to (531, 385)
Screenshot: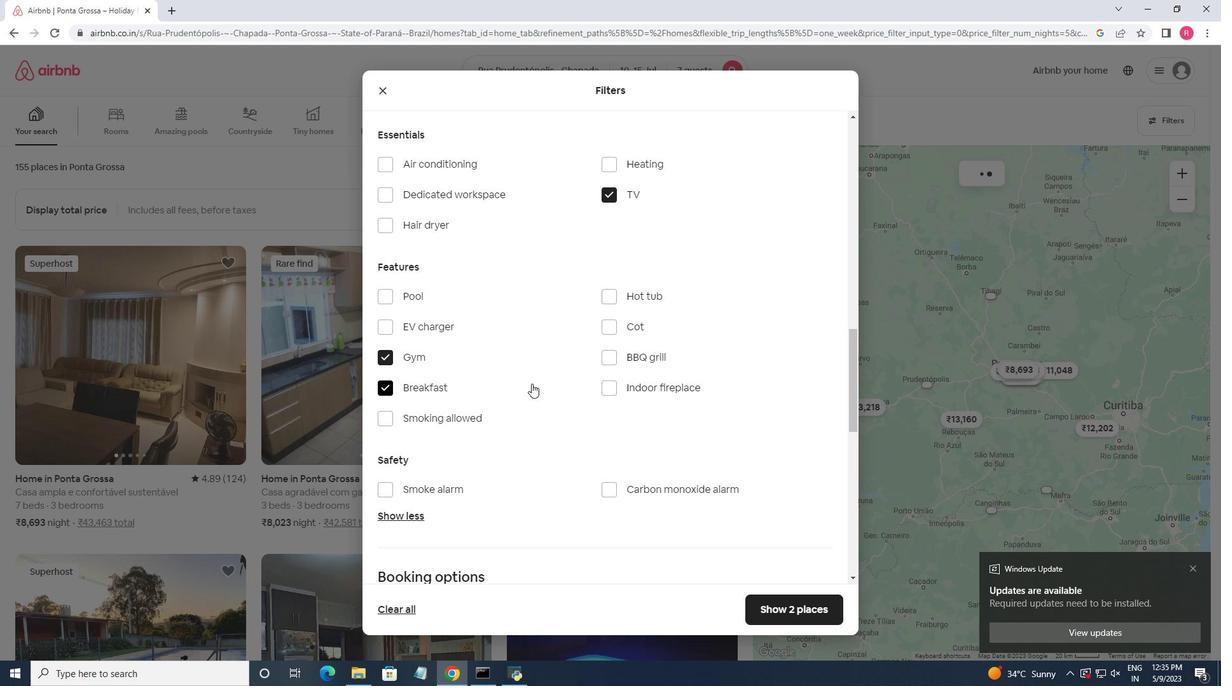 
Action: Mouse scrolled (531, 384) with delta (0, 0)
Screenshot: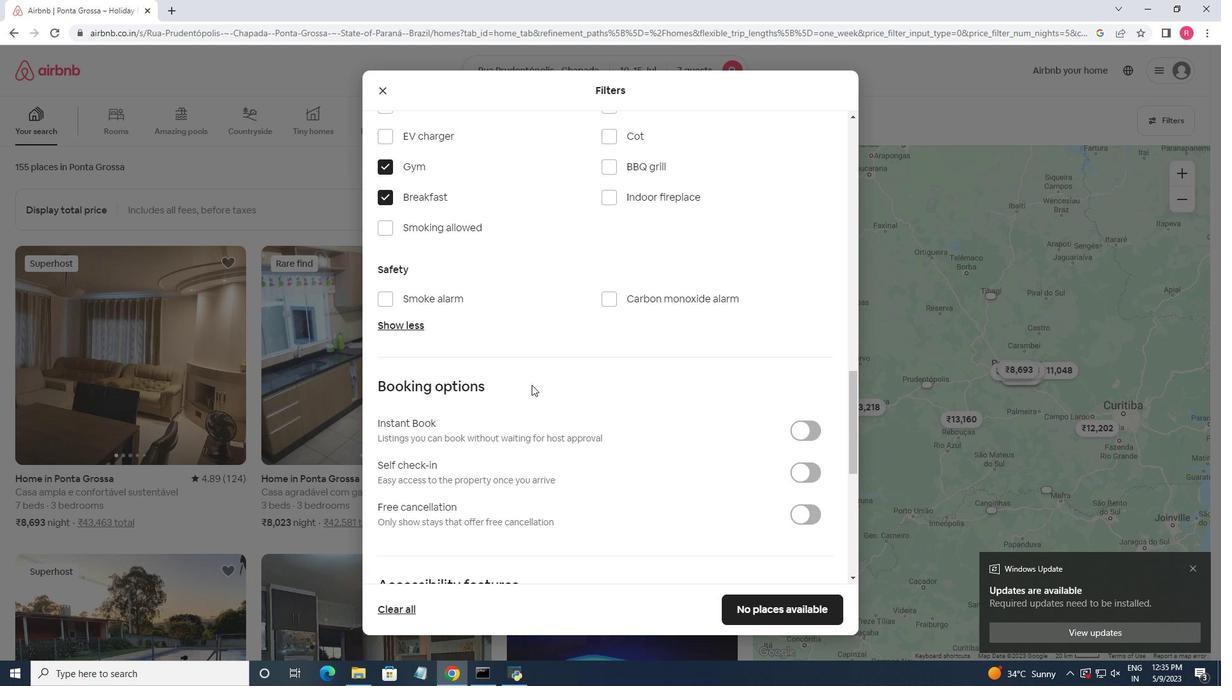 
Action: Mouse moved to (531, 385)
Screenshot: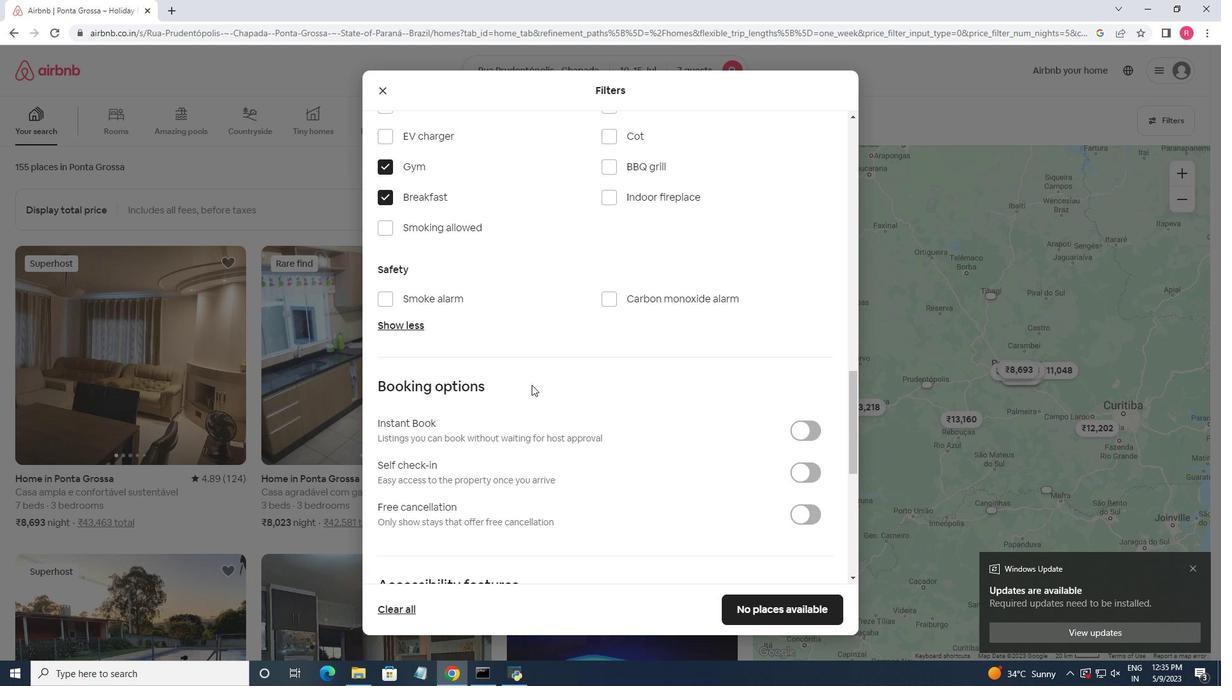 
Action: Mouse scrolled (531, 384) with delta (0, 0)
Screenshot: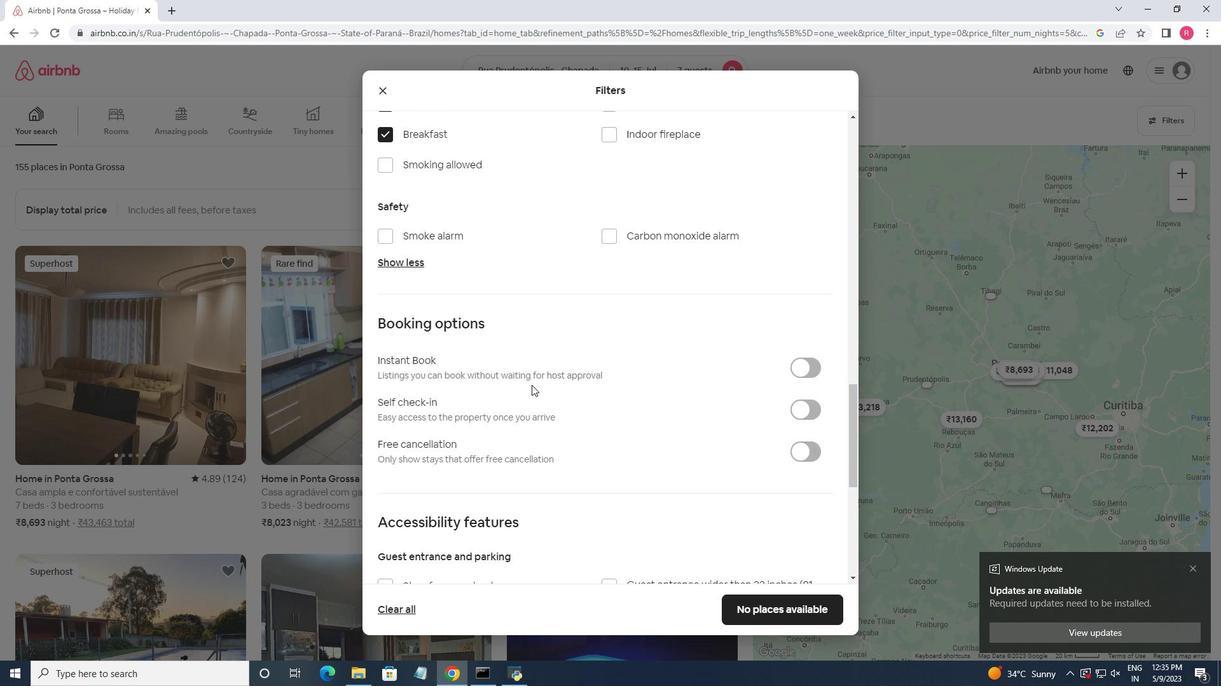 
Action: Mouse scrolled (531, 384) with delta (0, 0)
Screenshot: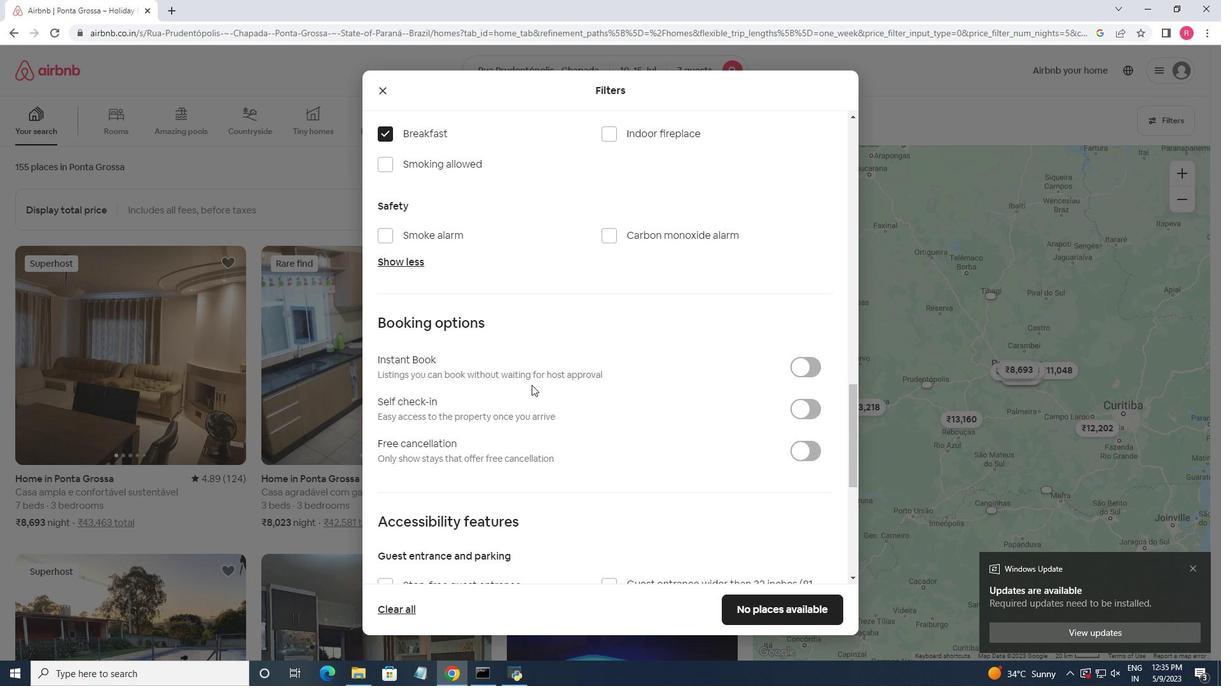 
Action: Mouse moved to (812, 284)
Screenshot: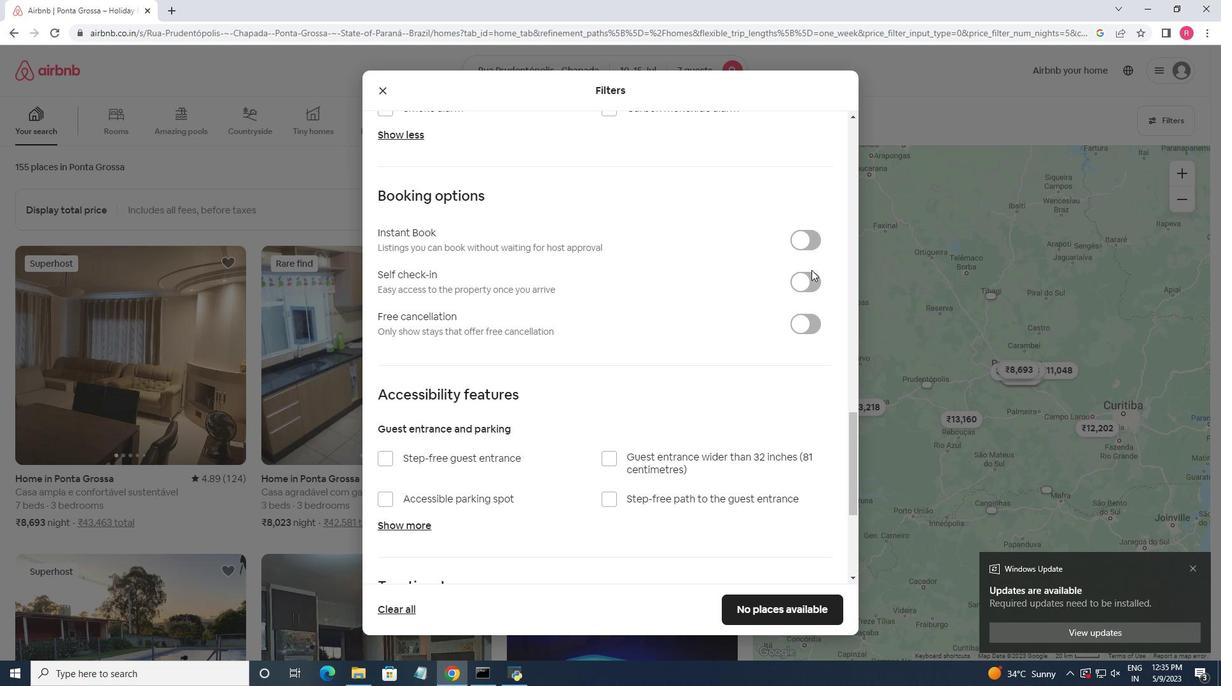 
Action: Mouse pressed left at (812, 284)
Screenshot: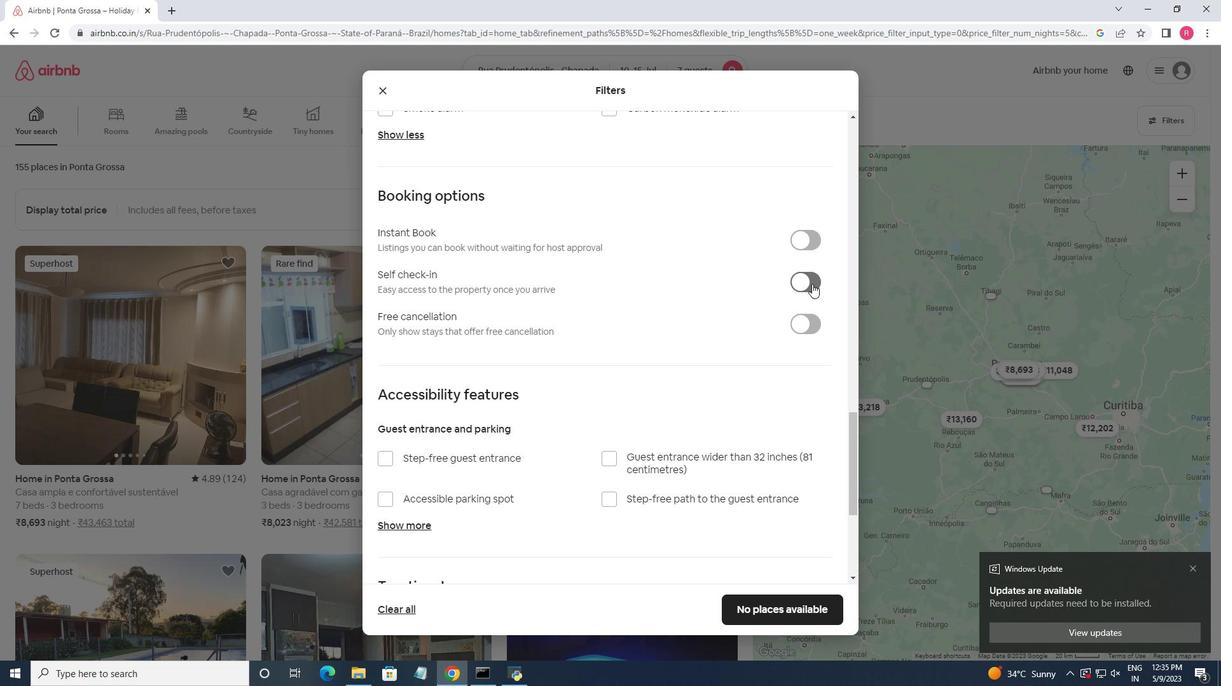 
Action: Mouse moved to (610, 339)
Screenshot: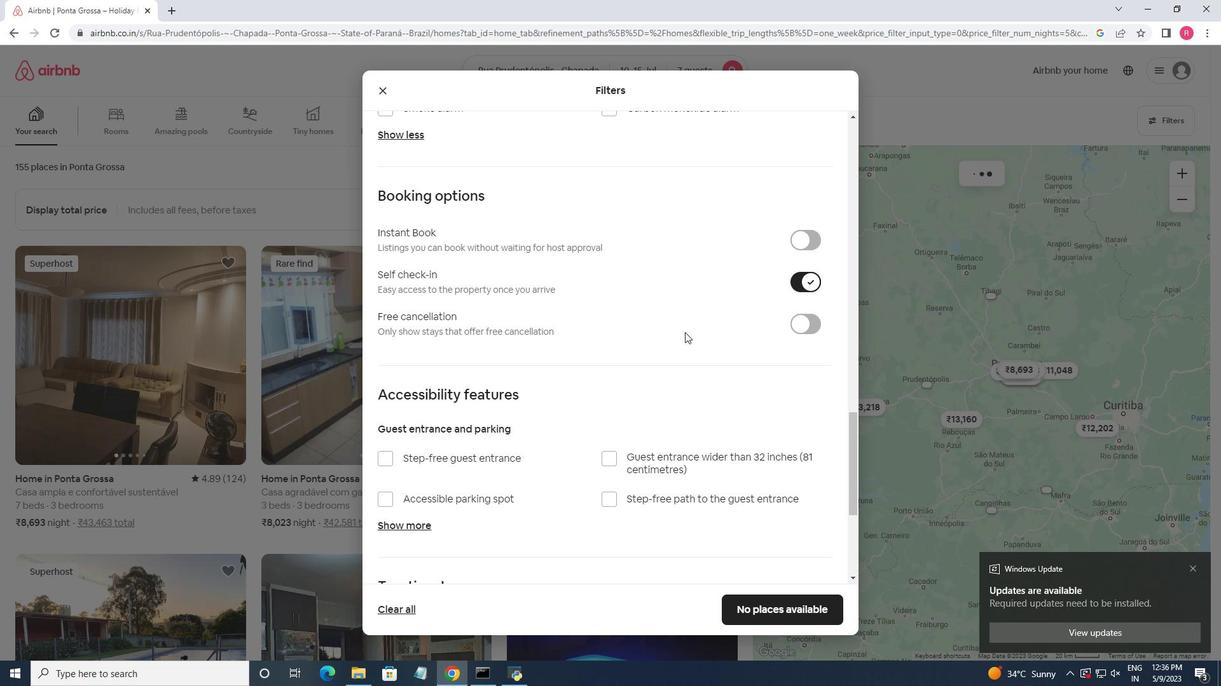 
Action: Mouse scrolled (610, 338) with delta (0, 0)
Screenshot: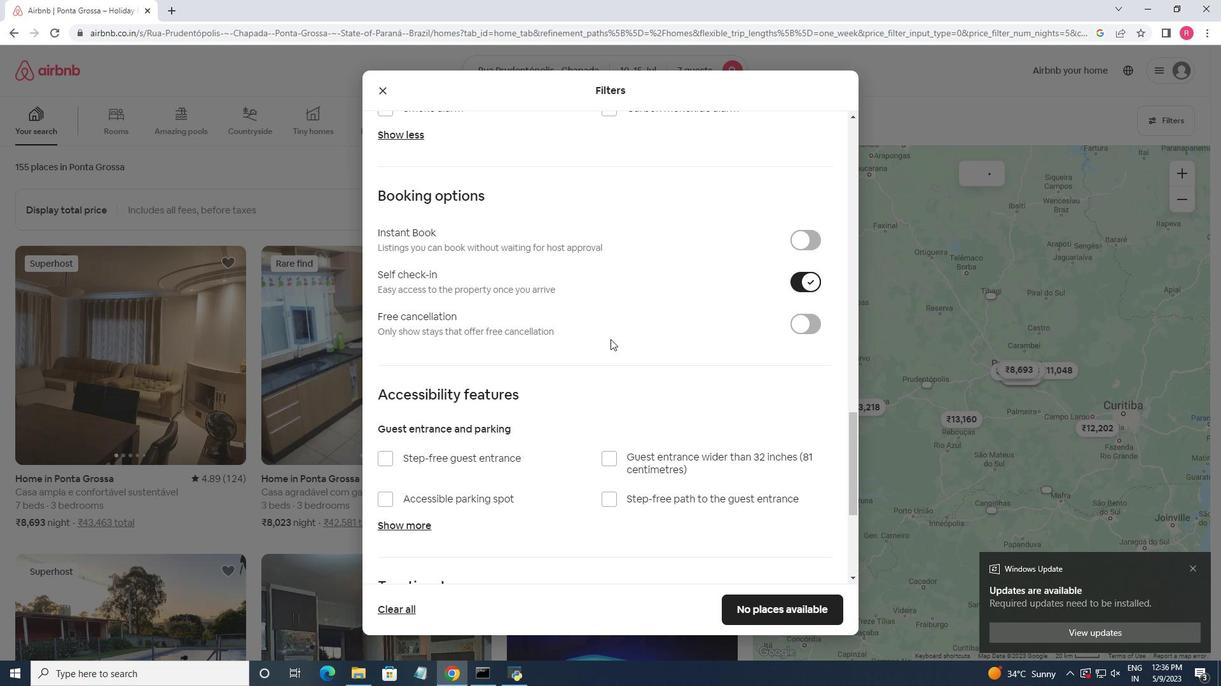 
Action: Mouse scrolled (610, 338) with delta (0, 0)
Screenshot: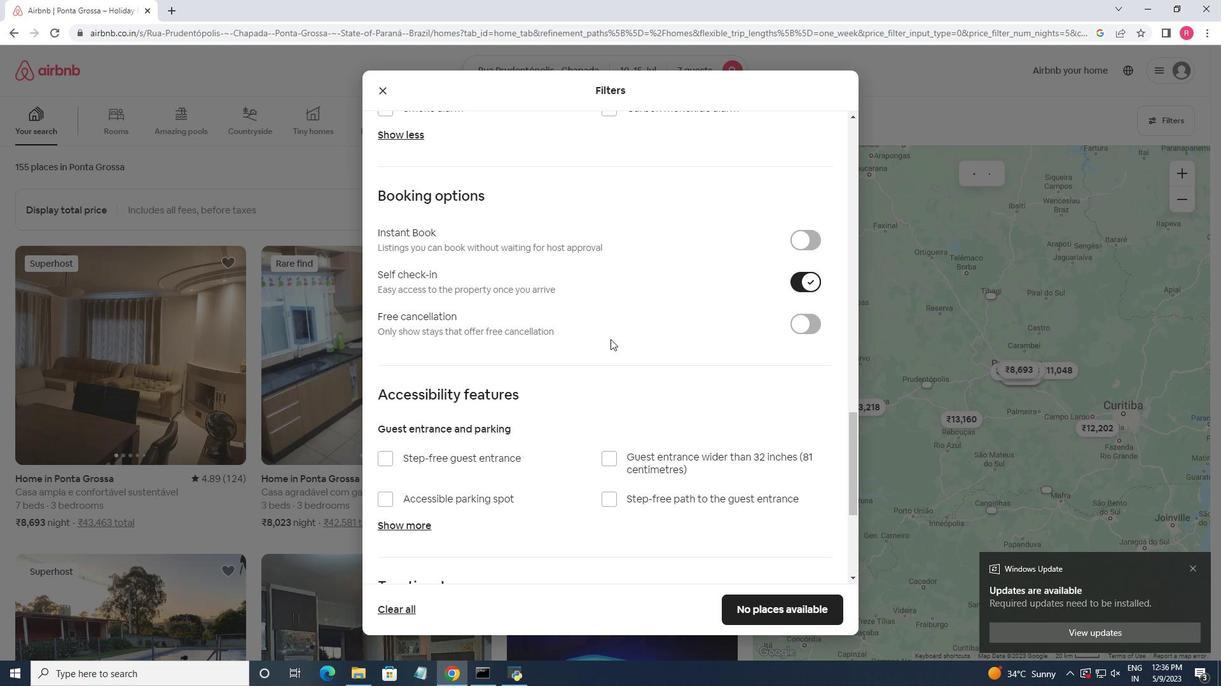 
Action: Mouse scrolled (610, 338) with delta (0, 0)
Screenshot: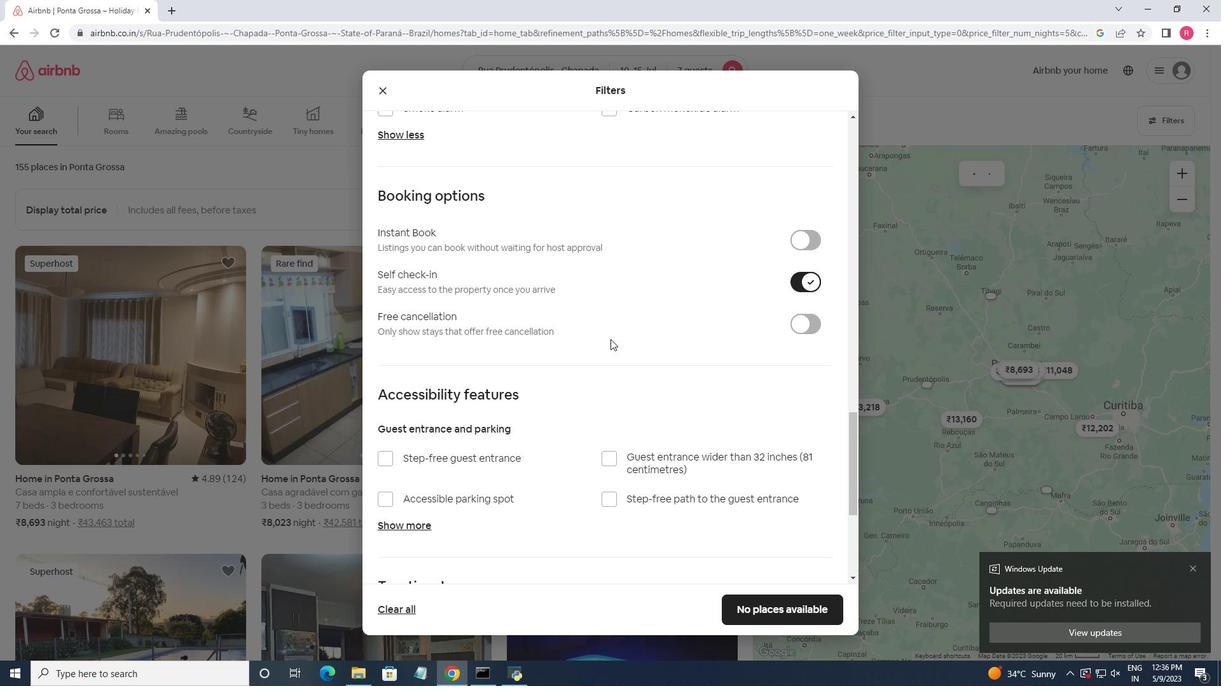
Action: Mouse moved to (617, 349)
Screenshot: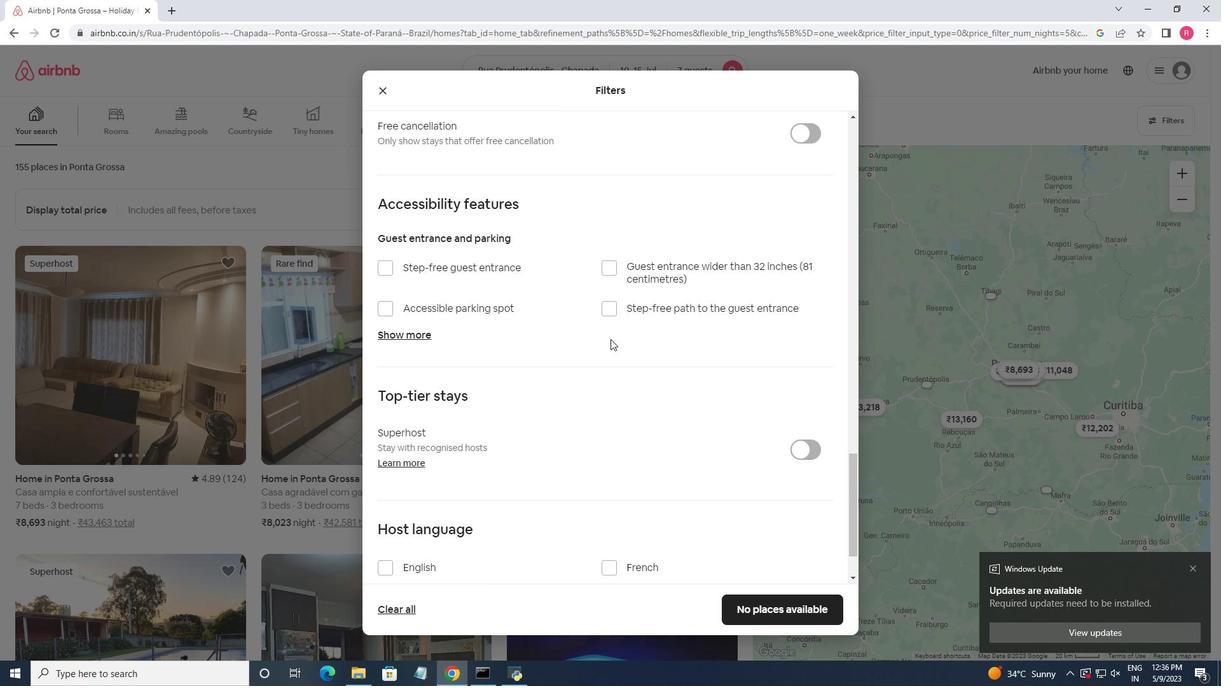 
Action: Mouse scrolled (617, 349) with delta (0, 0)
Screenshot: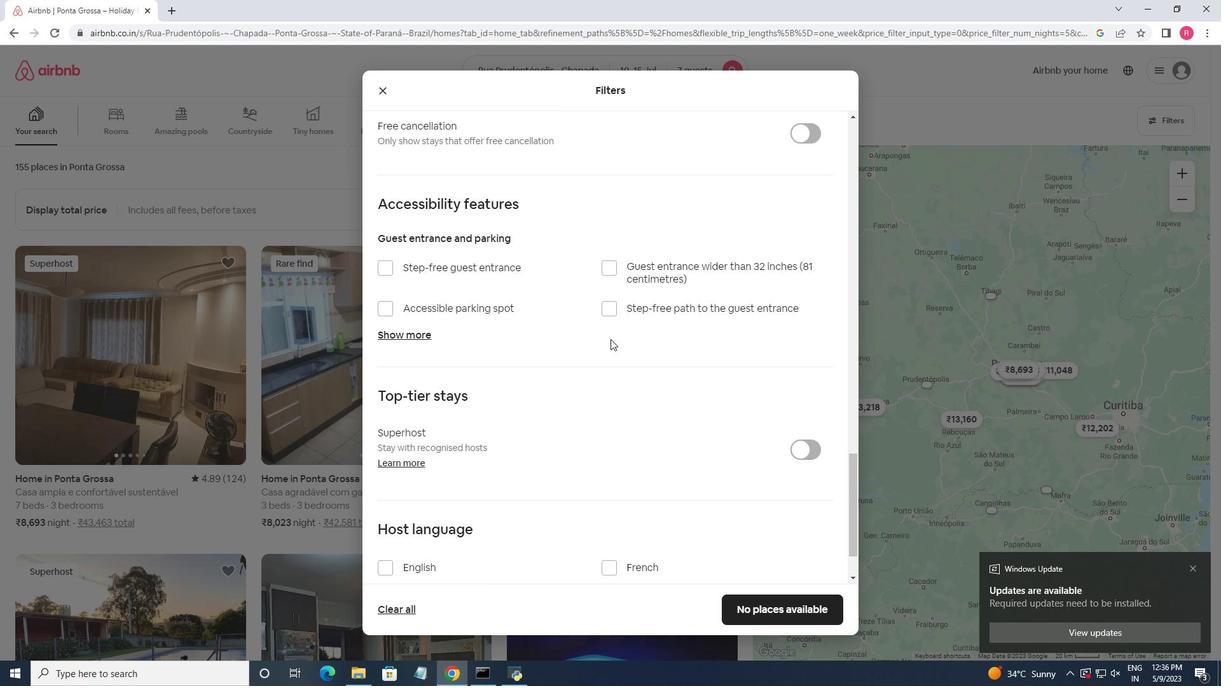
Action: Mouse moved to (385, 506)
Screenshot: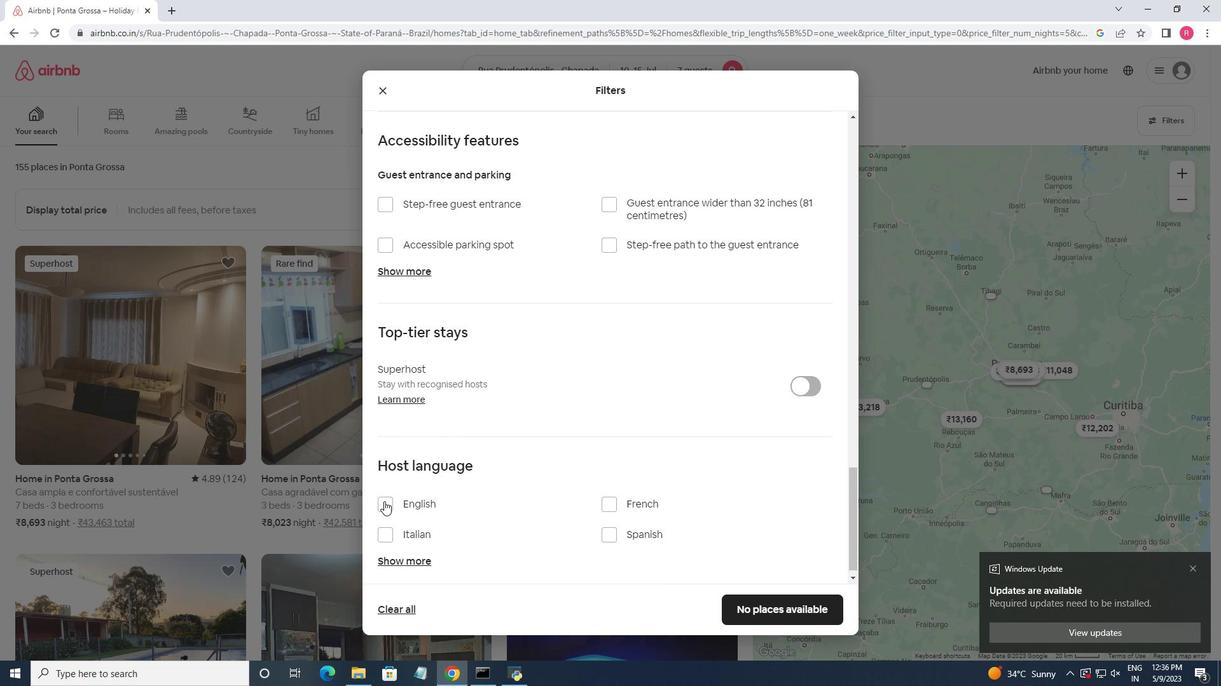 
Action: Mouse pressed left at (385, 506)
Screenshot: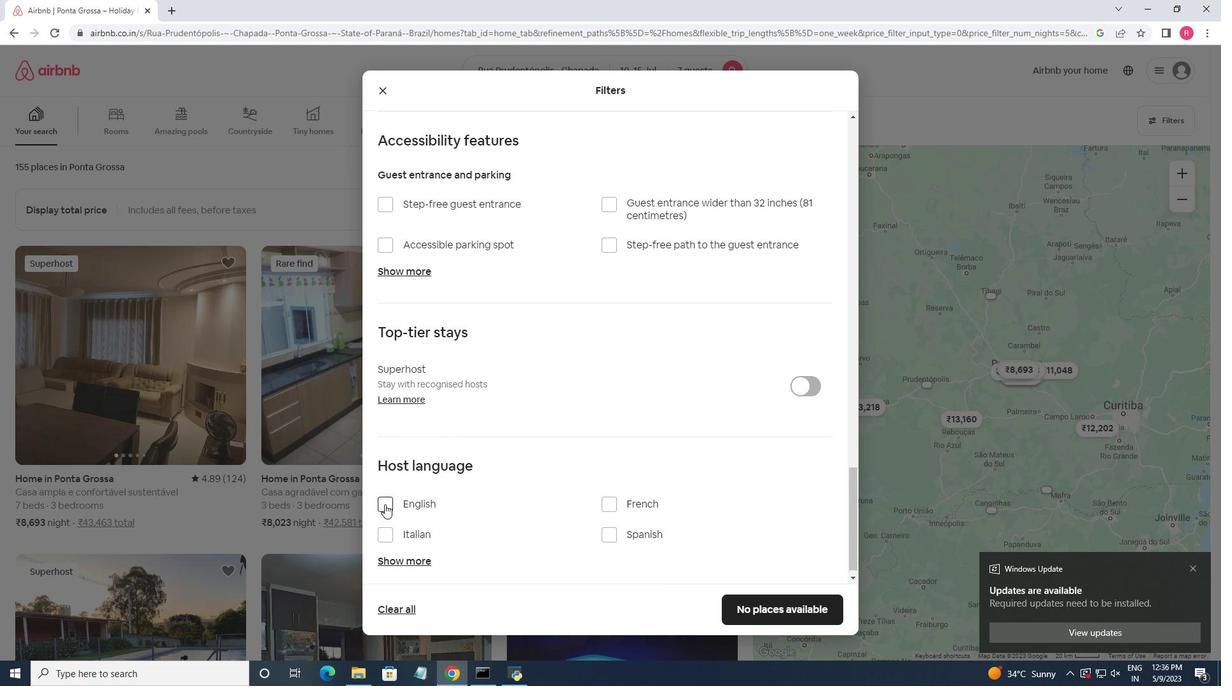 
Action: Mouse moved to (662, 433)
Screenshot: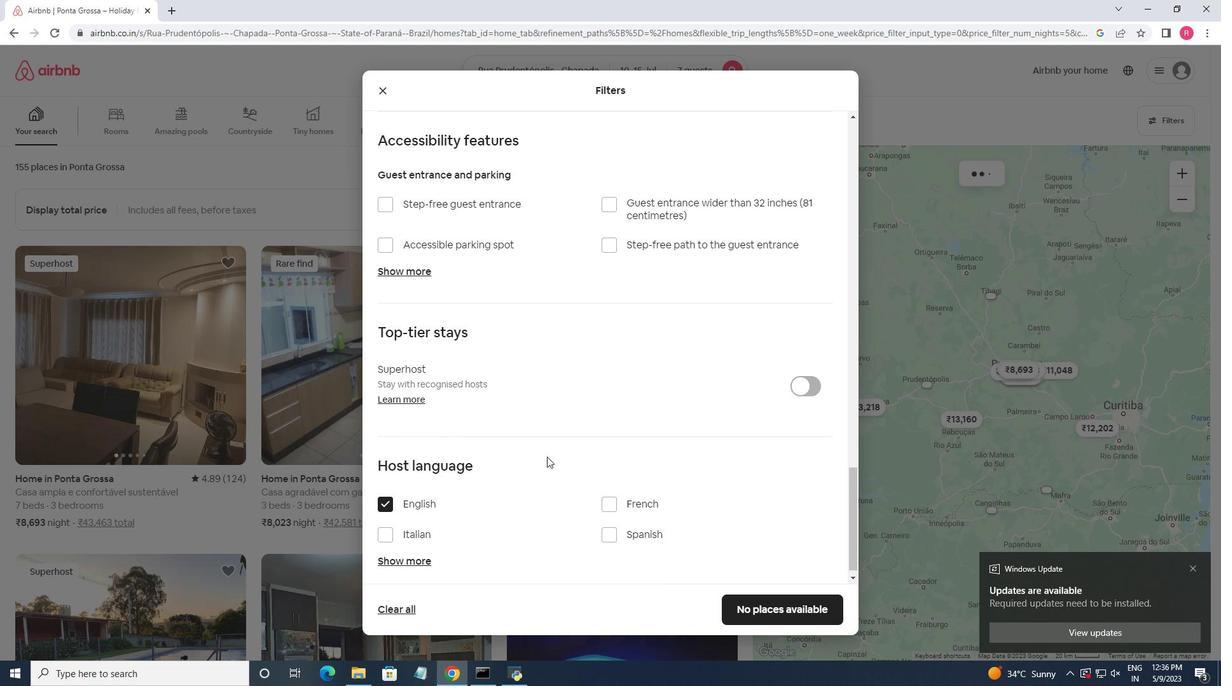
Action: Mouse scrolled (662, 432) with delta (0, 0)
Screenshot: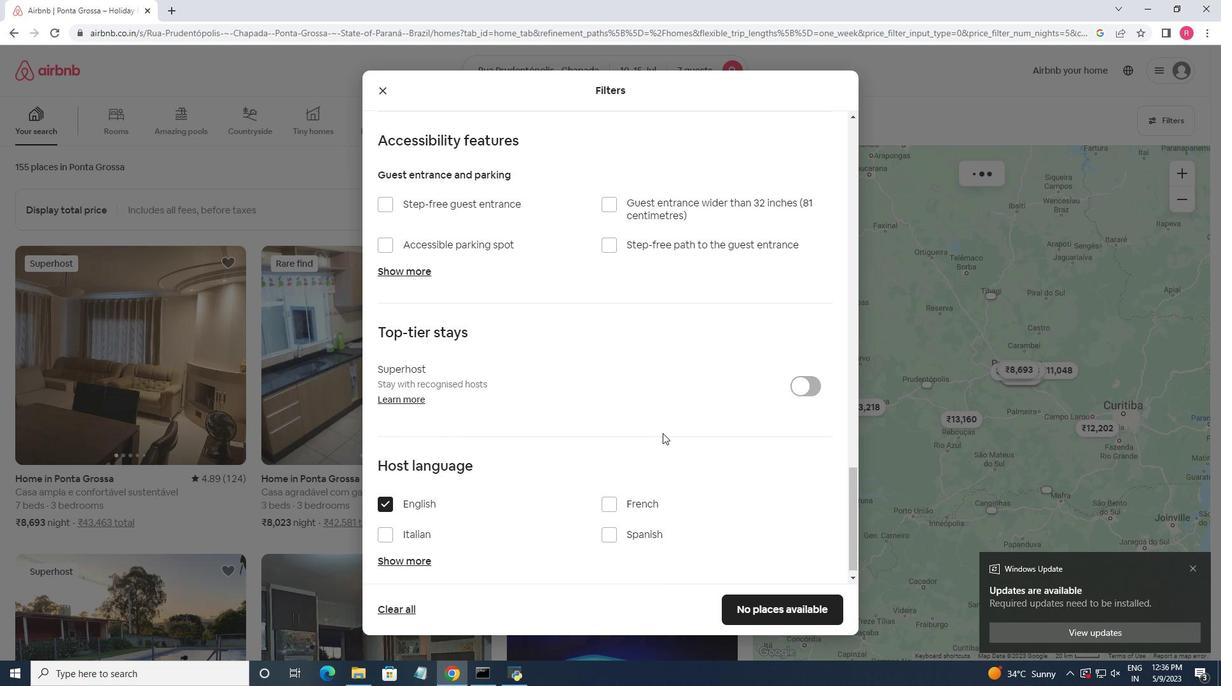 
Action: Mouse scrolled (662, 432) with delta (0, 0)
Screenshot: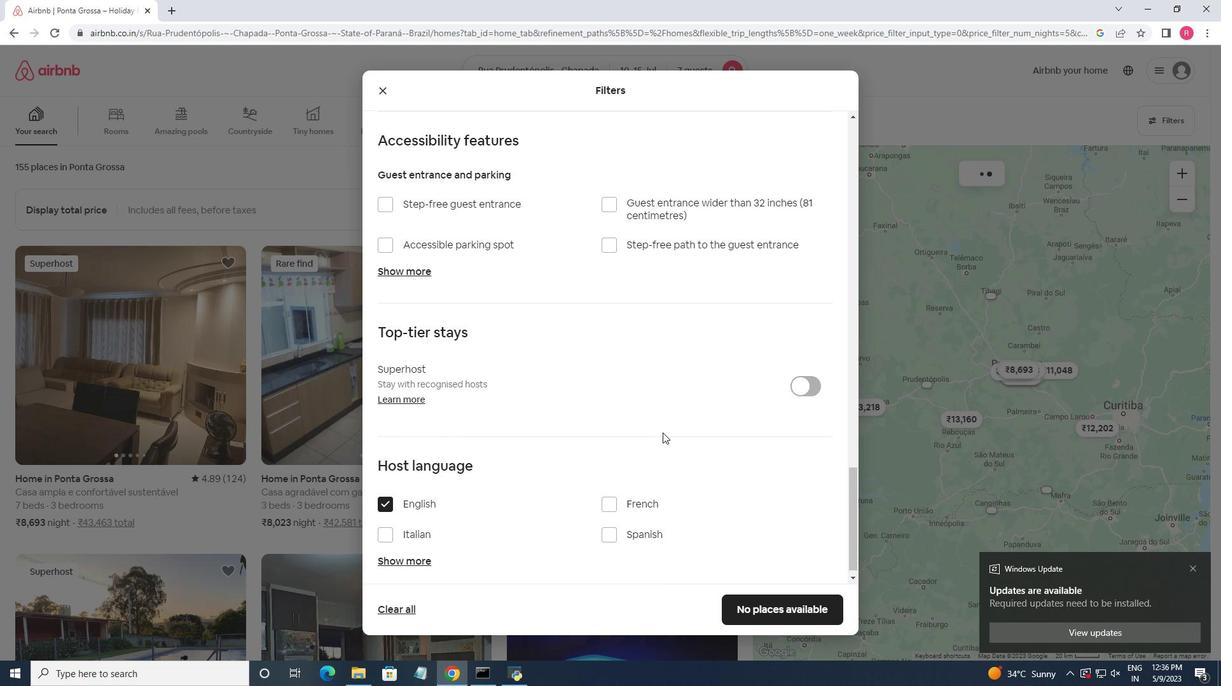 
Action: Mouse scrolled (662, 432) with delta (0, 0)
Screenshot: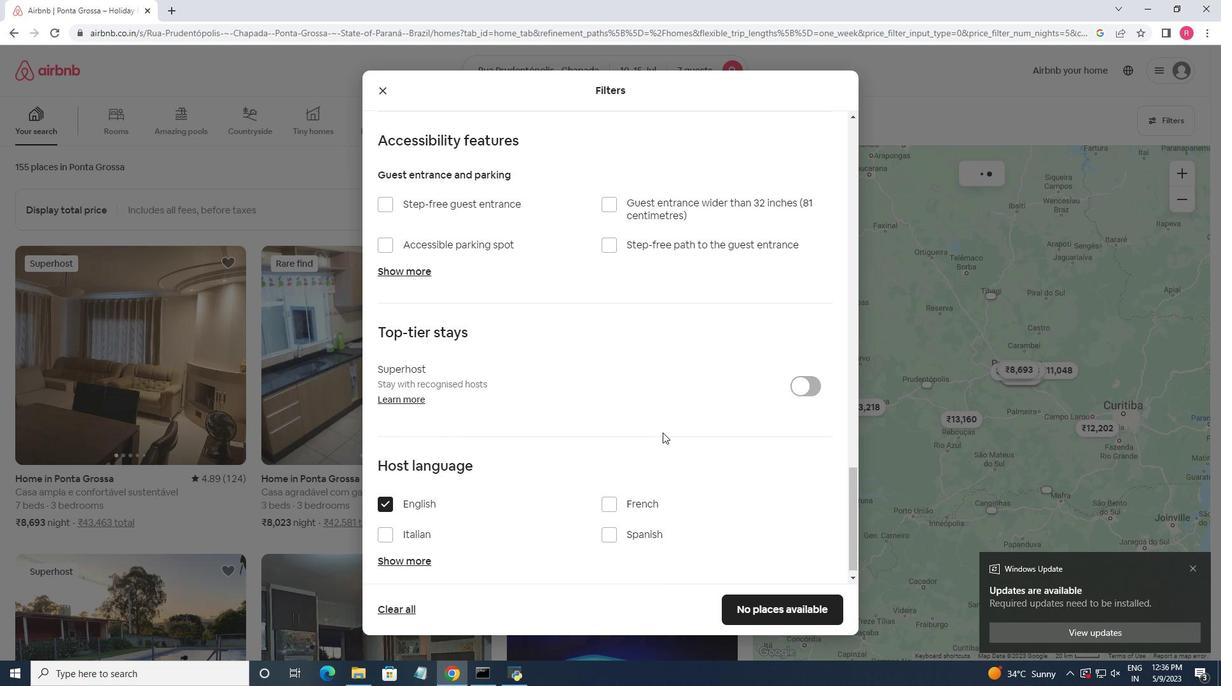 
Action: Mouse moved to (784, 606)
Screenshot: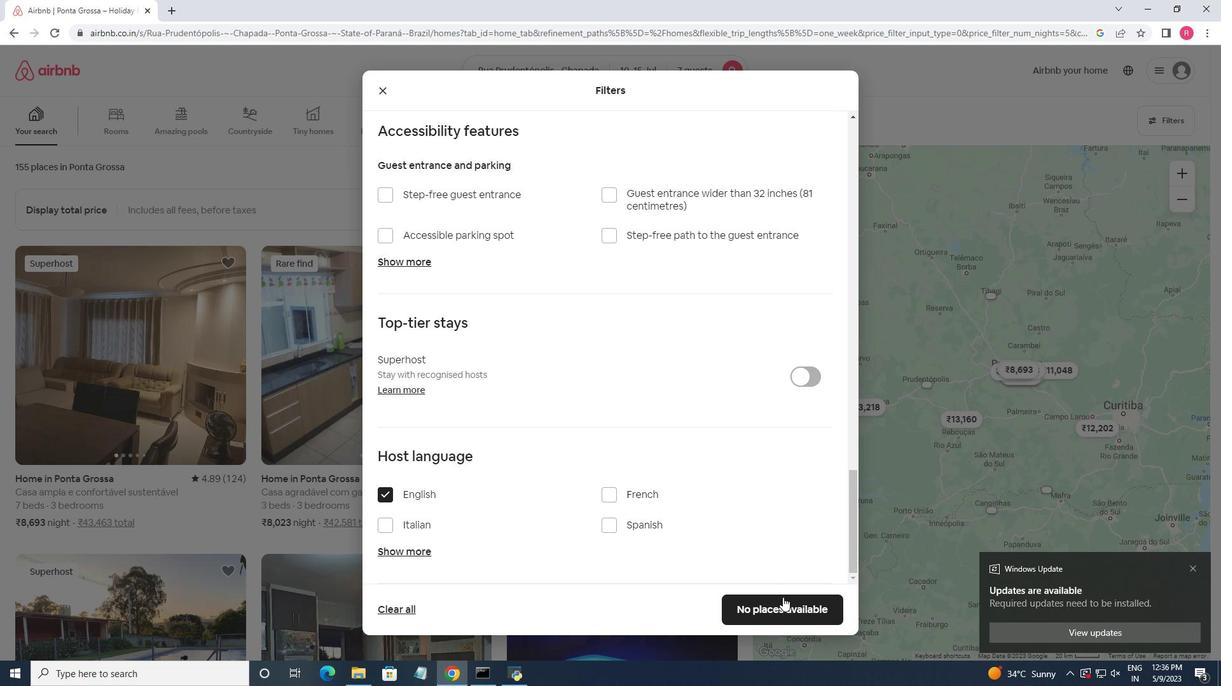 
Action: Mouse pressed left at (784, 606)
Screenshot: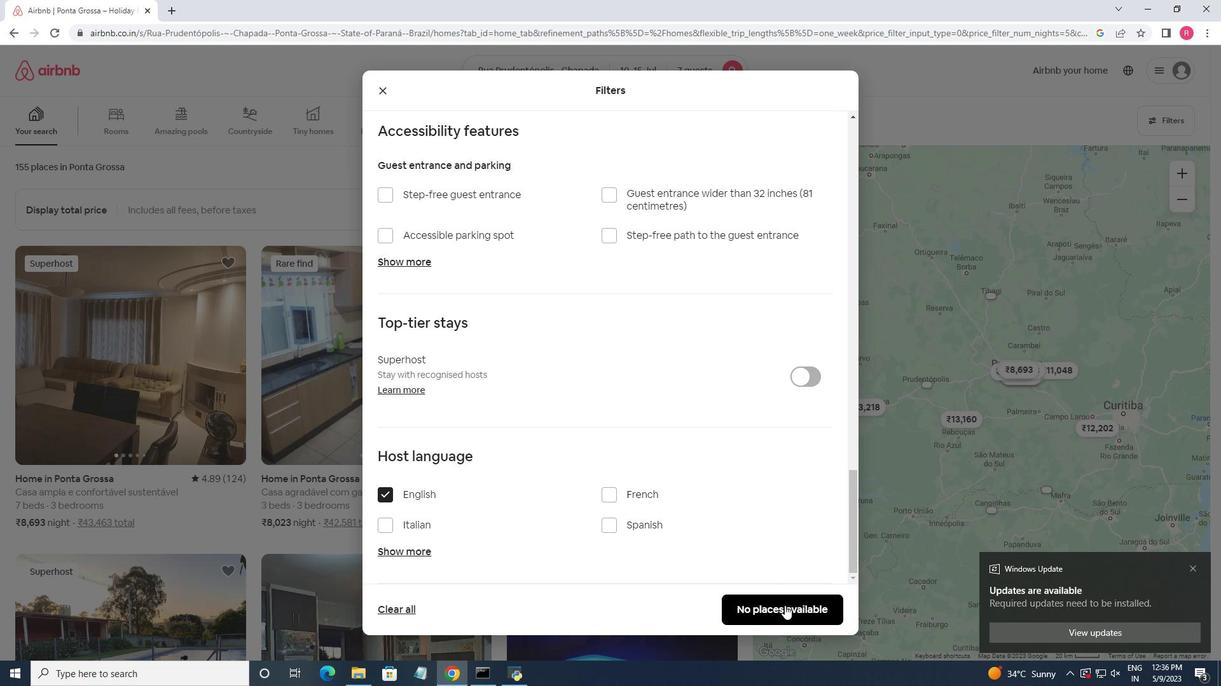 
